 Task: Find connections with filter location Jirkov with filter topic #Thoughtswith filter profile language Spanish with filter current company Morris Garages India with filter school Institute of Hotel Management, Catering Technology and Applied Nutrition, Mumbai with filter industry Natural Gas Distribution with filter service category Coaching & Mentoring with filter keywords title Chief Robot Whisperer
Action: Mouse moved to (624, 73)
Screenshot: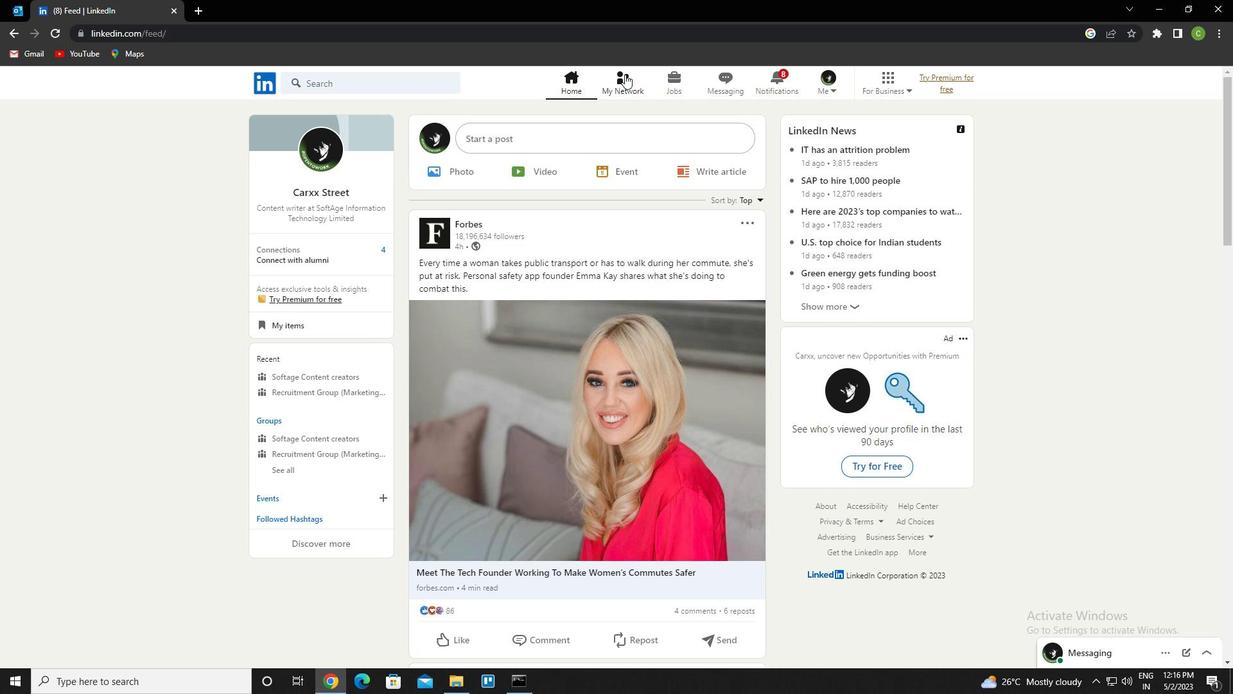 
Action: Mouse pressed left at (624, 73)
Screenshot: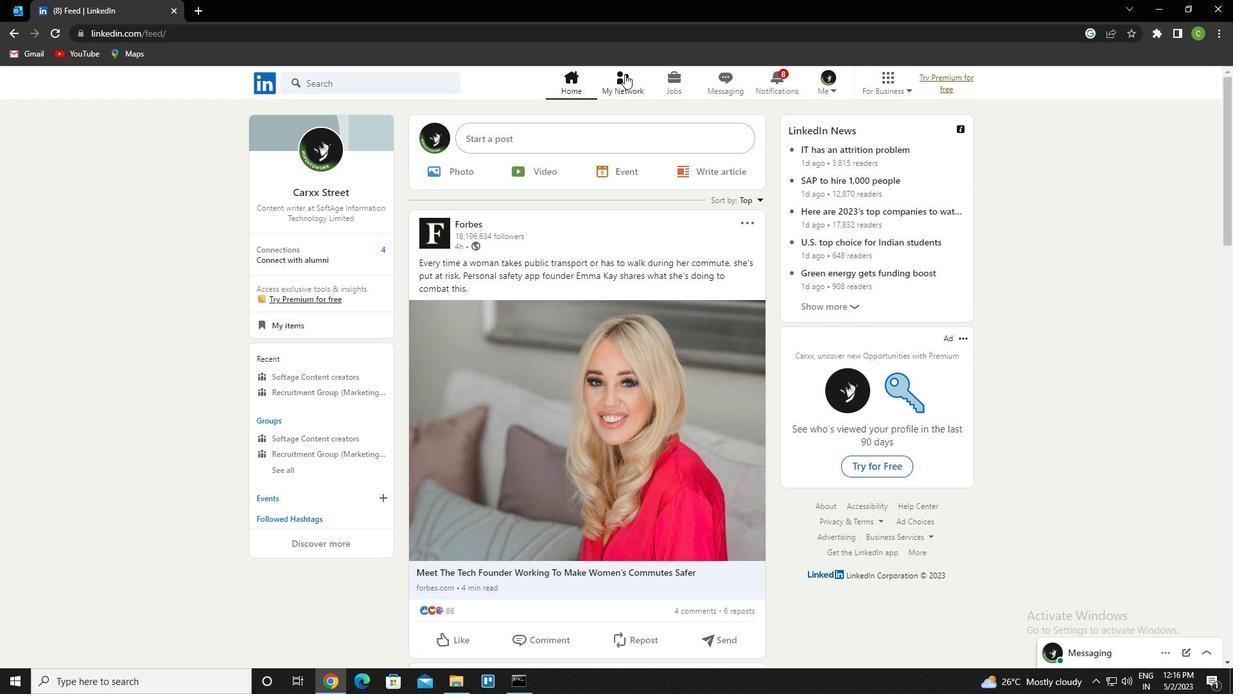 
Action: Mouse moved to (345, 147)
Screenshot: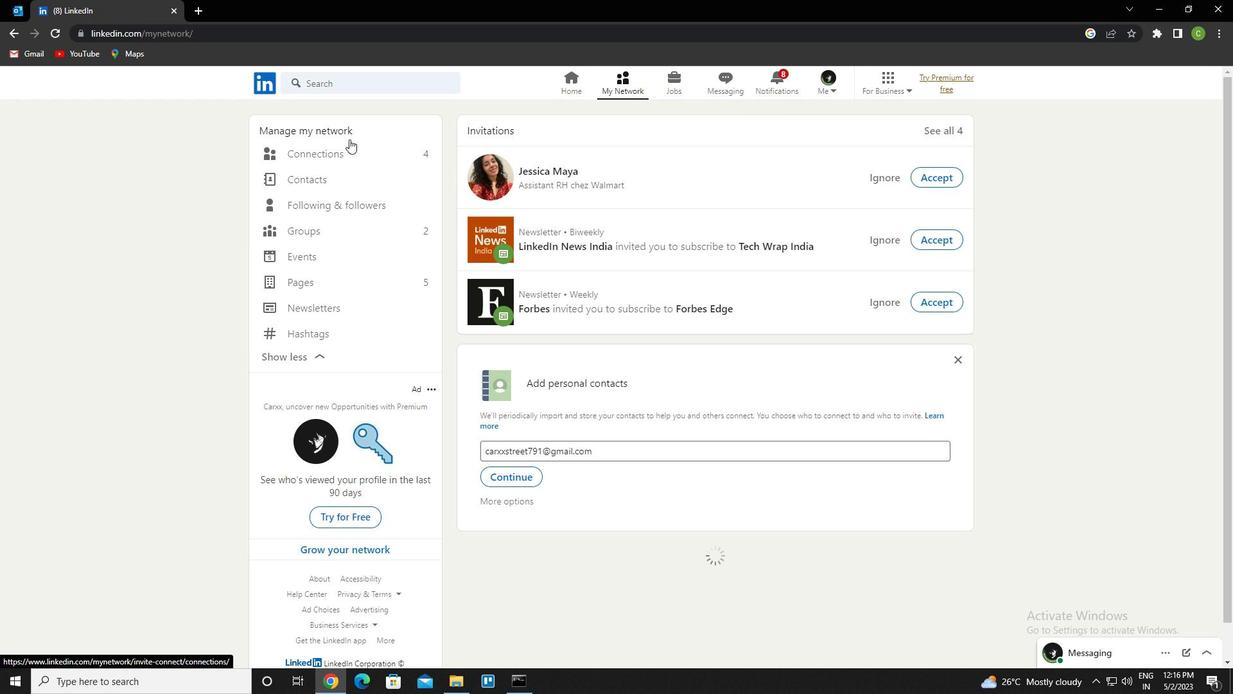 
Action: Mouse pressed left at (345, 147)
Screenshot: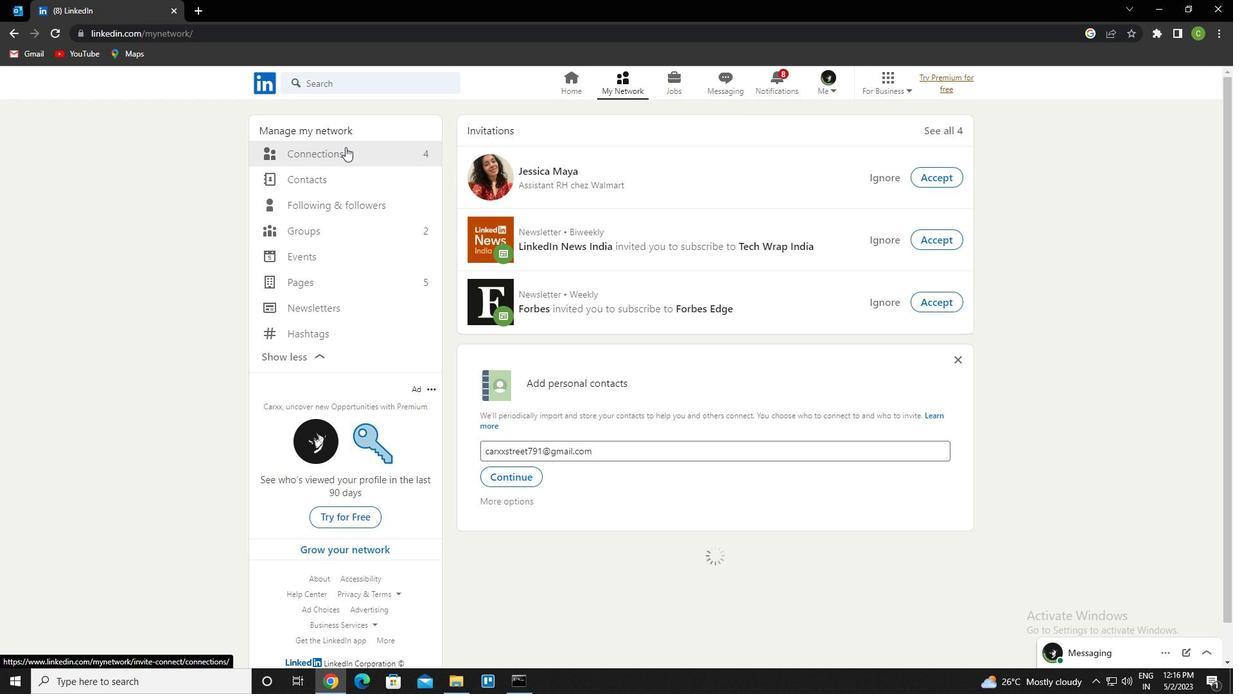 
Action: Mouse moved to (723, 152)
Screenshot: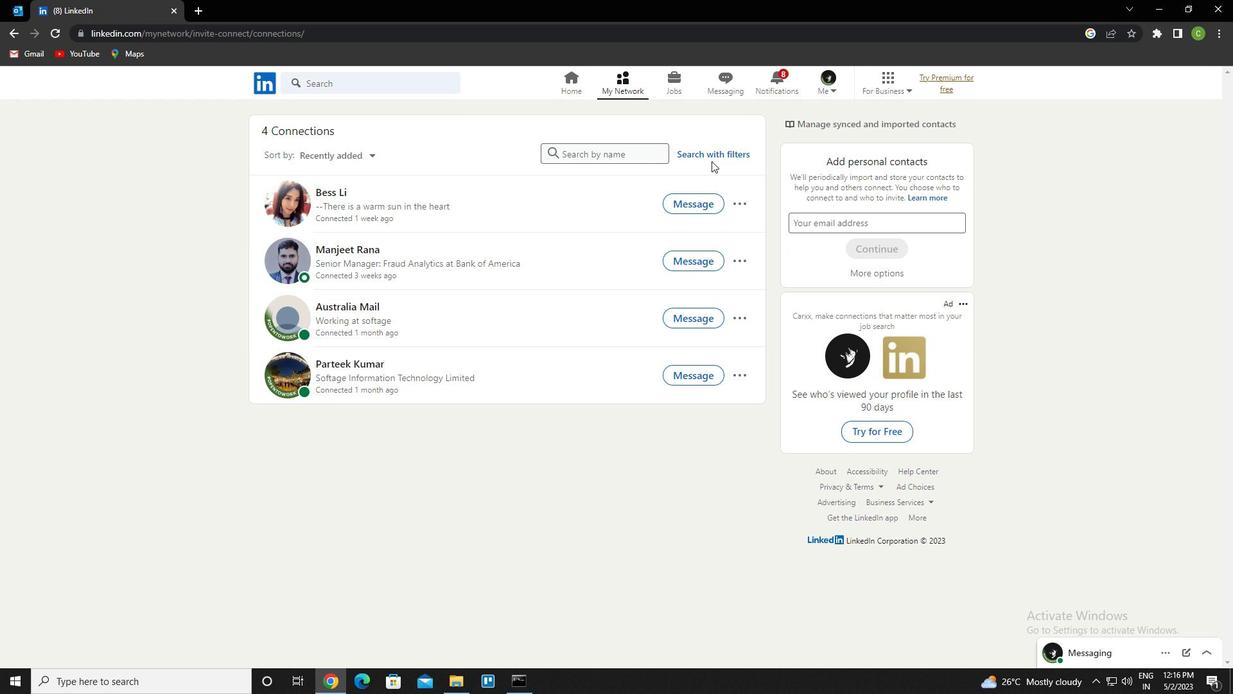 
Action: Mouse pressed left at (723, 152)
Screenshot: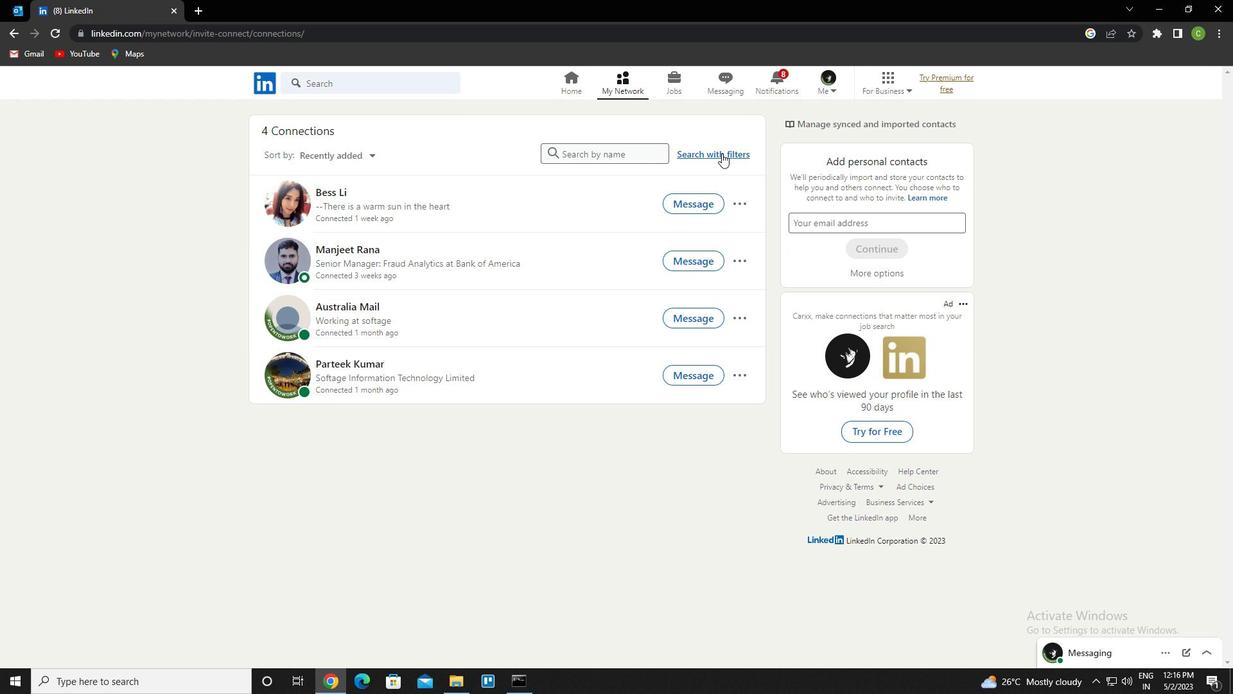 
Action: Mouse moved to (661, 112)
Screenshot: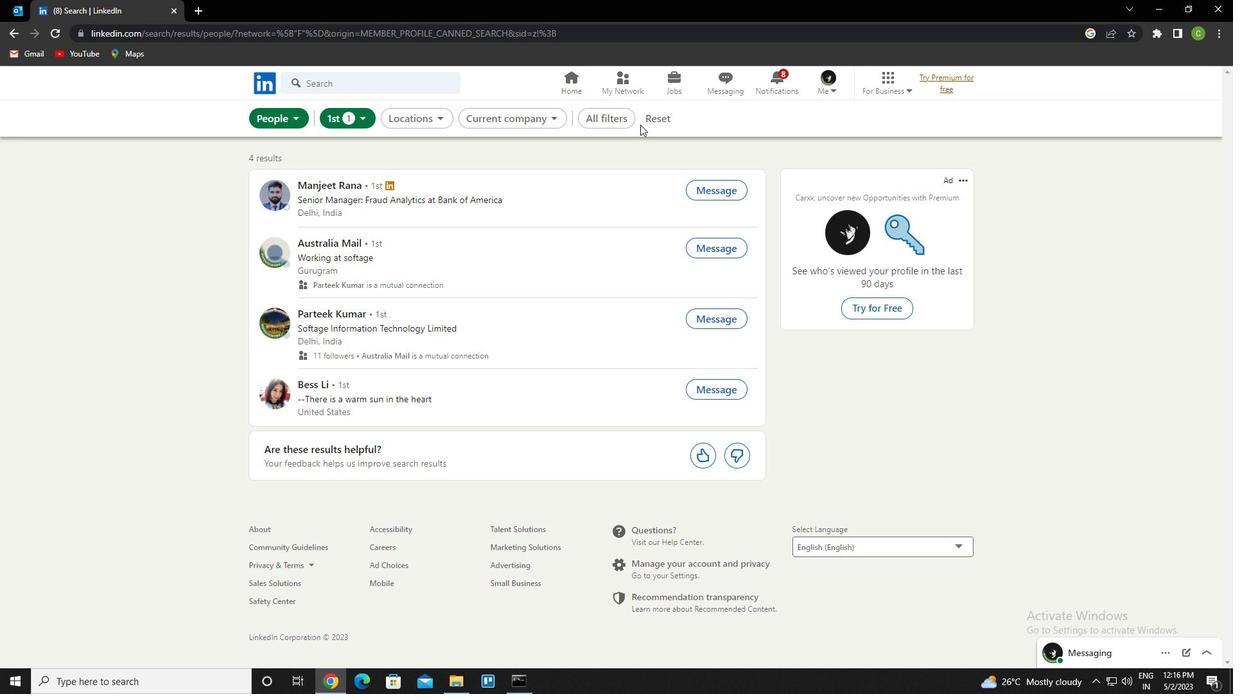 
Action: Mouse pressed left at (661, 112)
Screenshot: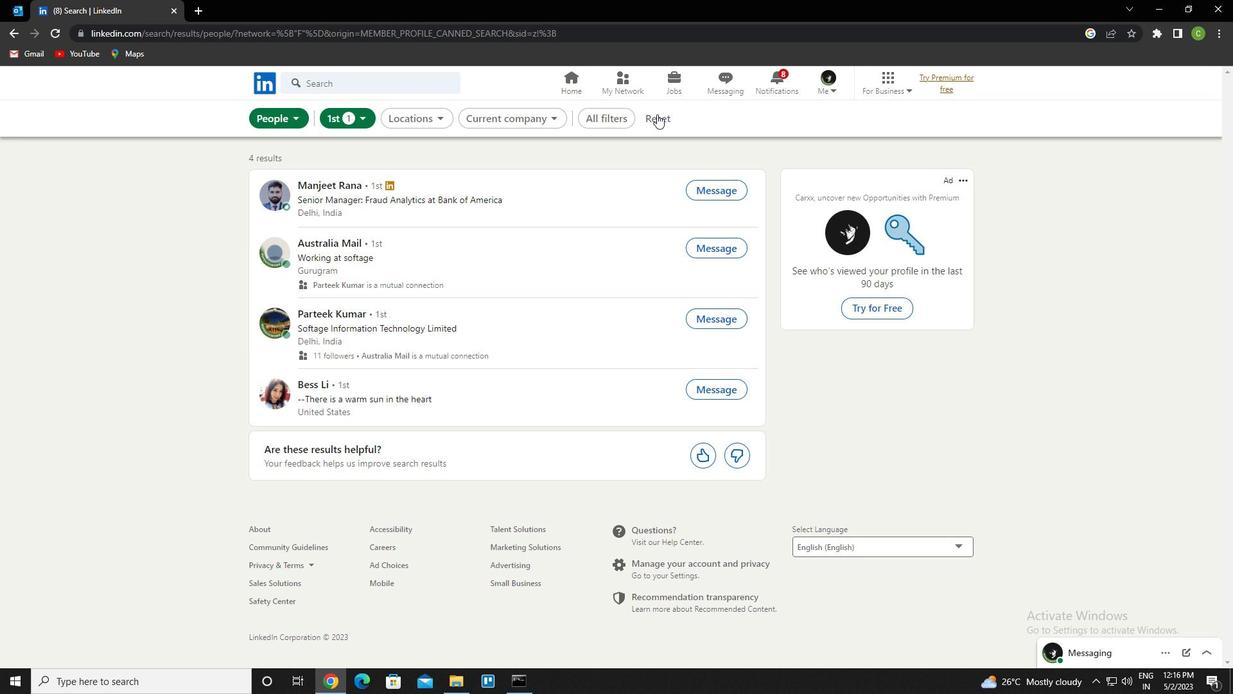 
Action: Mouse moved to (640, 116)
Screenshot: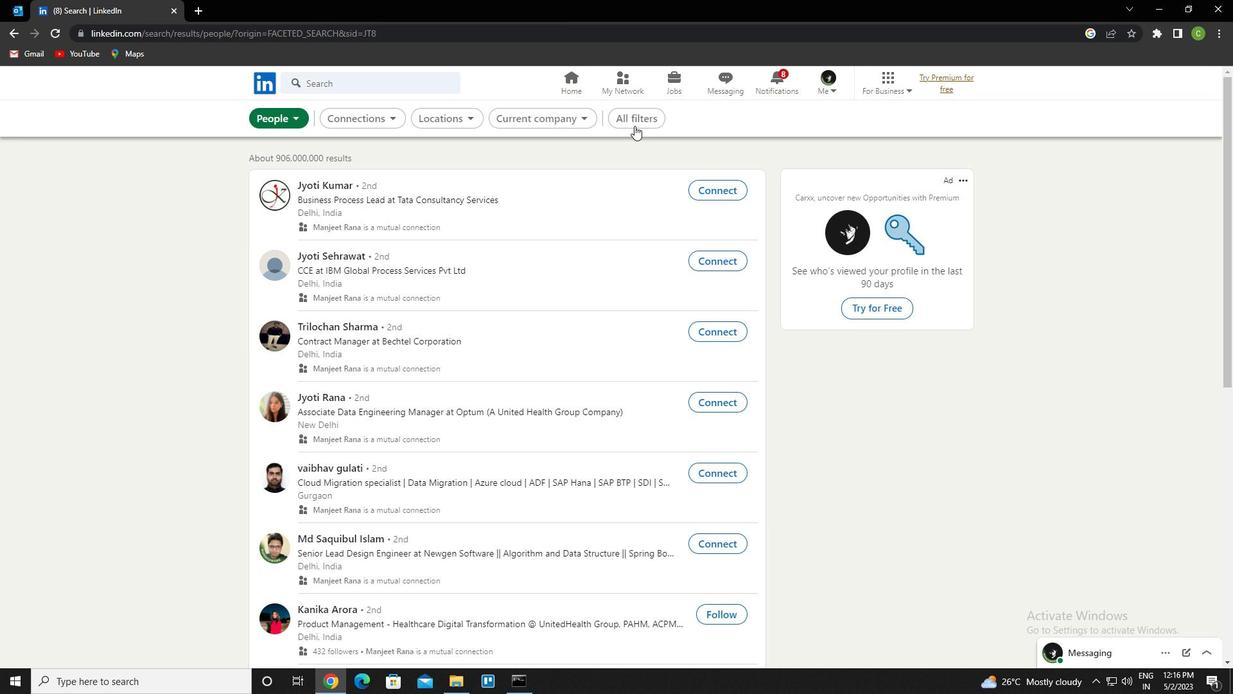 
Action: Mouse pressed left at (640, 116)
Screenshot: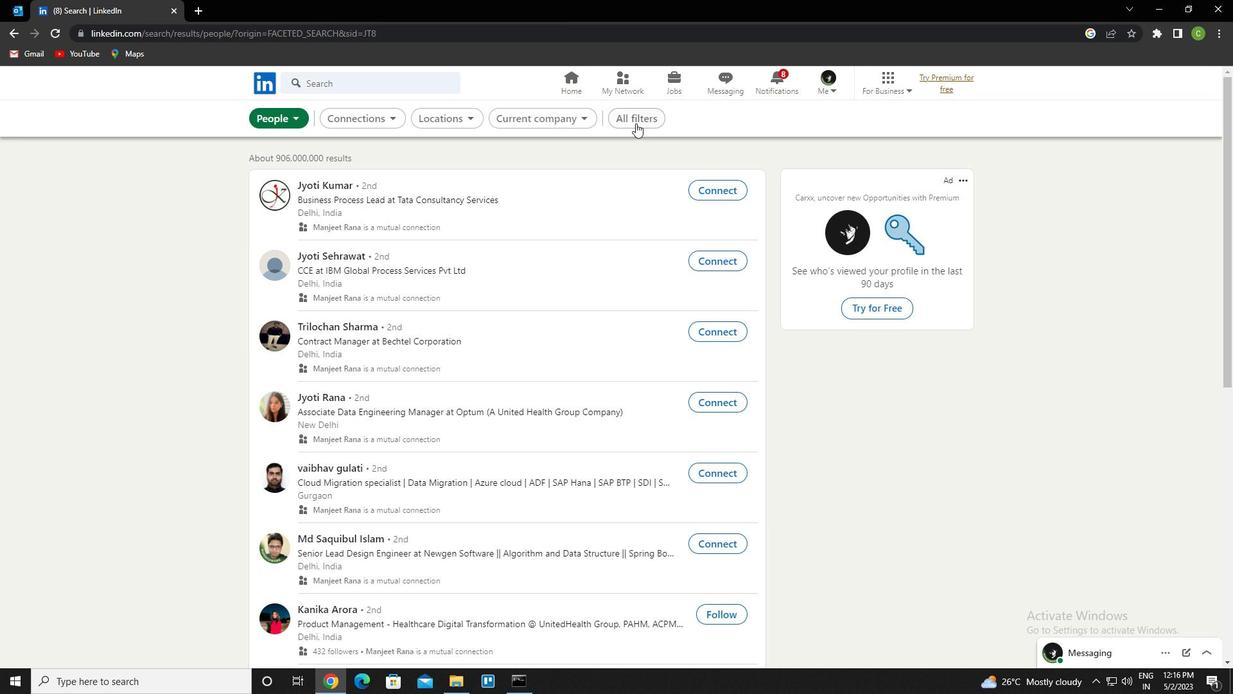 
Action: Mouse moved to (973, 383)
Screenshot: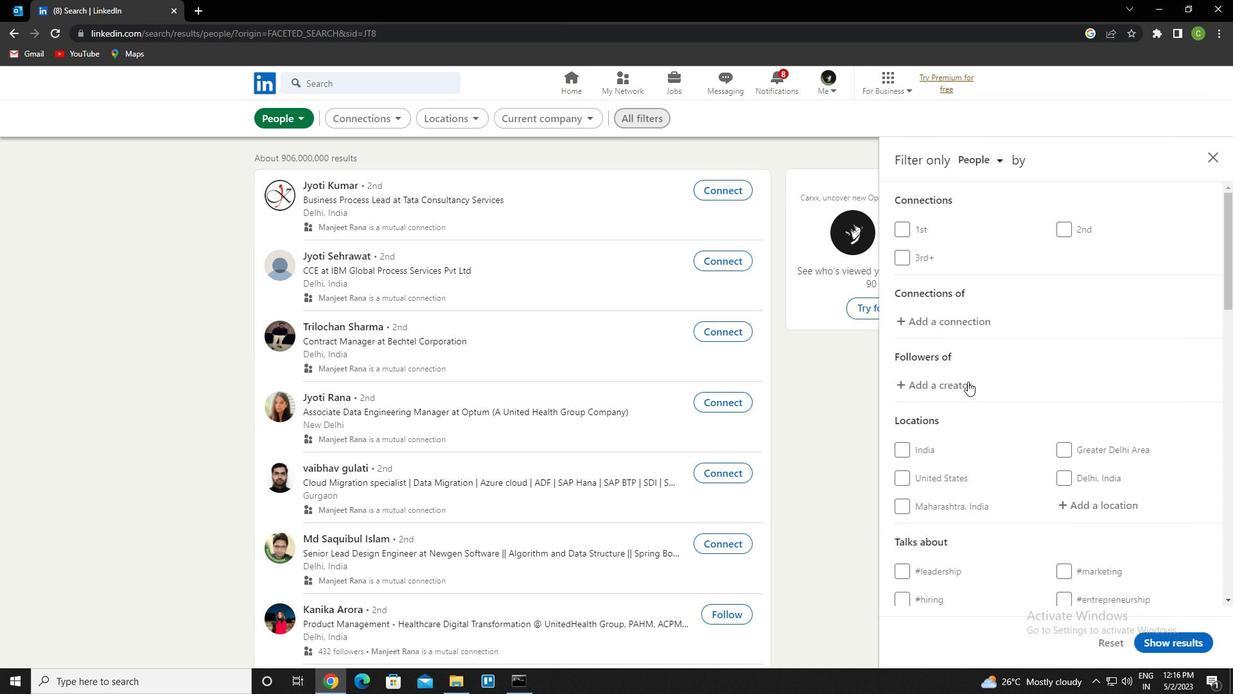 
Action: Mouse scrolled (973, 382) with delta (0, 0)
Screenshot: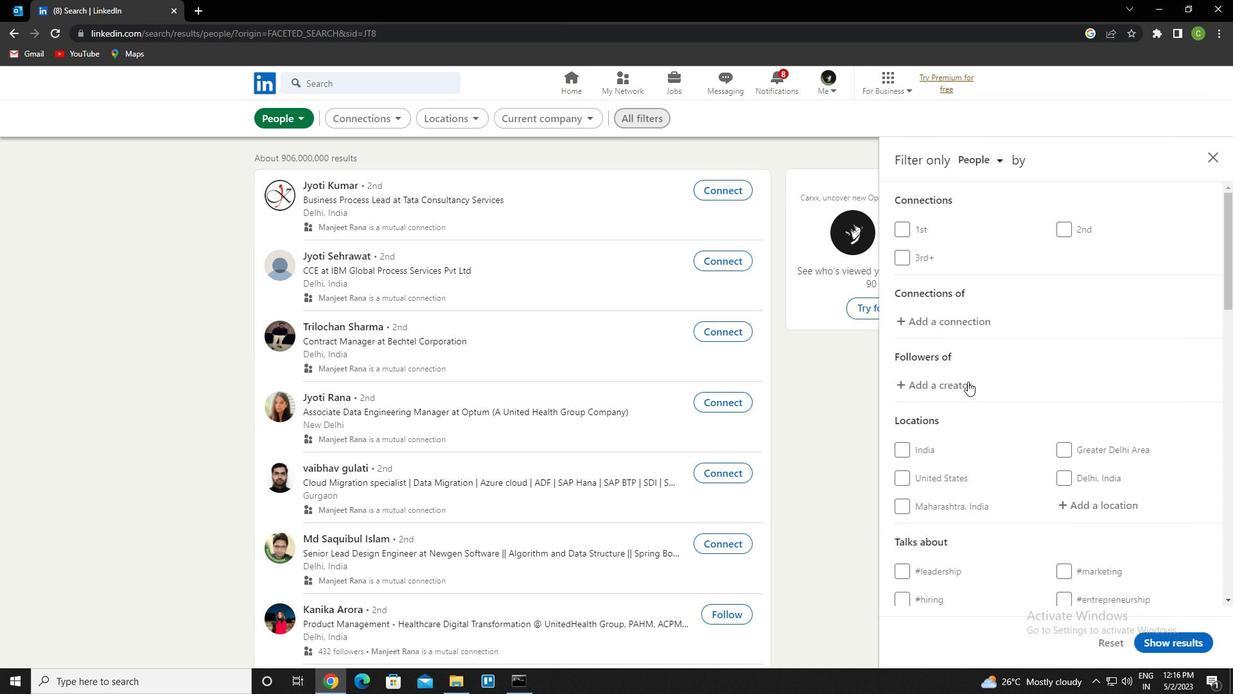 
Action: Mouse moved to (976, 384)
Screenshot: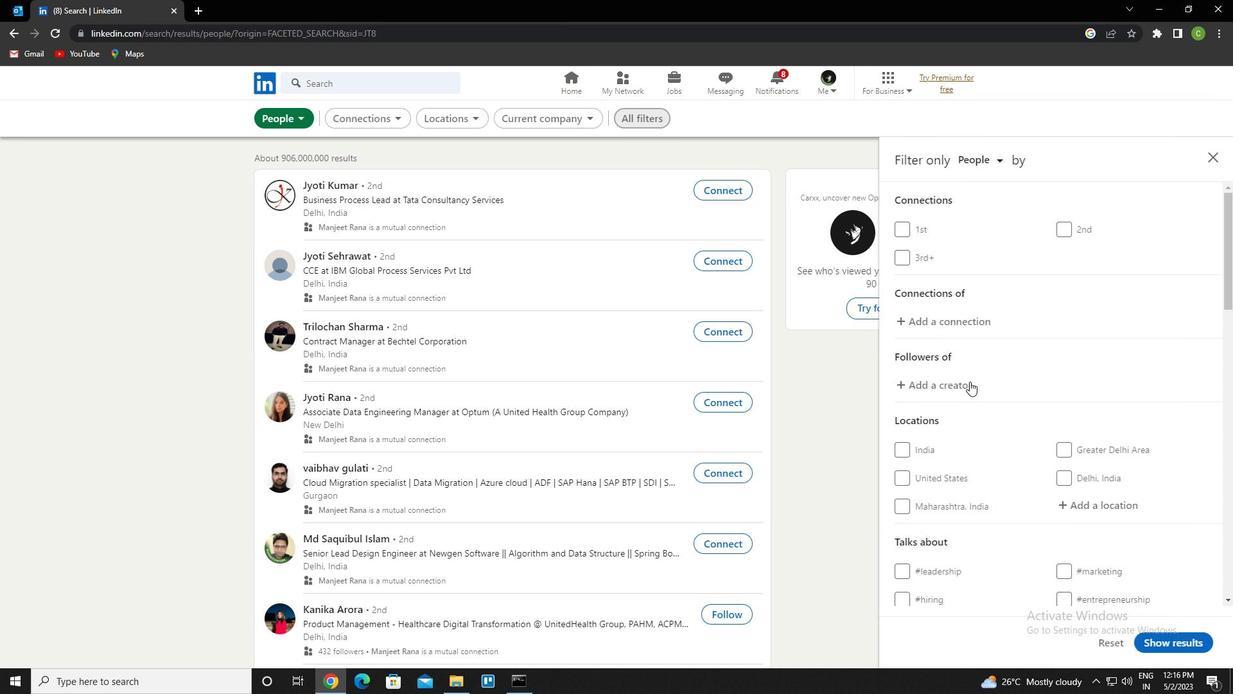 
Action: Mouse scrolled (976, 384) with delta (0, 0)
Screenshot: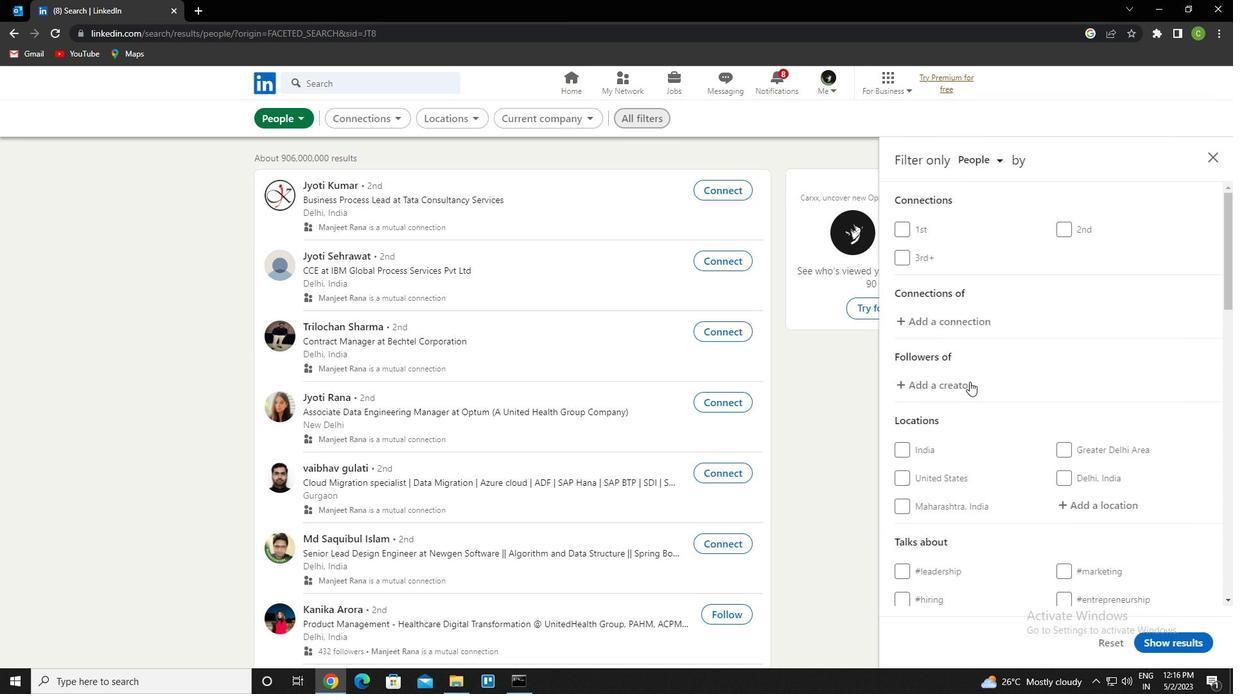 
Action: Mouse moved to (1078, 378)
Screenshot: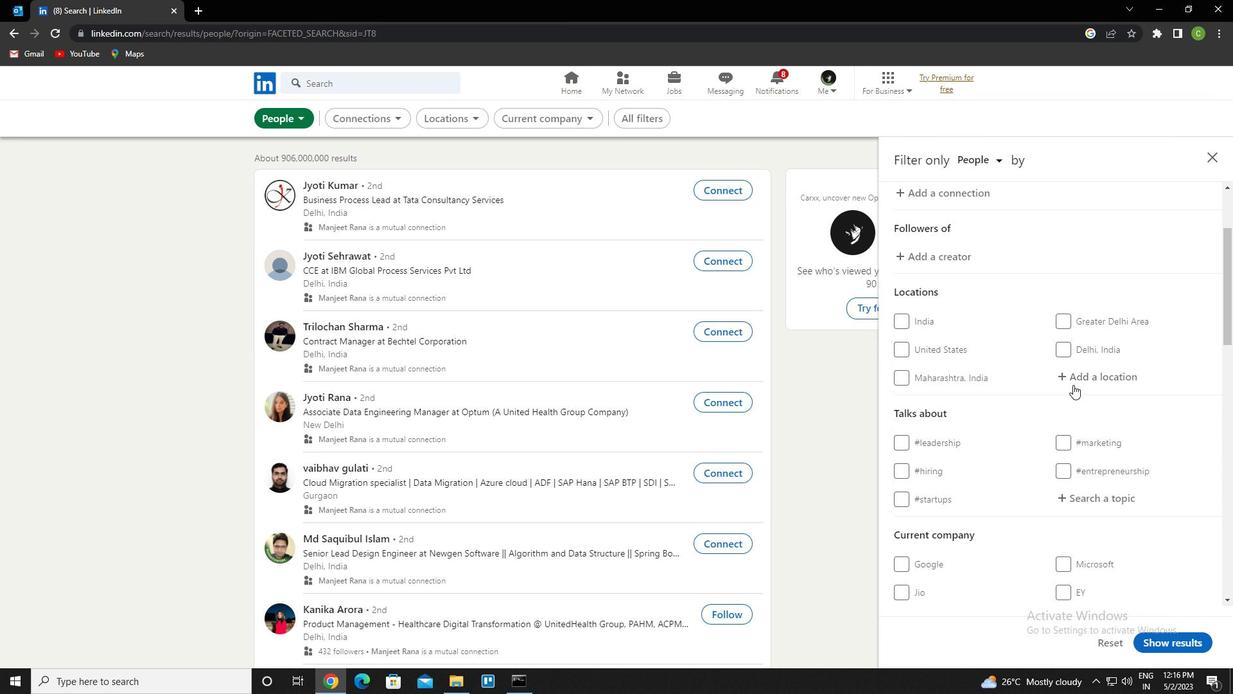 
Action: Mouse pressed left at (1078, 378)
Screenshot: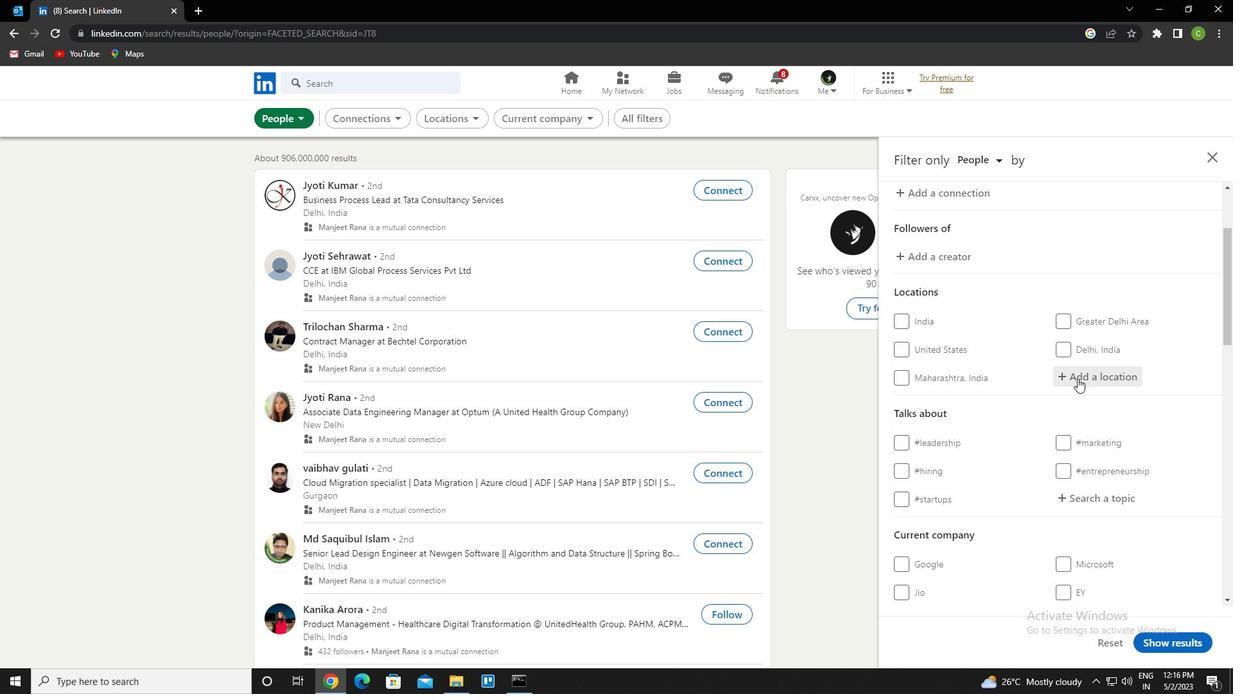 
Action: Key pressed <Key.caps_lock>j<Key.caps_lock>irkov<Key.down><Key.enter>
Screenshot: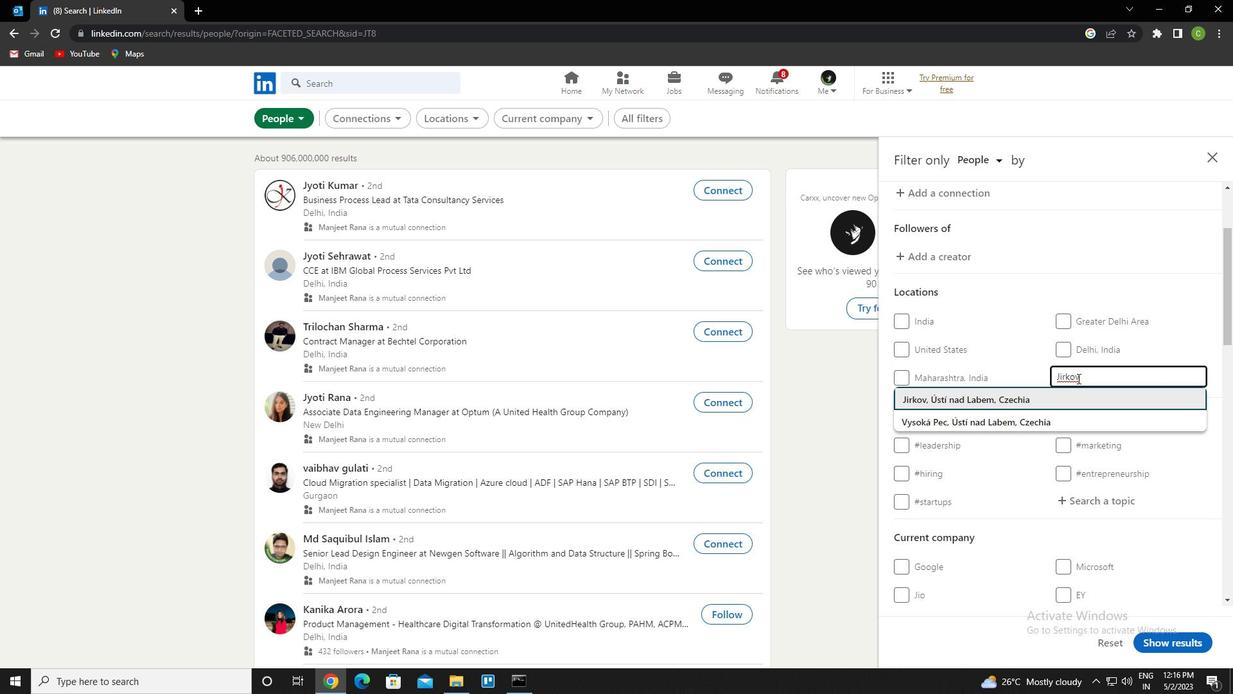 
Action: Mouse scrolled (1078, 377) with delta (0, 0)
Screenshot: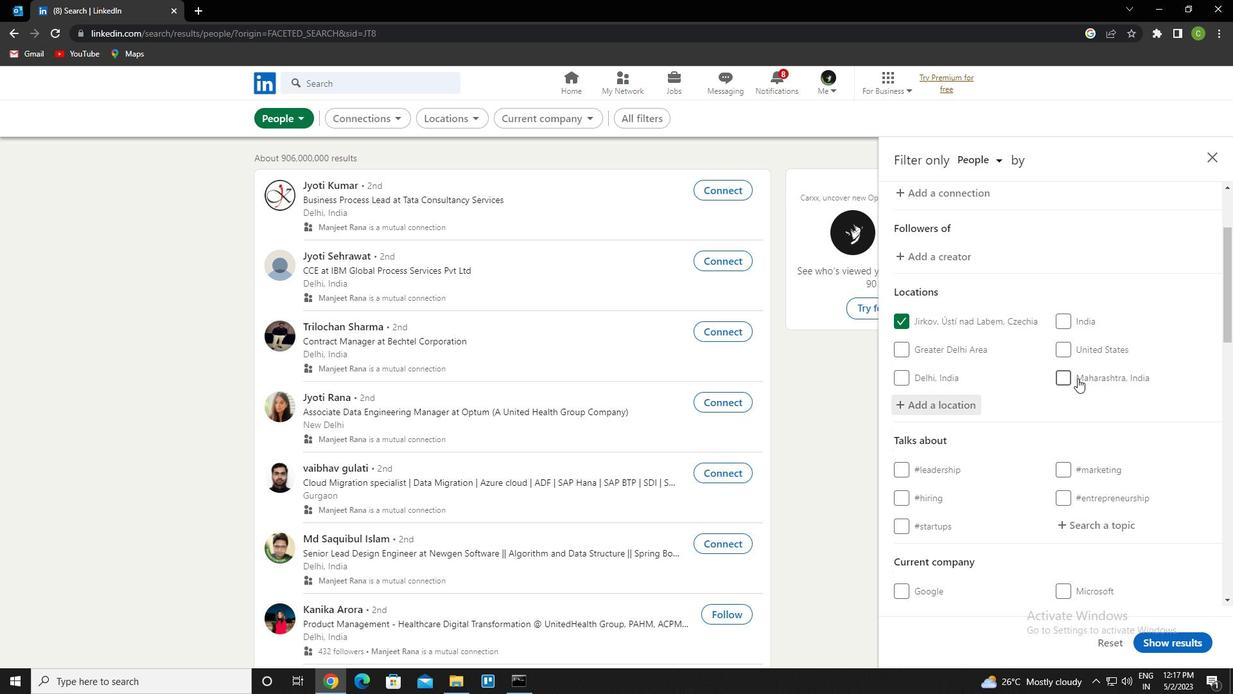 
Action: Mouse scrolled (1078, 377) with delta (0, 0)
Screenshot: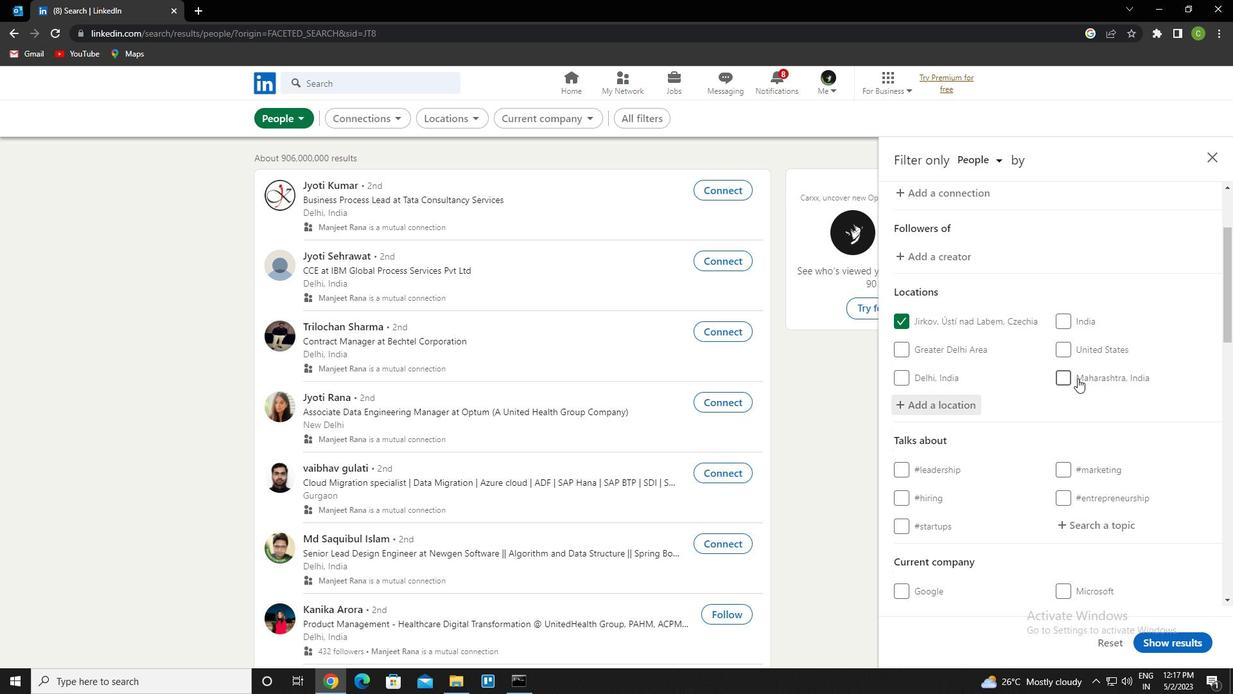 
Action: Mouse moved to (1087, 393)
Screenshot: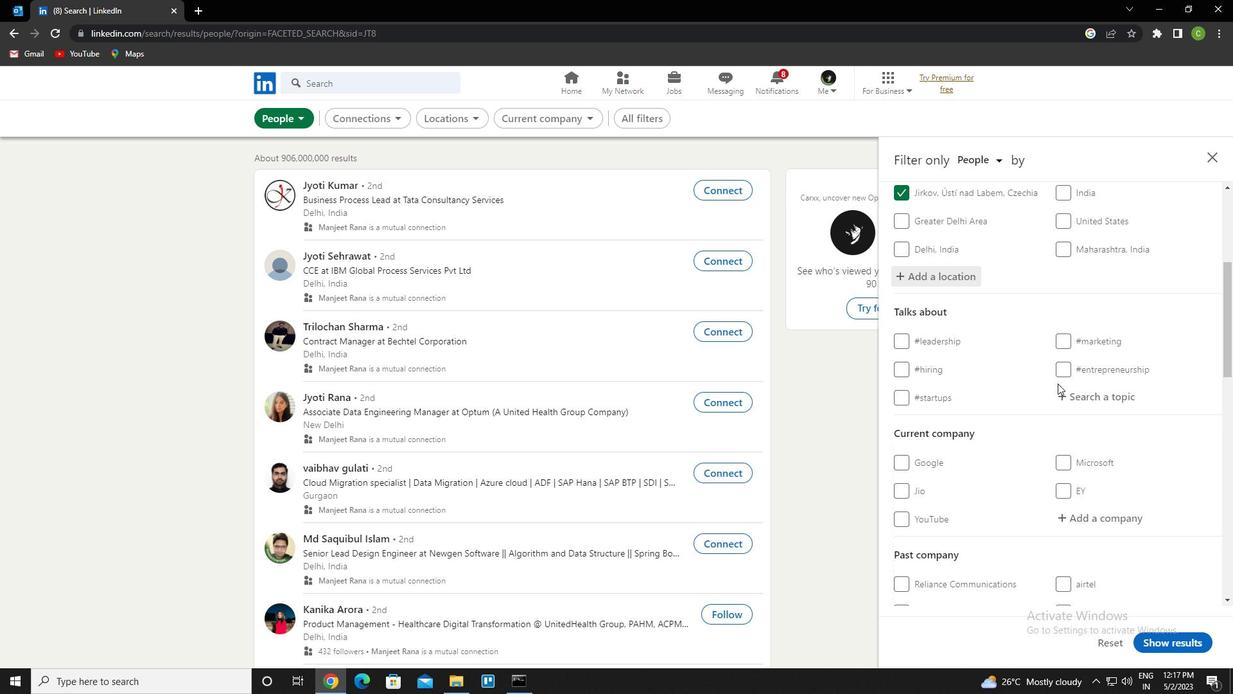 
Action: Mouse pressed left at (1087, 393)
Screenshot: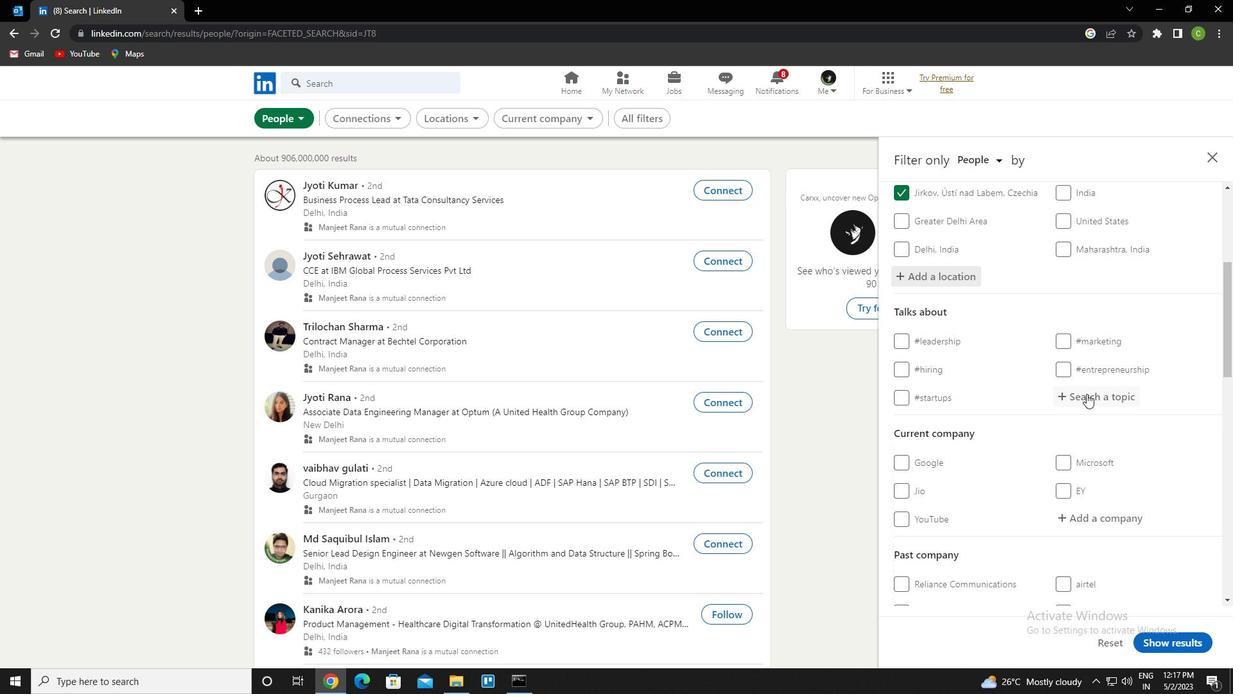 
Action: Mouse moved to (1088, 394)
Screenshot: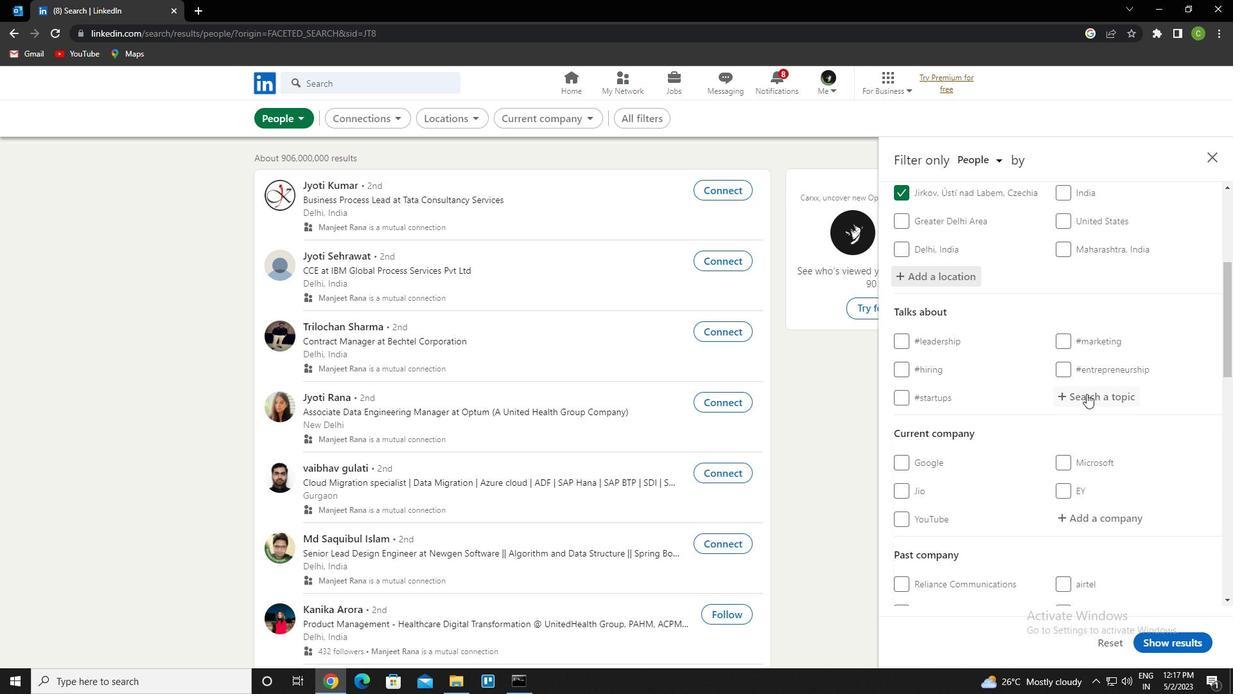 
Action: Key pressed thoughts<Key.down><Key.enter>
Screenshot: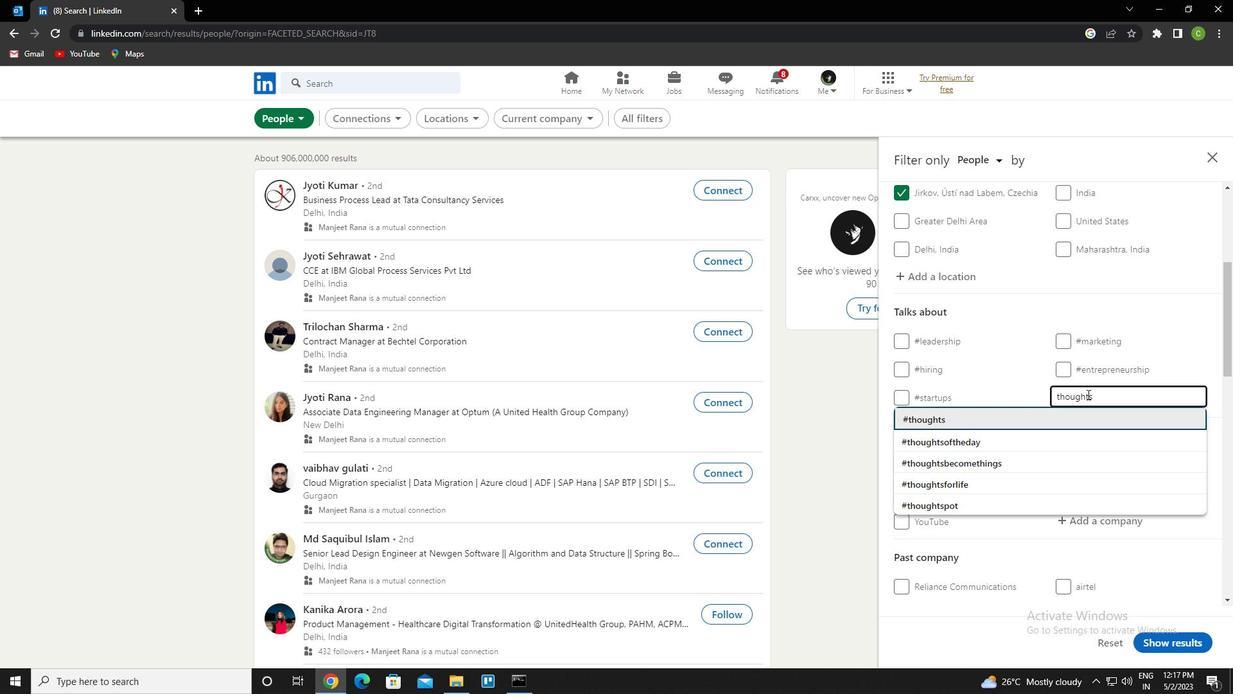 
Action: Mouse scrolled (1088, 393) with delta (0, 0)
Screenshot: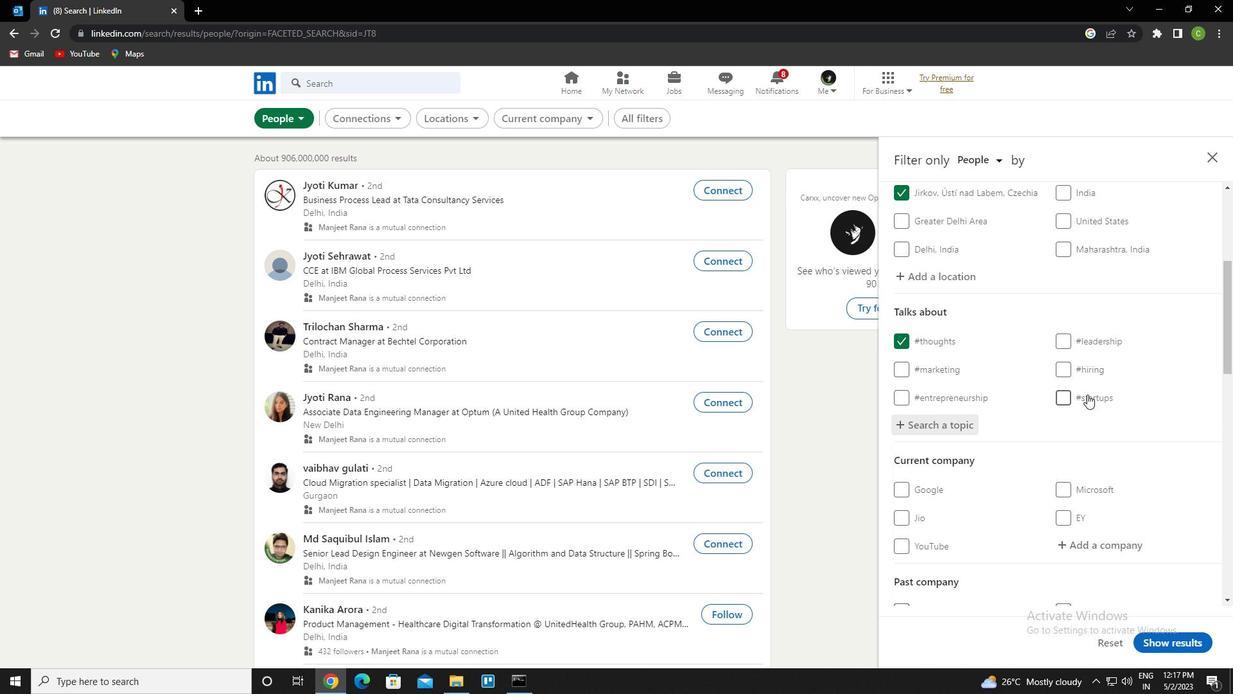 
Action: Mouse scrolled (1088, 393) with delta (0, 0)
Screenshot: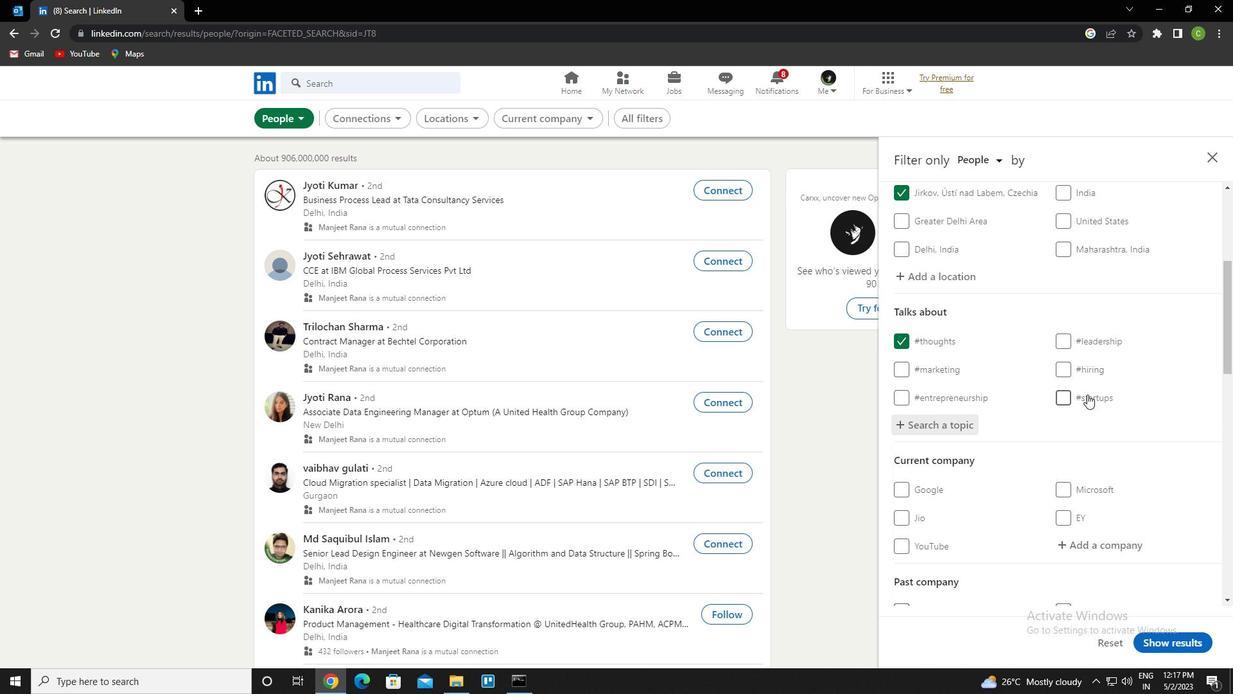 
Action: Mouse scrolled (1088, 393) with delta (0, 0)
Screenshot: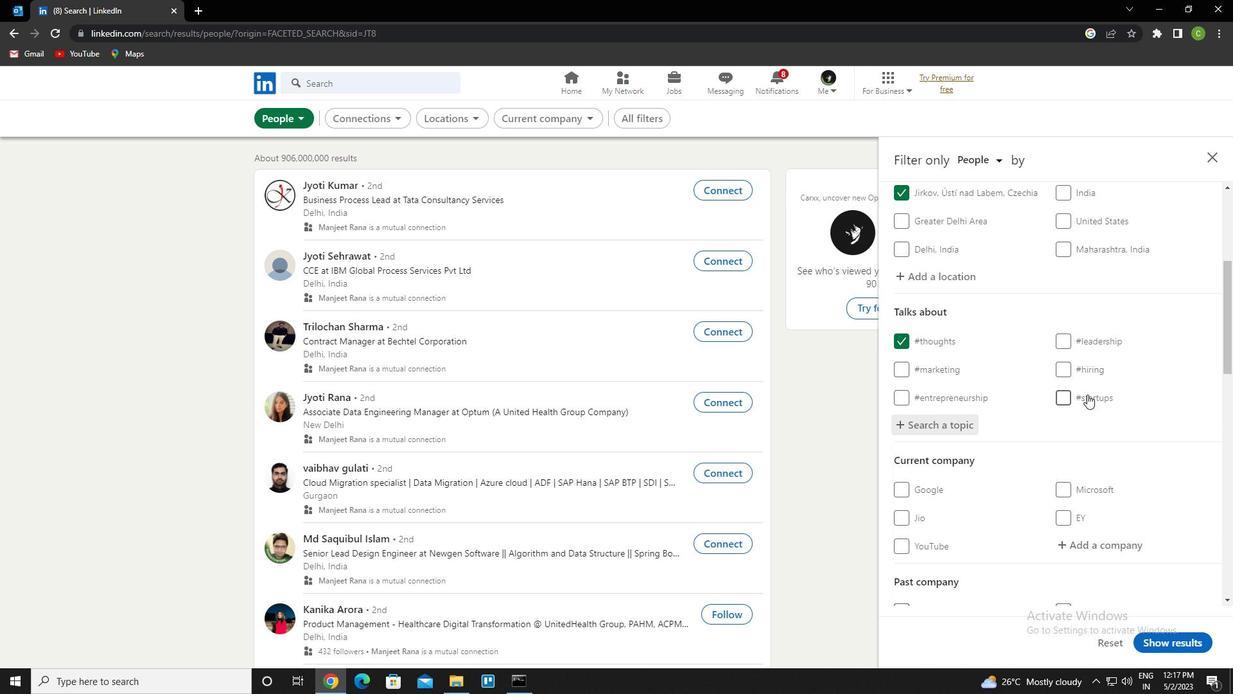 
Action: Mouse scrolled (1088, 393) with delta (0, 0)
Screenshot: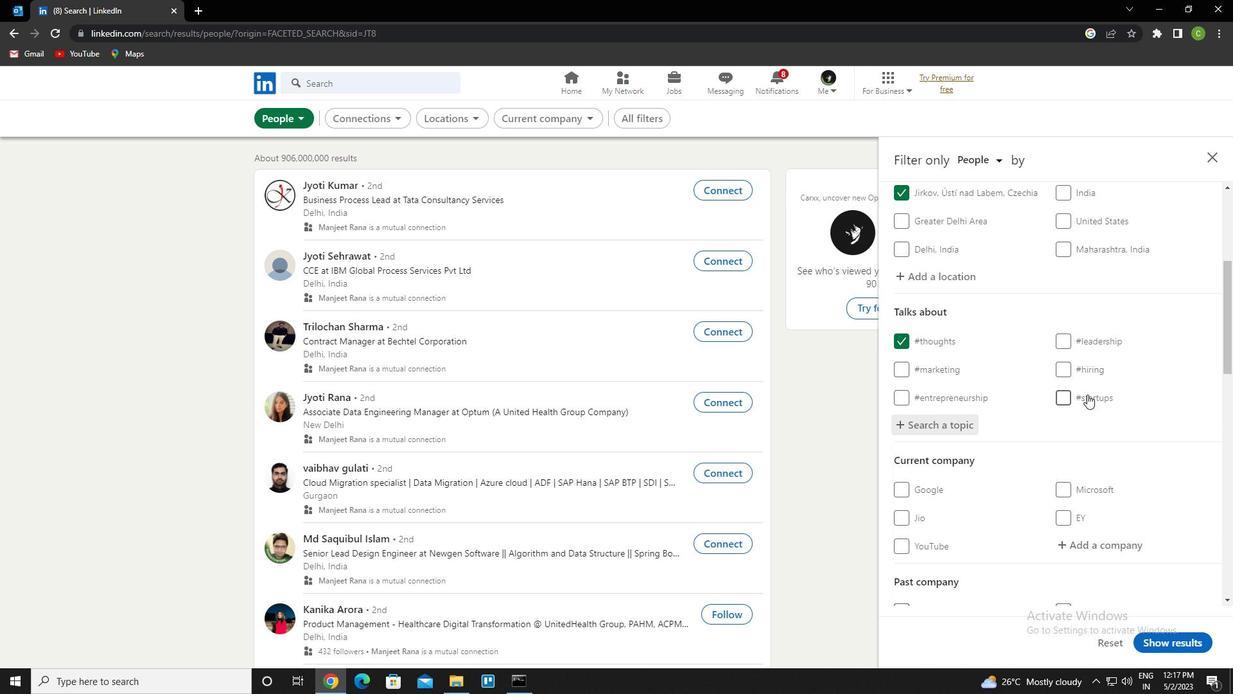
Action: Mouse scrolled (1088, 393) with delta (0, 0)
Screenshot: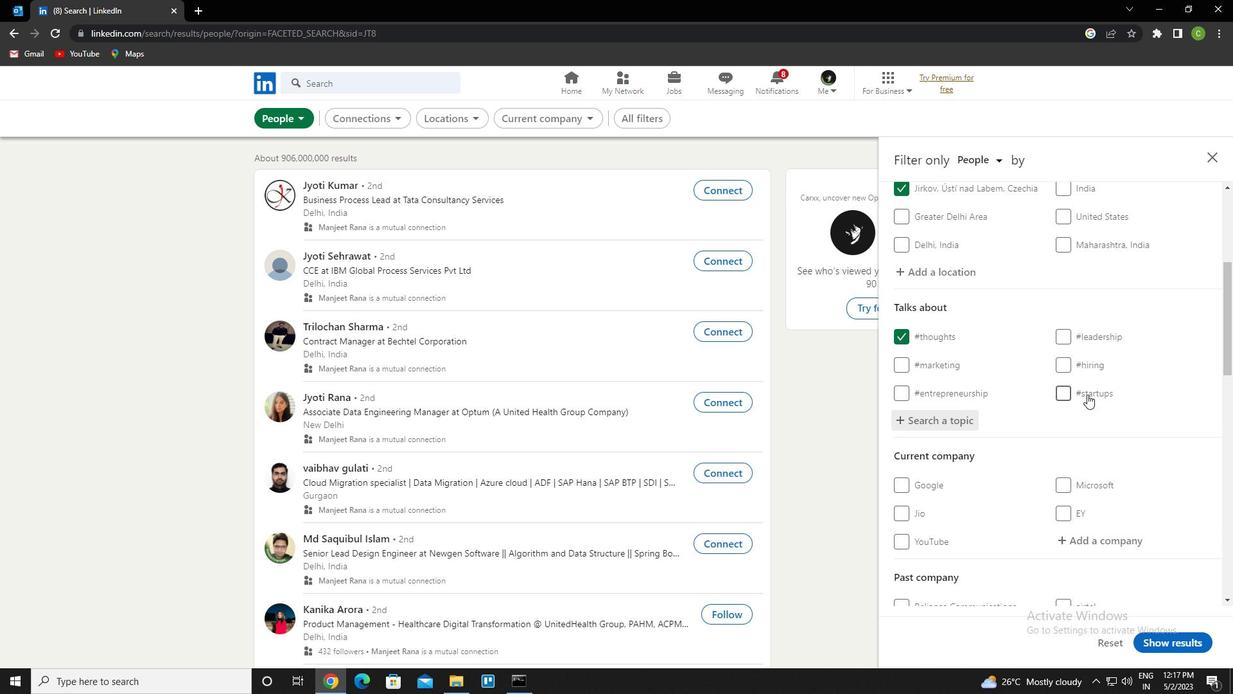 
Action: Mouse scrolled (1088, 393) with delta (0, 0)
Screenshot: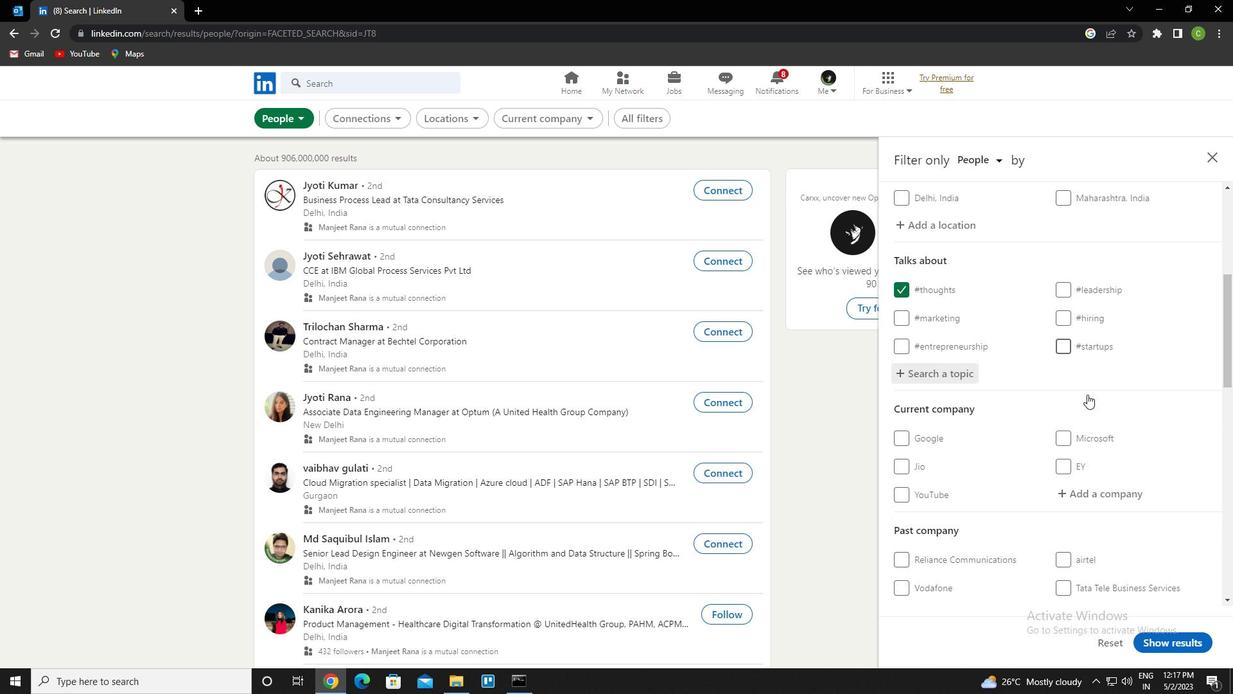 
Action: Mouse scrolled (1088, 393) with delta (0, 0)
Screenshot: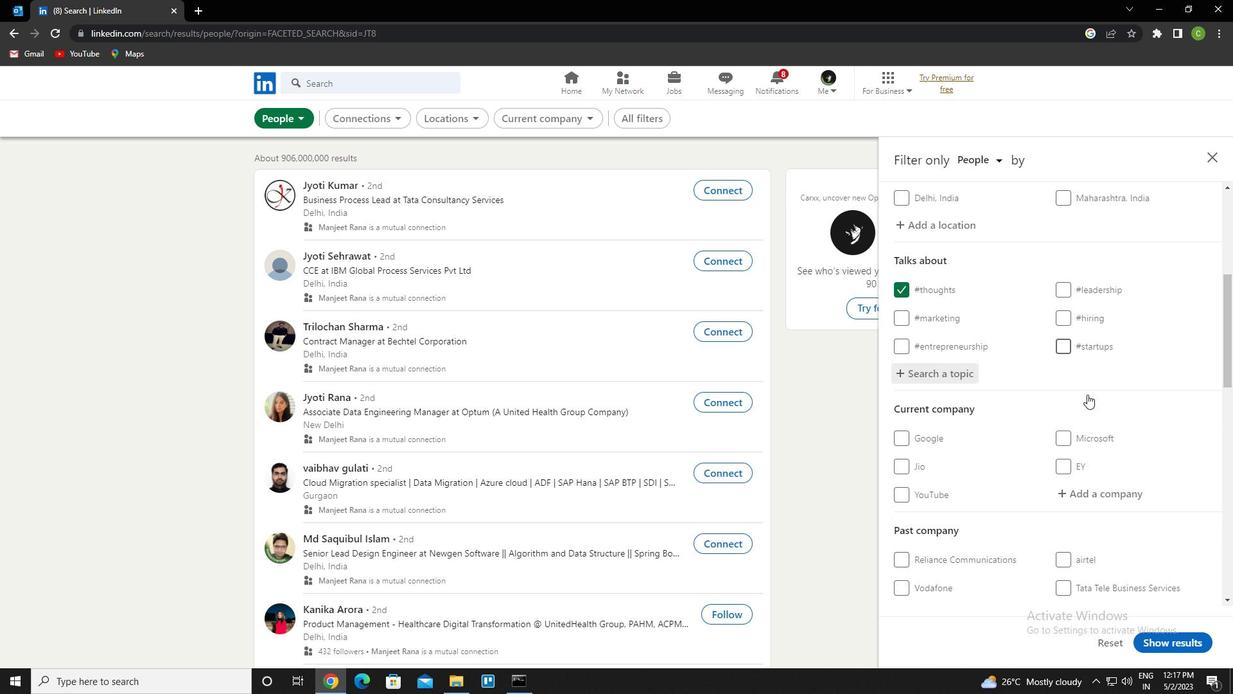 
Action: Mouse scrolled (1088, 393) with delta (0, 0)
Screenshot: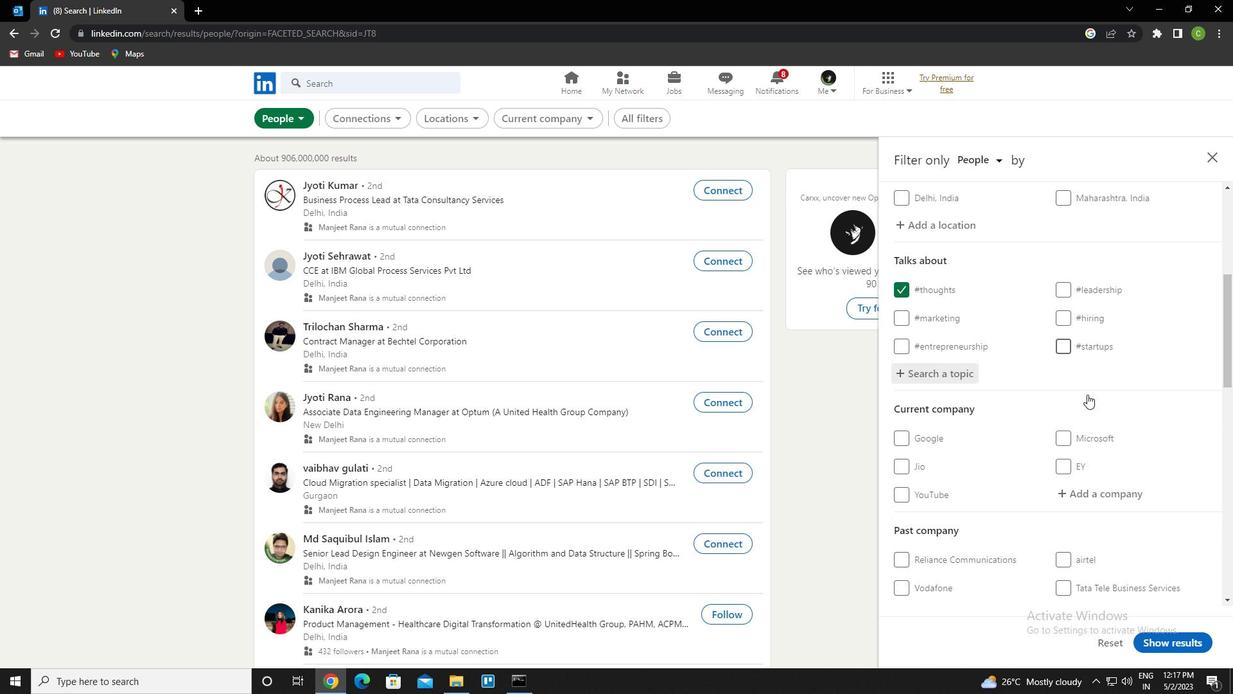 
Action: Mouse scrolled (1088, 393) with delta (0, 0)
Screenshot: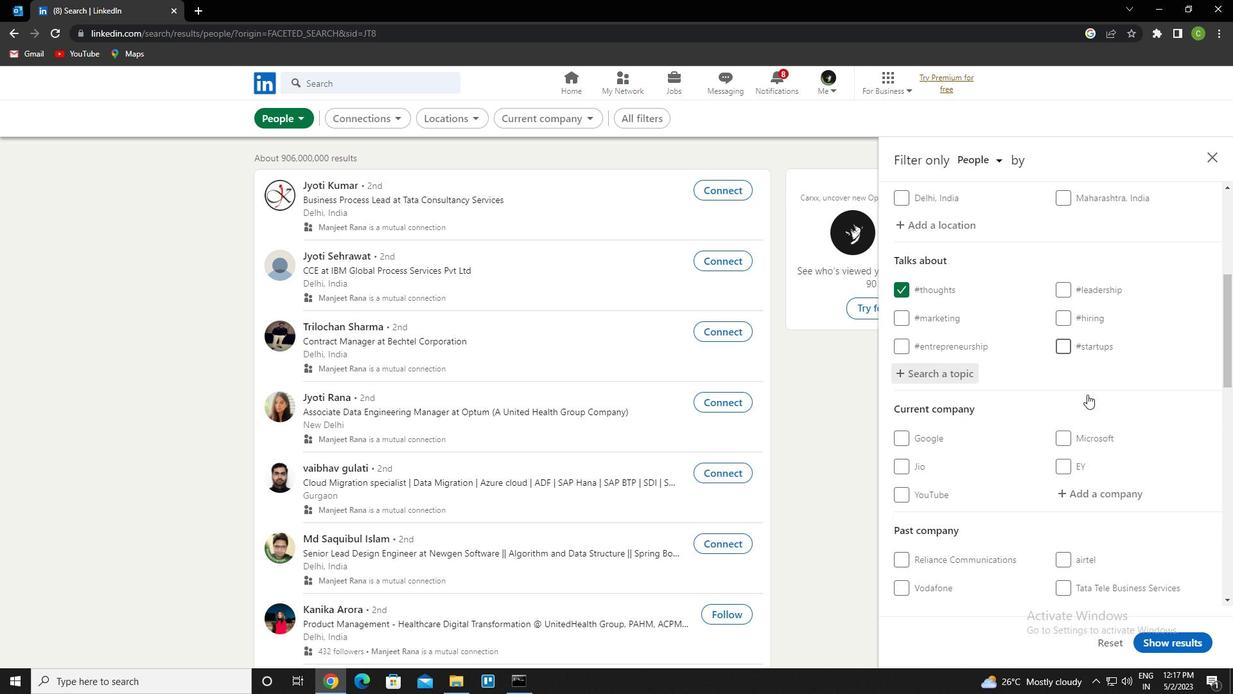
Action: Mouse moved to (891, 449)
Screenshot: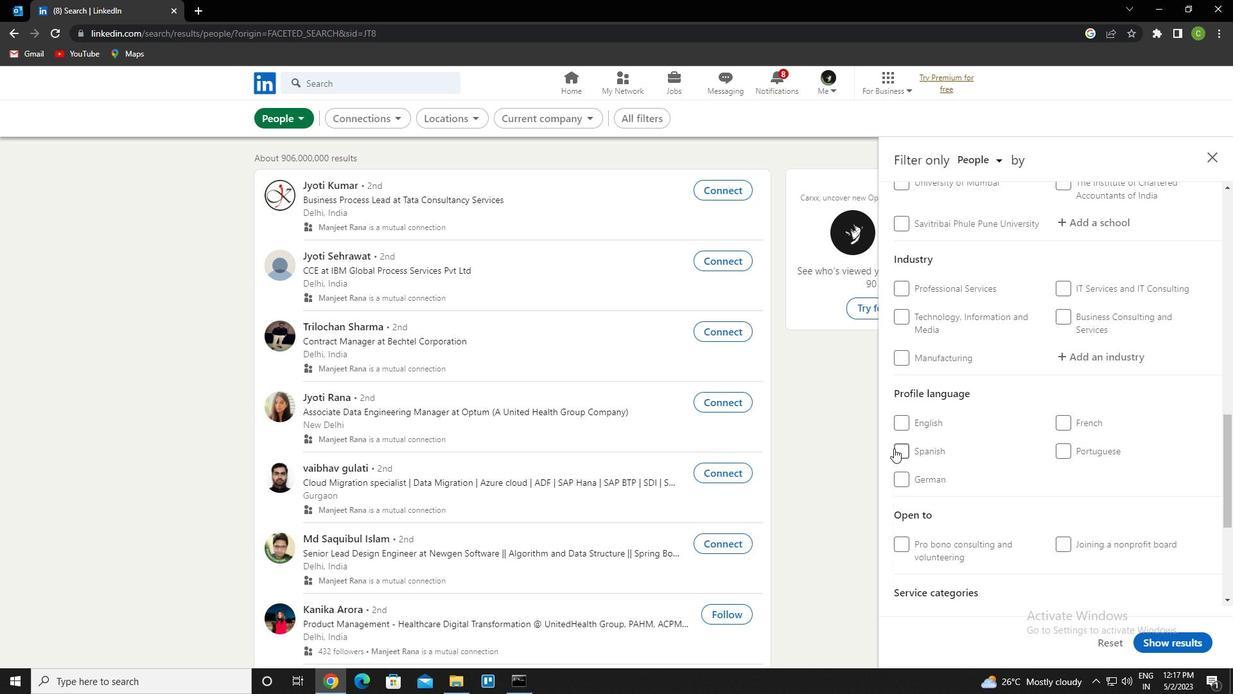 
Action: Mouse pressed left at (891, 449)
Screenshot: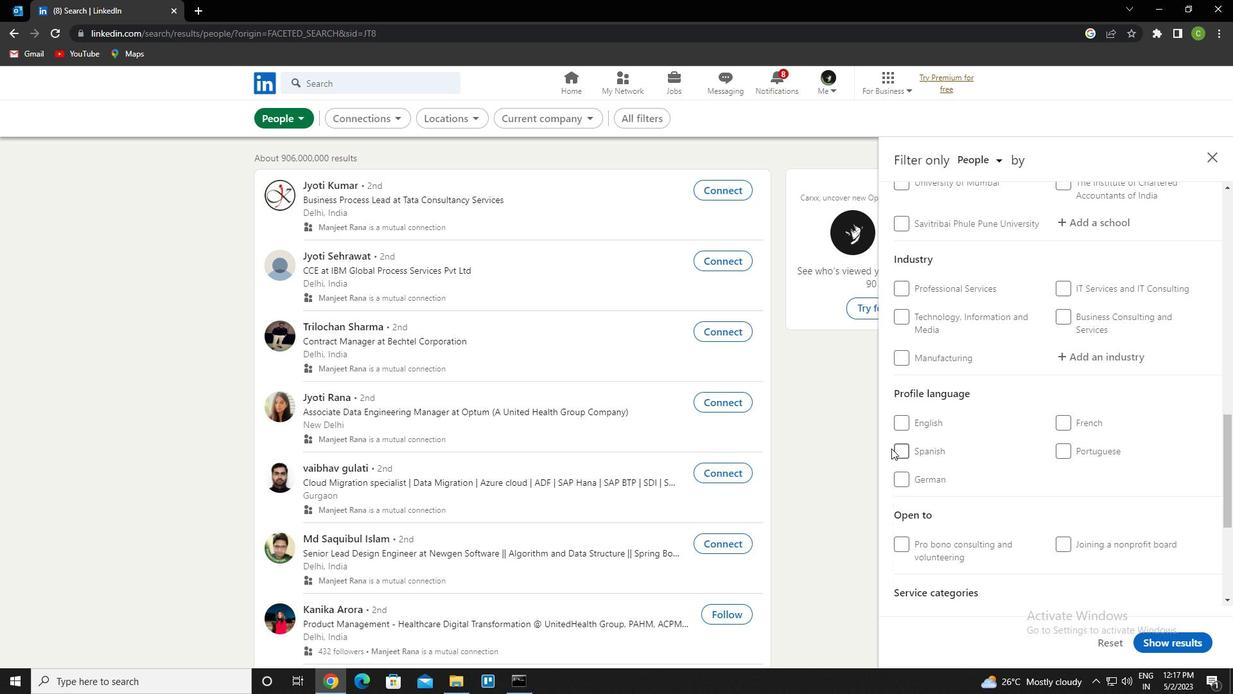 
Action: Mouse moved to (899, 453)
Screenshot: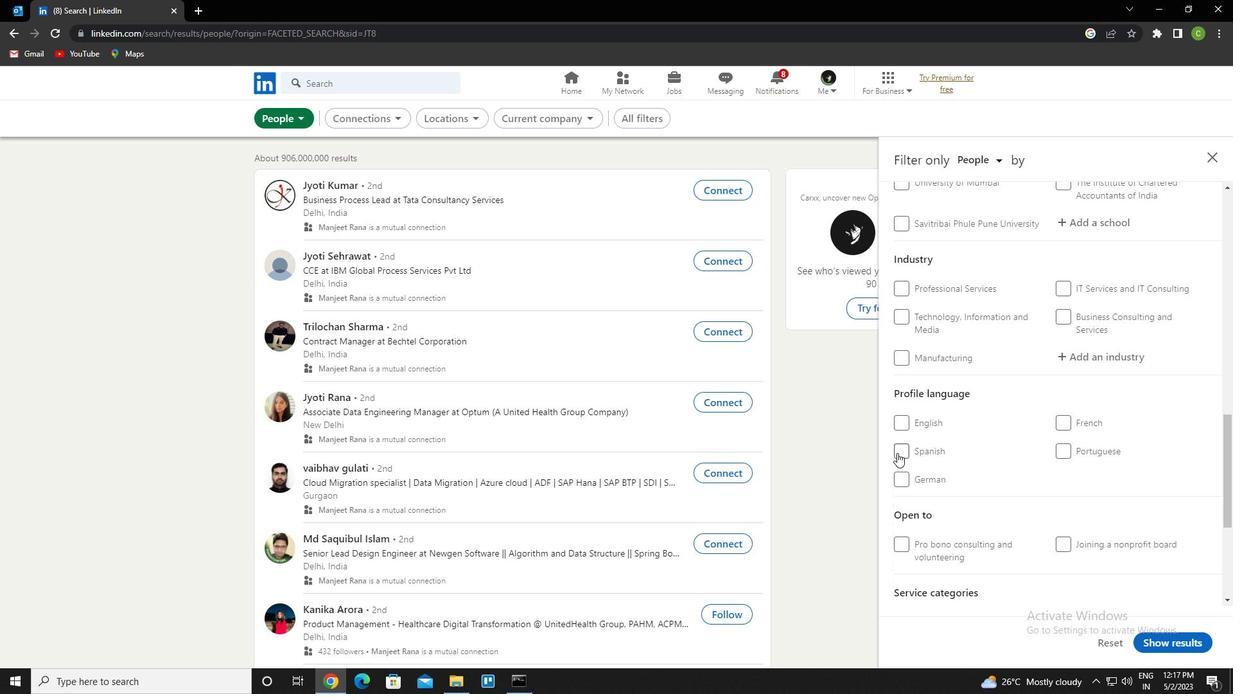 
Action: Mouse pressed left at (899, 453)
Screenshot: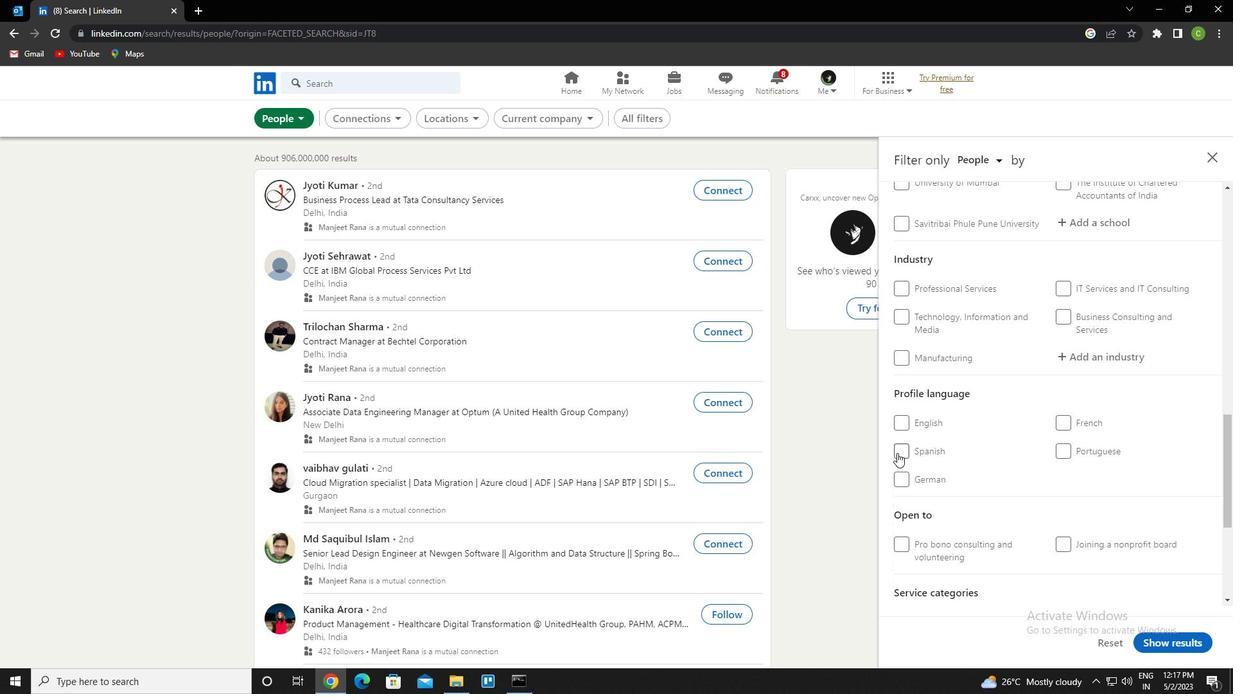 
Action: Mouse moved to (992, 472)
Screenshot: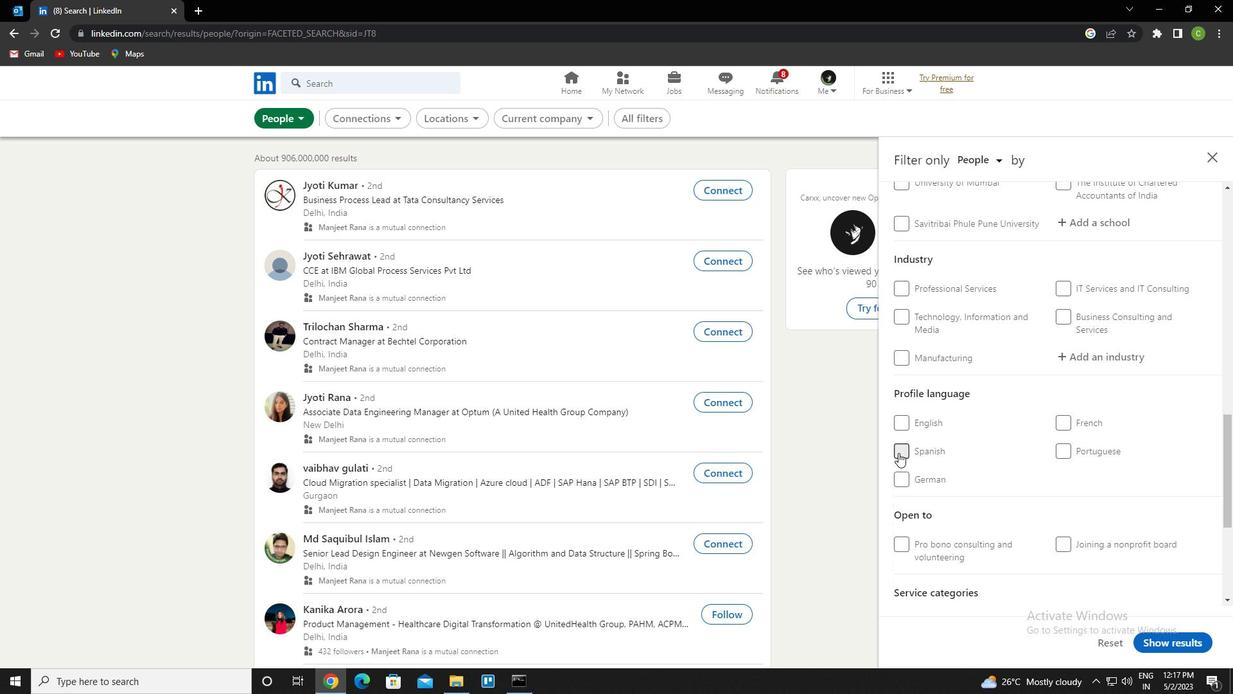 
Action: Mouse scrolled (992, 473) with delta (0, 0)
Screenshot: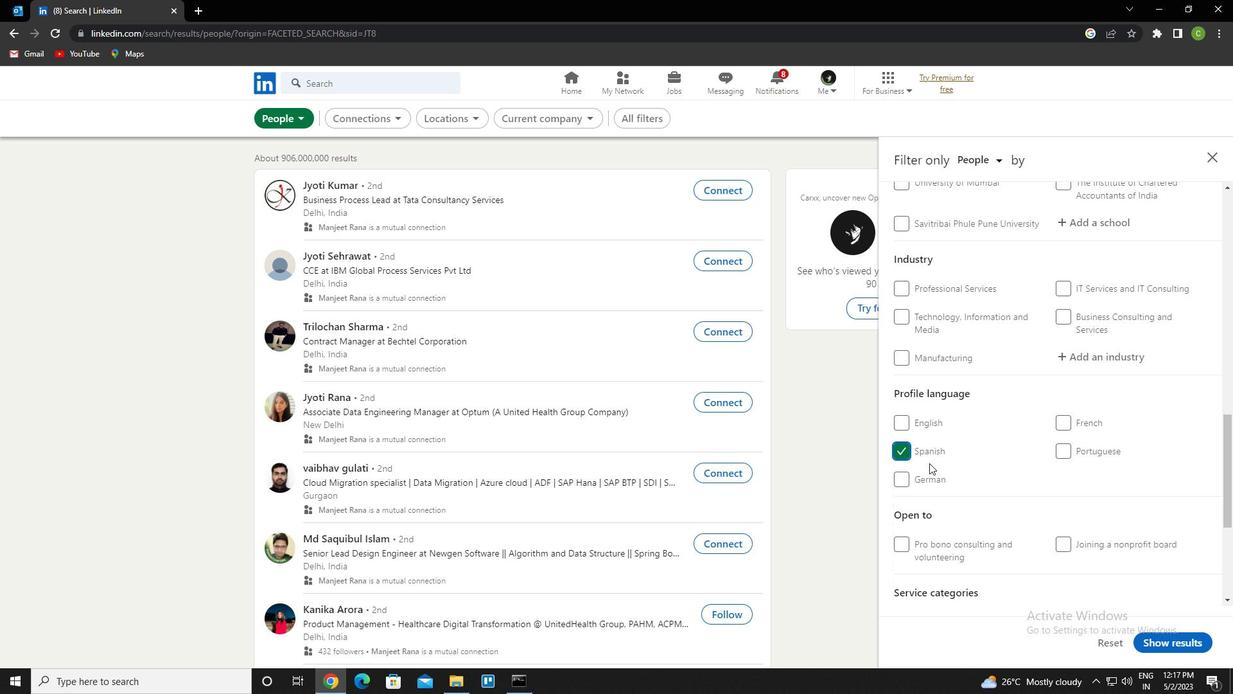 
Action: Mouse scrolled (992, 473) with delta (0, 0)
Screenshot: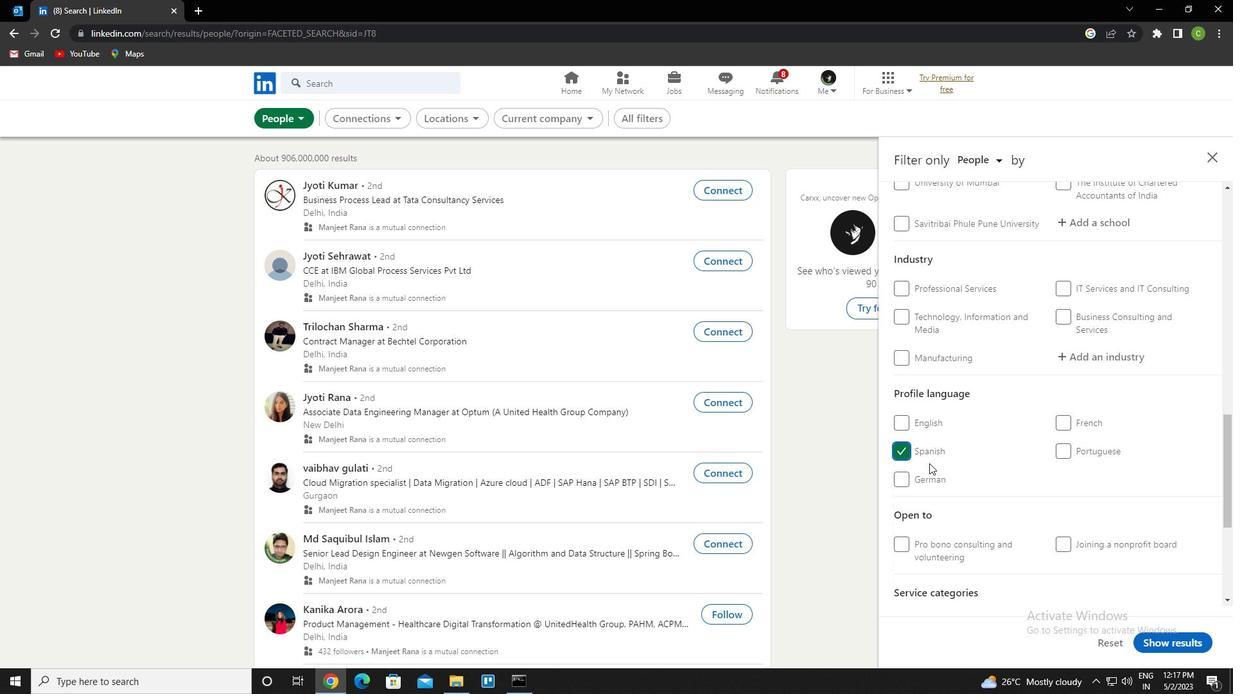
Action: Mouse scrolled (992, 473) with delta (0, 0)
Screenshot: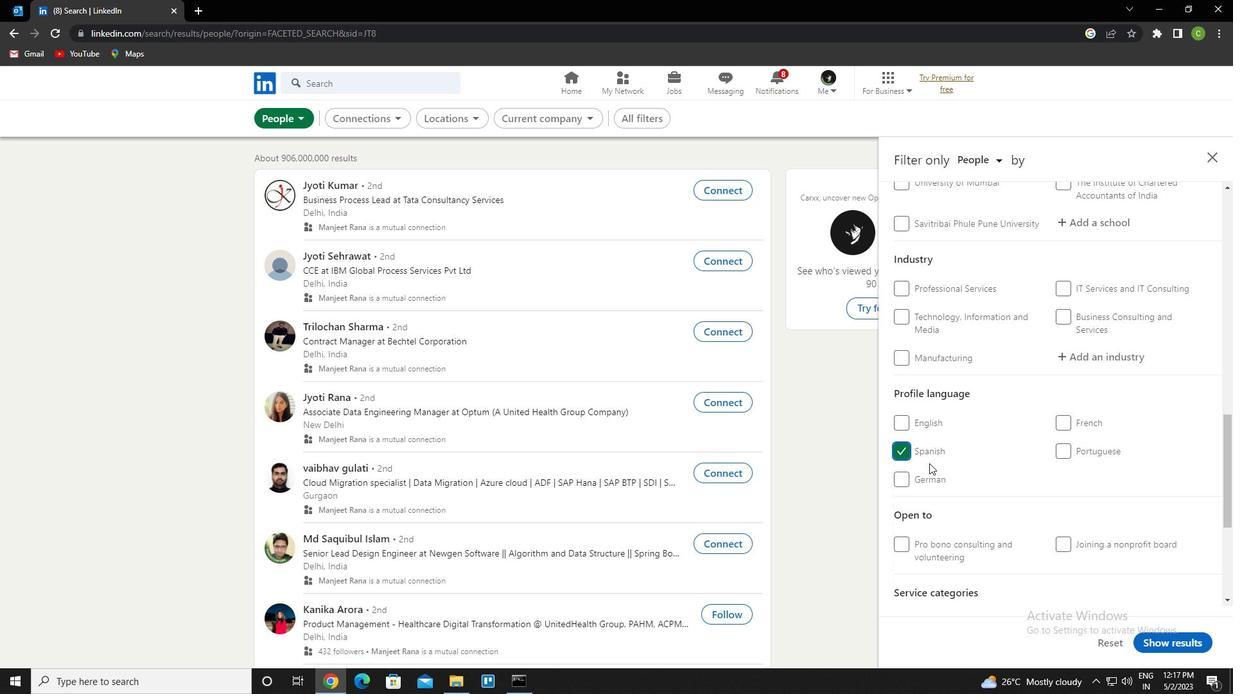 
Action: Mouse scrolled (992, 473) with delta (0, 0)
Screenshot: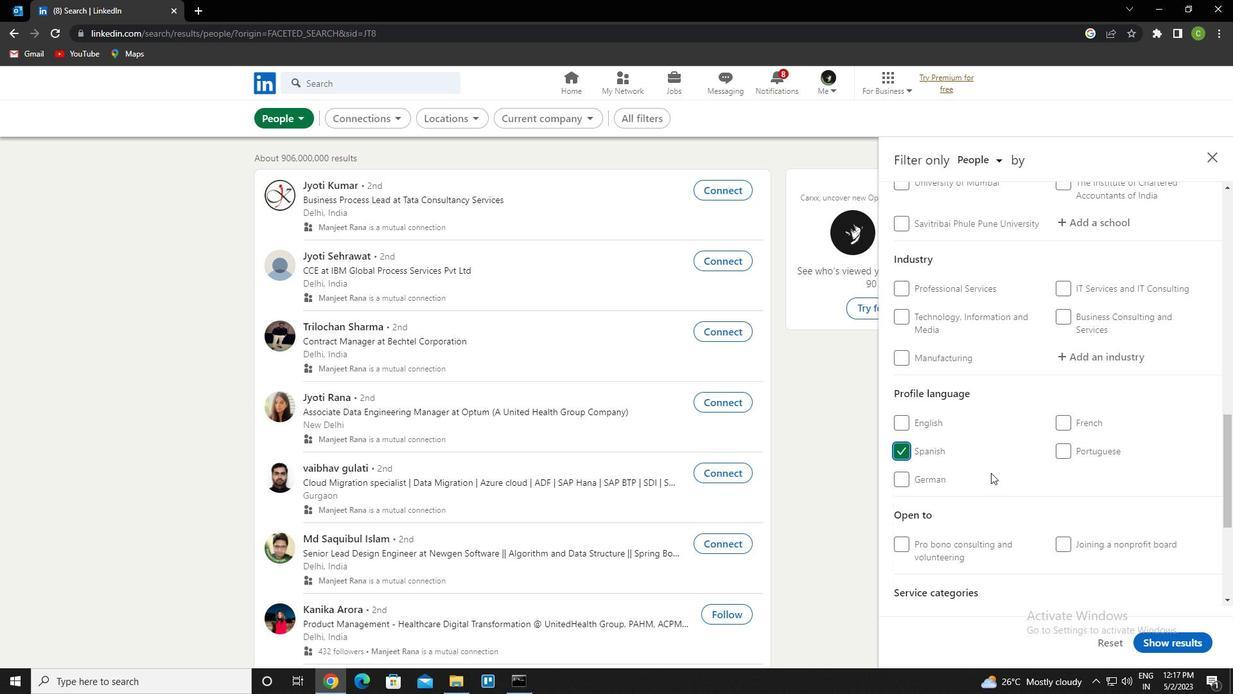 
Action: Mouse scrolled (992, 473) with delta (0, 0)
Screenshot: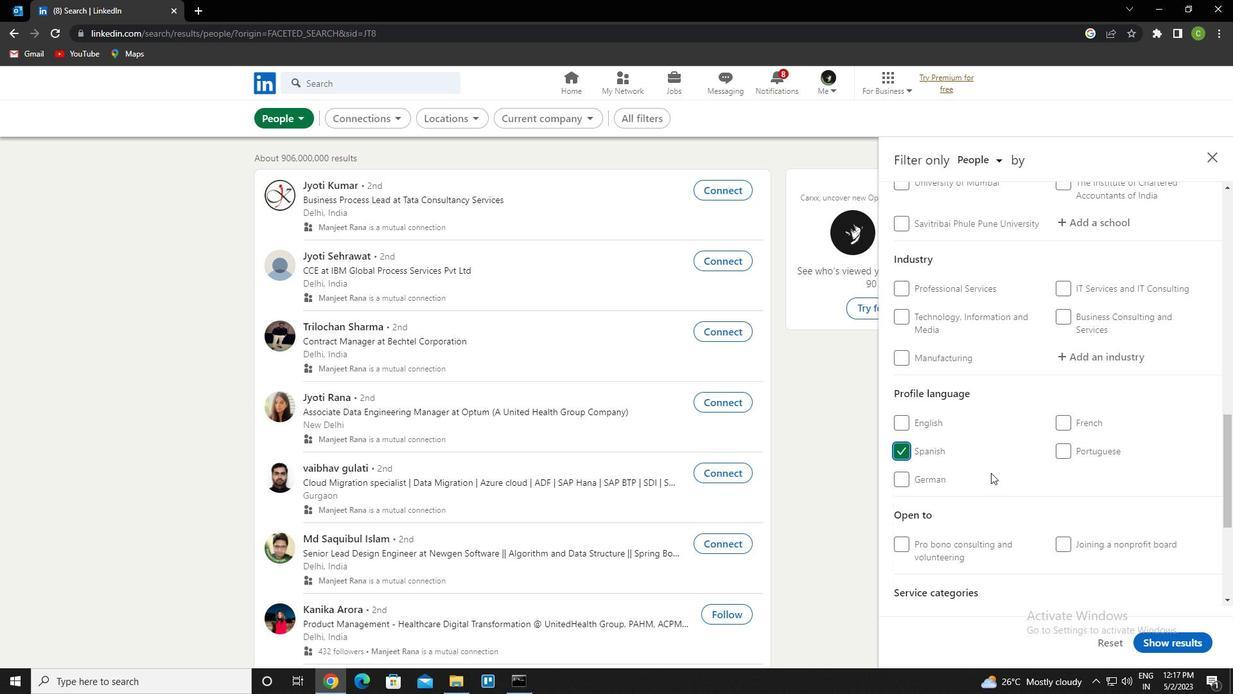
Action: Mouse scrolled (992, 473) with delta (0, 0)
Screenshot: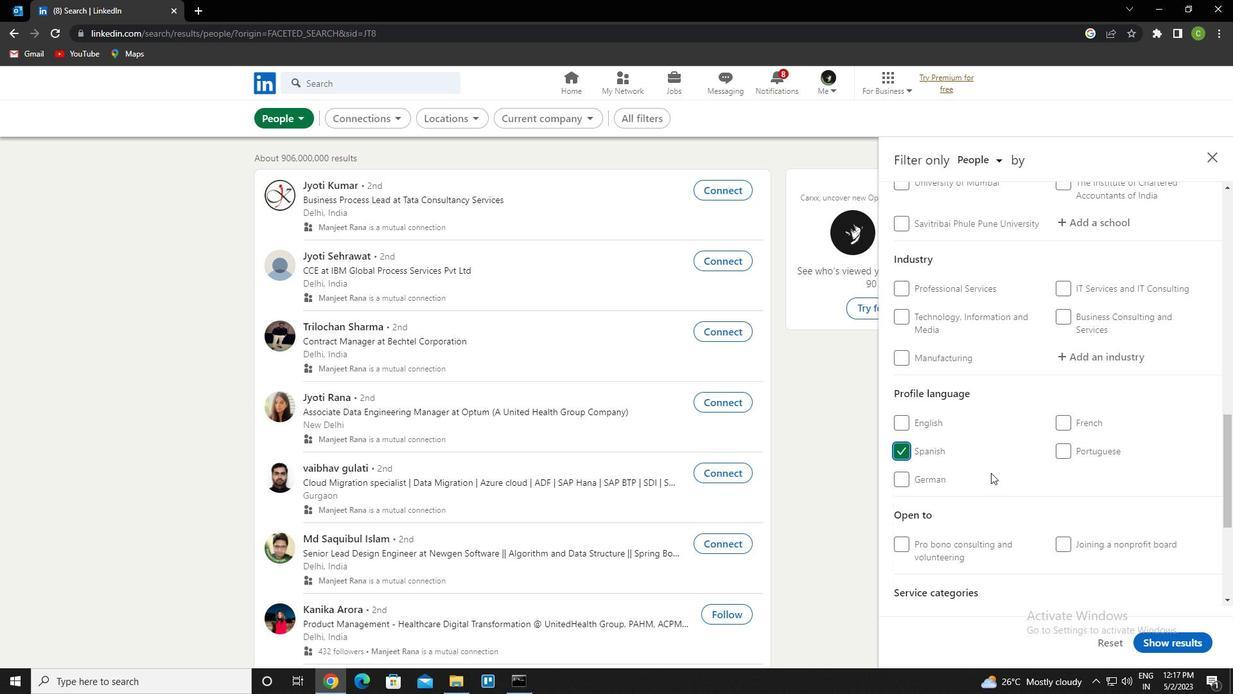 
Action: Mouse scrolled (992, 473) with delta (0, 0)
Screenshot: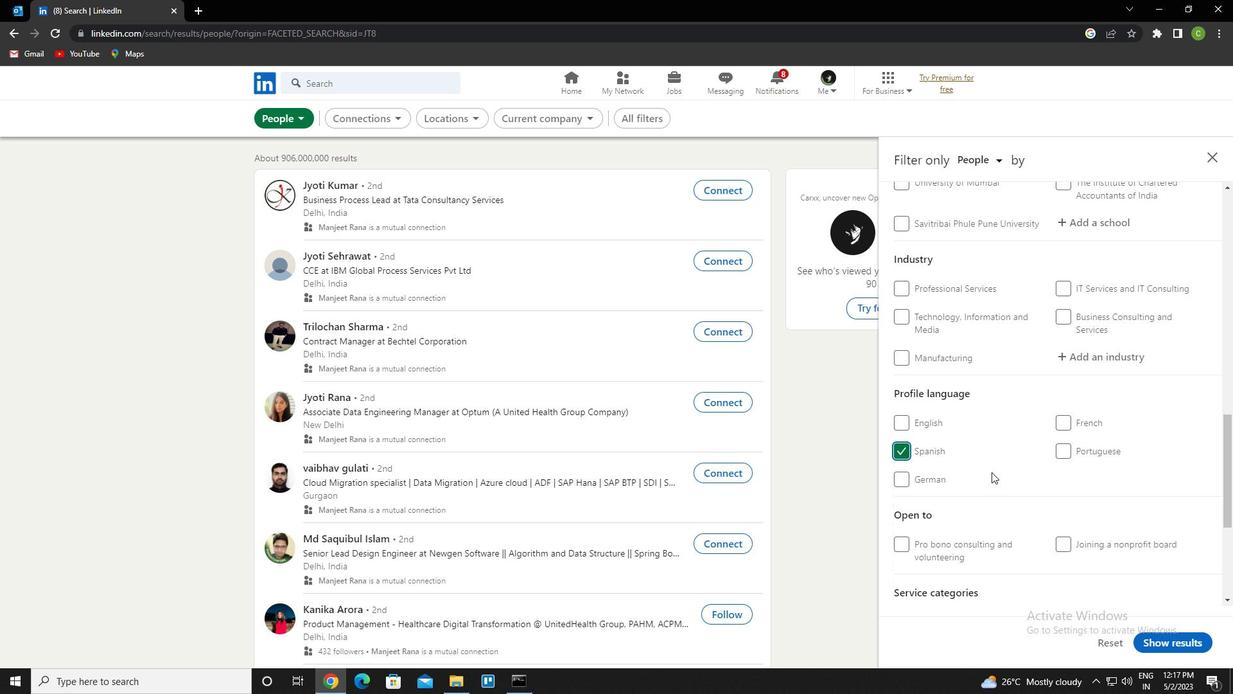 
Action: Mouse moved to (1120, 422)
Screenshot: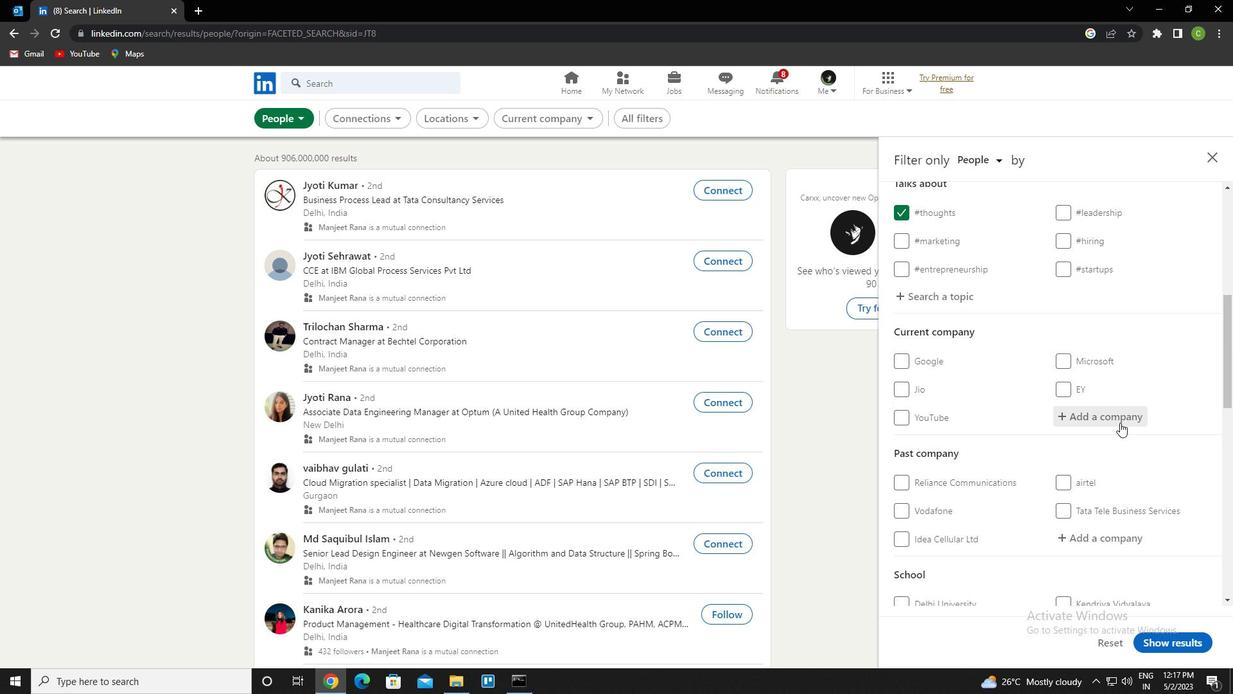 
Action: Mouse pressed left at (1120, 422)
Screenshot: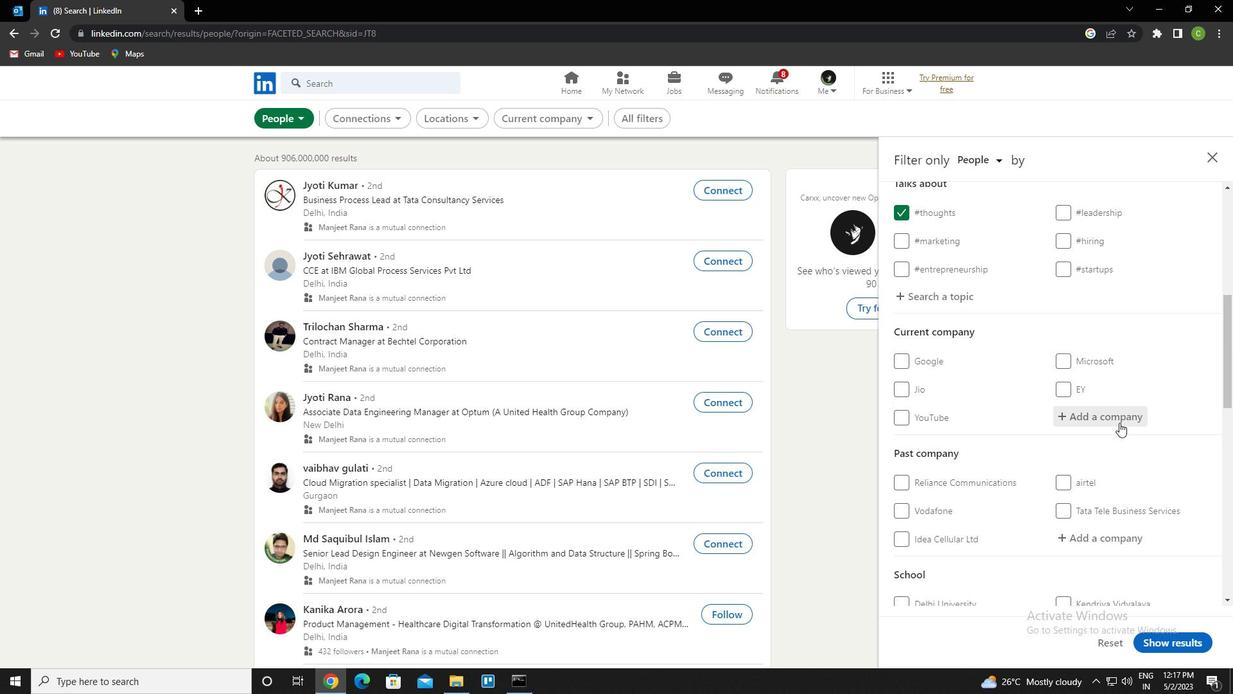 
Action: Key pressed <Key.caps_lock>m<Key.caps_lock>orris<Key.space>garage<Key.down><Key.enter>
Screenshot: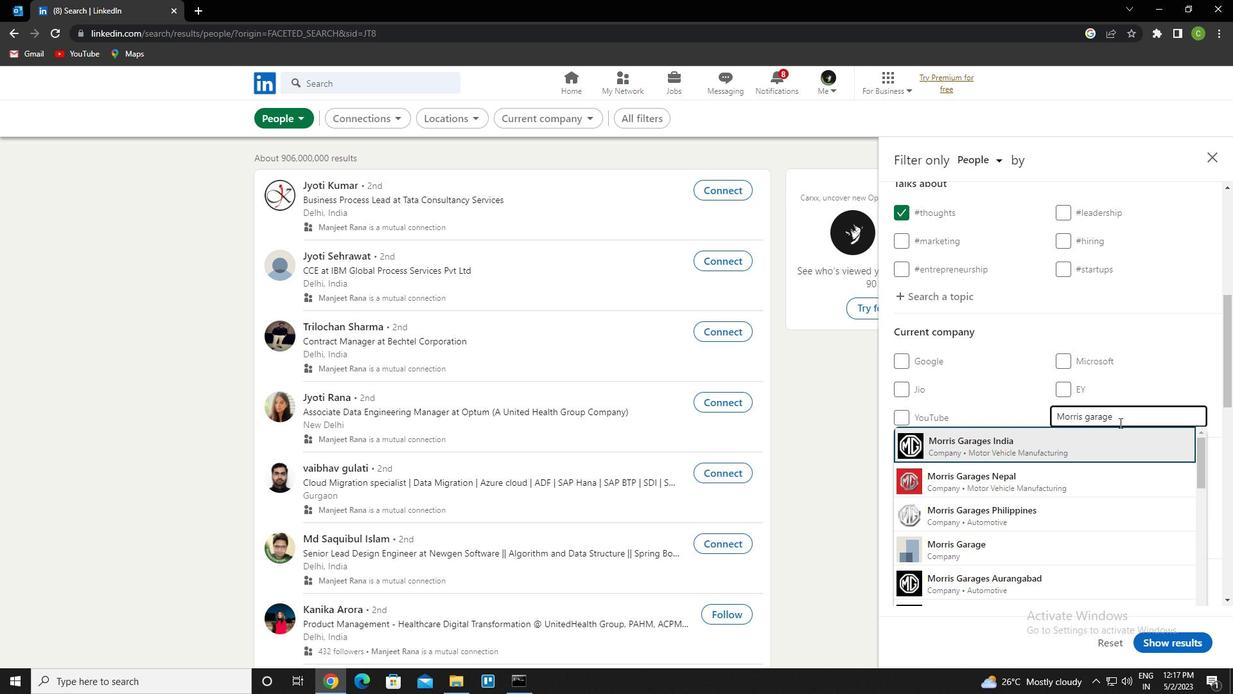 
Action: Mouse scrolled (1120, 422) with delta (0, 0)
Screenshot: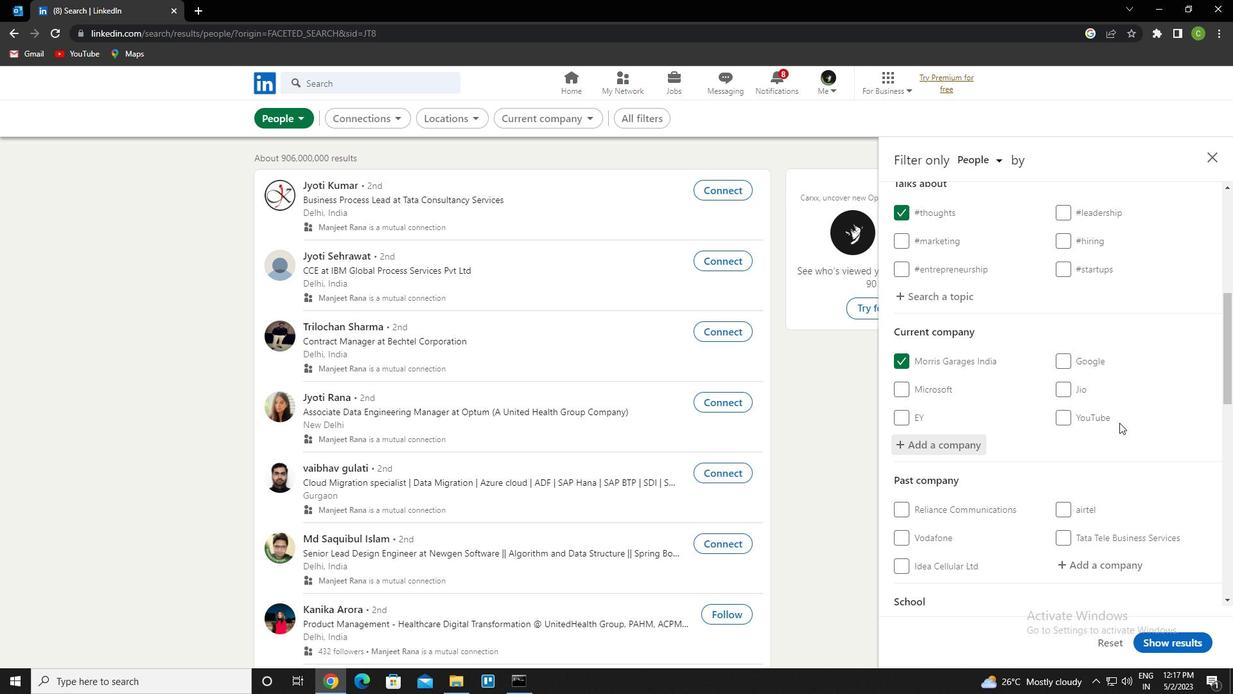 
Action: Mouse scrolled (1120, 422) with delta (0, 0)
Screenshot: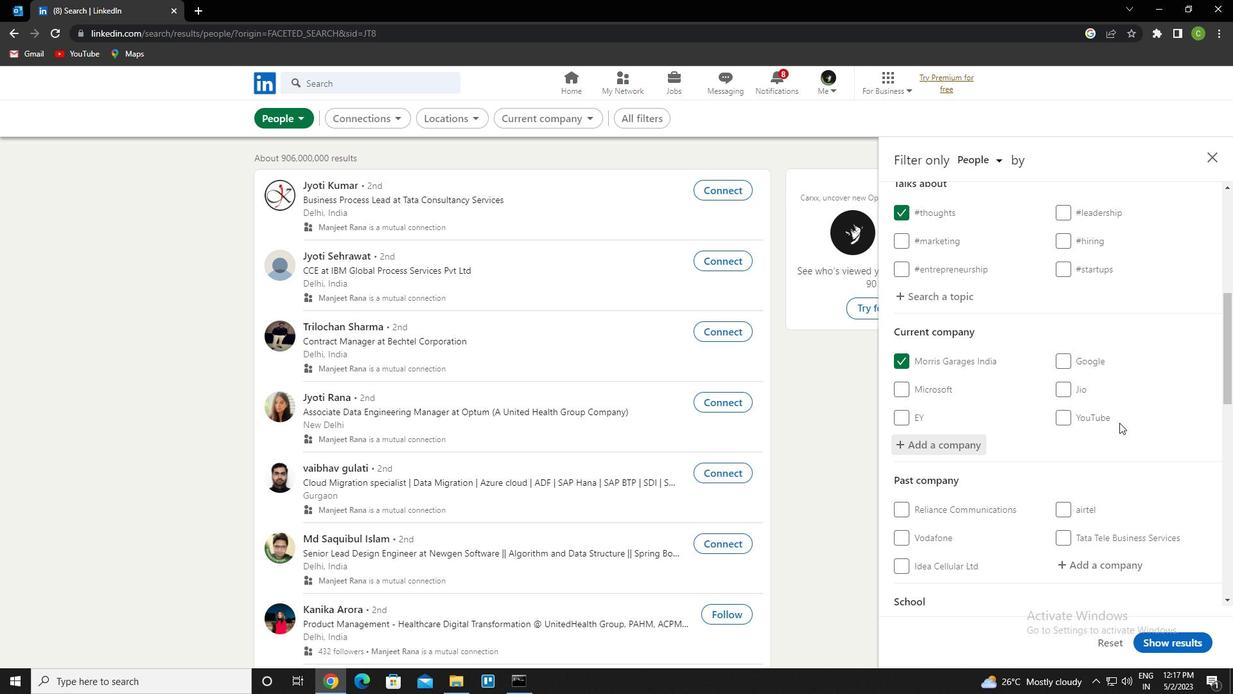 
Action: Mouse scrolled (1120, 422) with delta (0, 0)
Screenshot: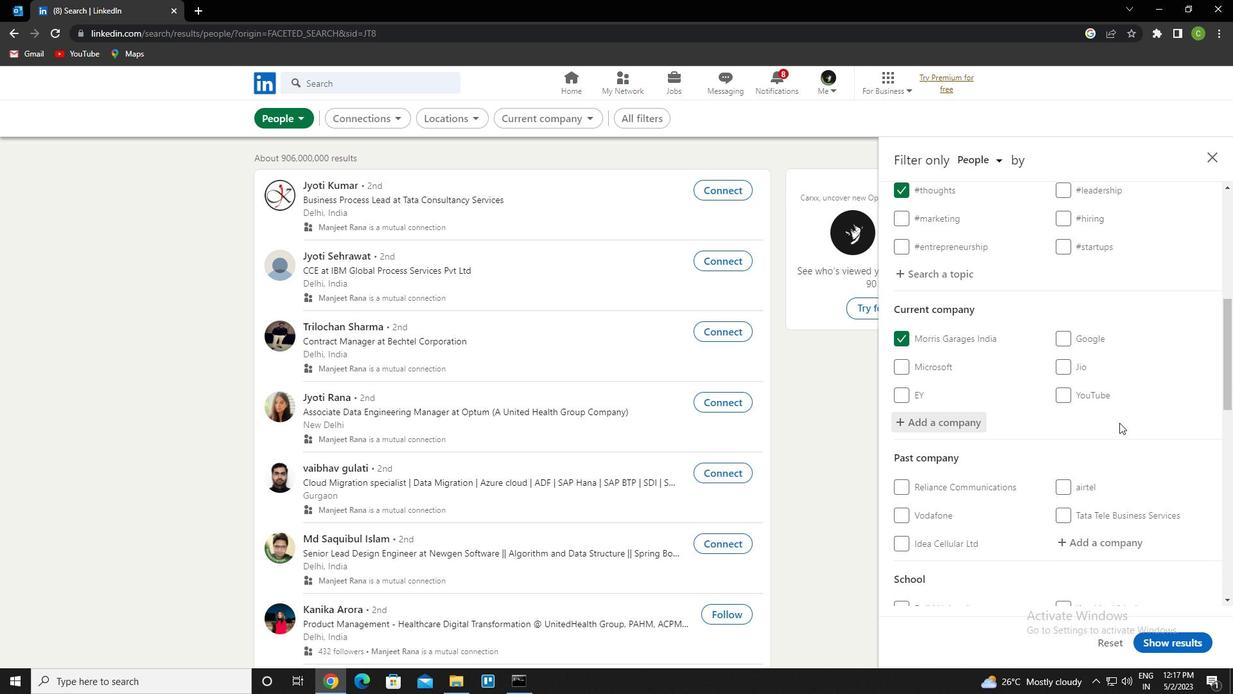 
Action: Mouse moved to (1075, 382)
Screenshot: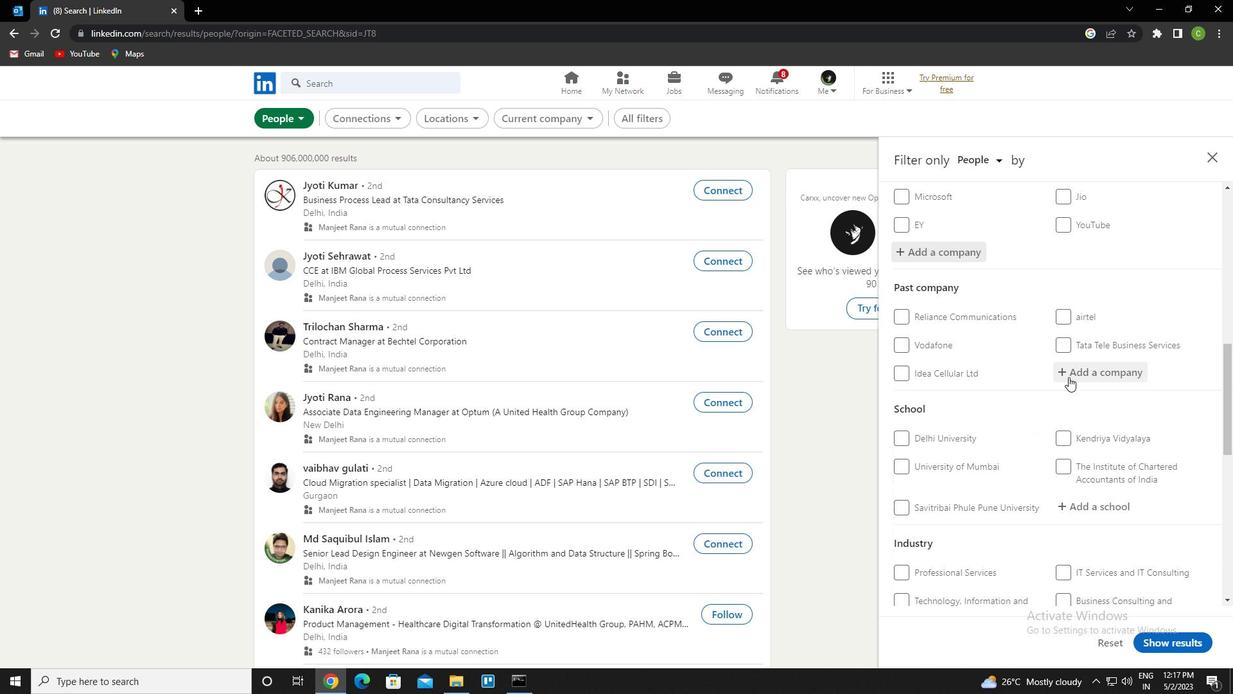 
Action: Mouse scrolled (1075, 381) with delta (0, 0)
Screenshot: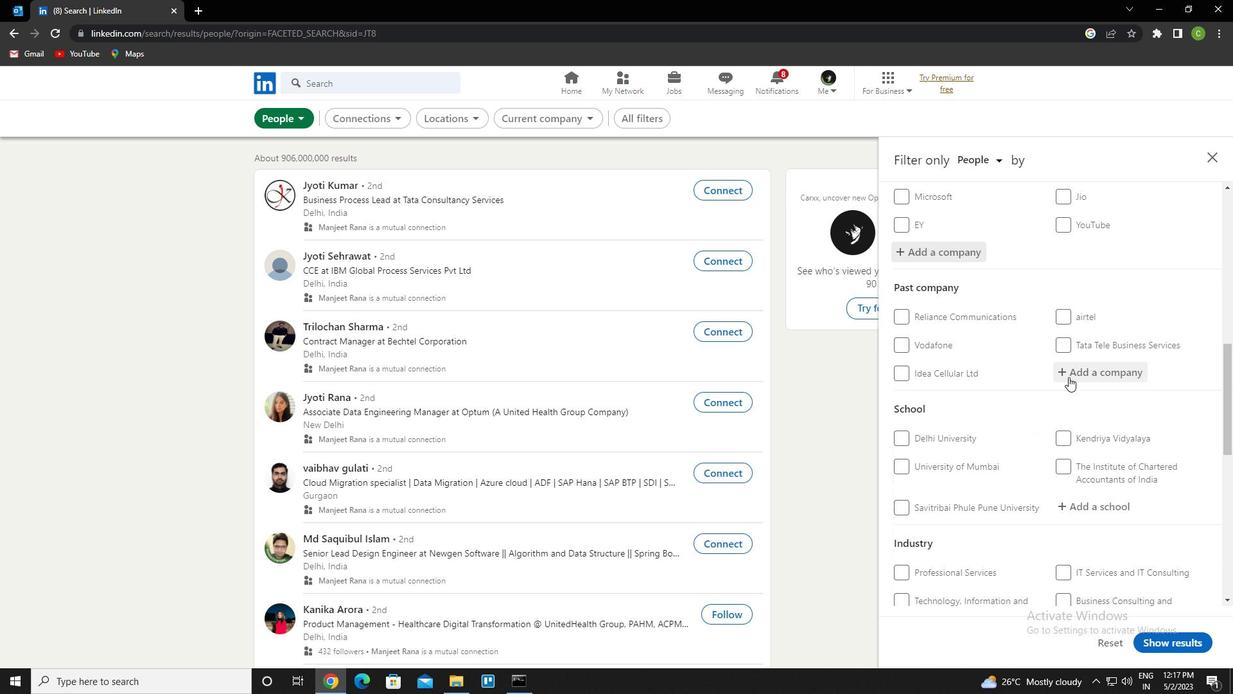 
Action: Mouse moved to (1077, 384)
Screenshot: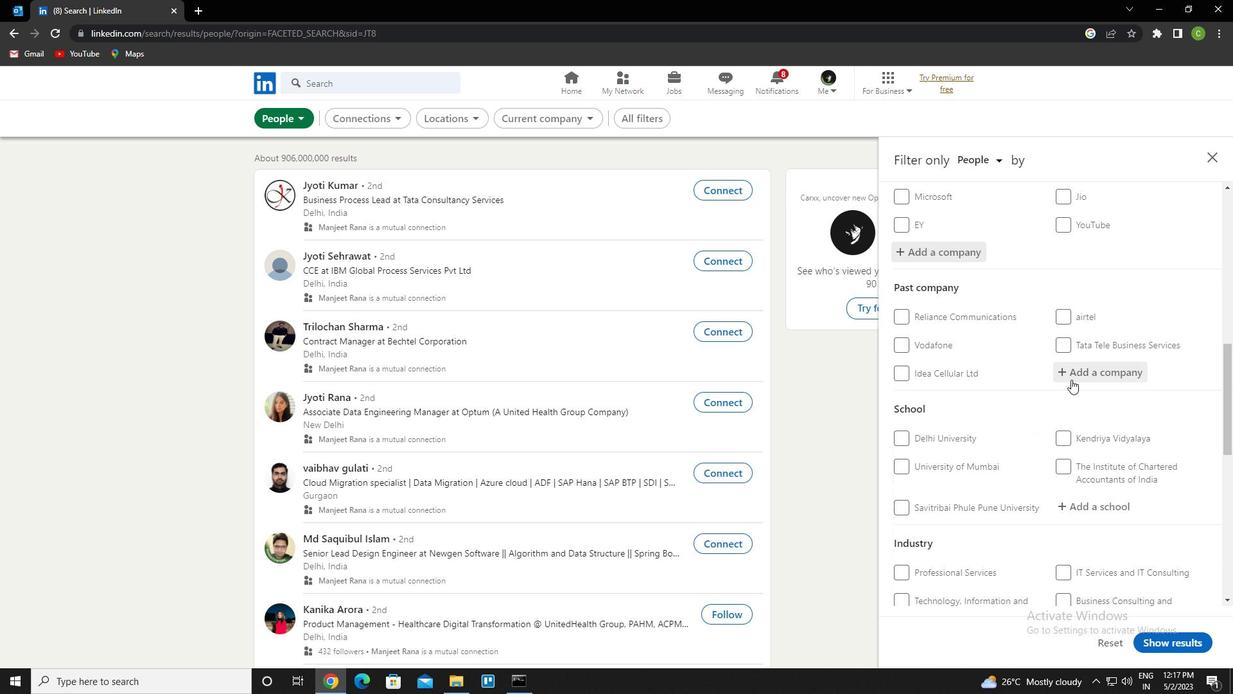 
Action: Mouse scrolled (1077, 383) with delta (0, 0)
Screenshot: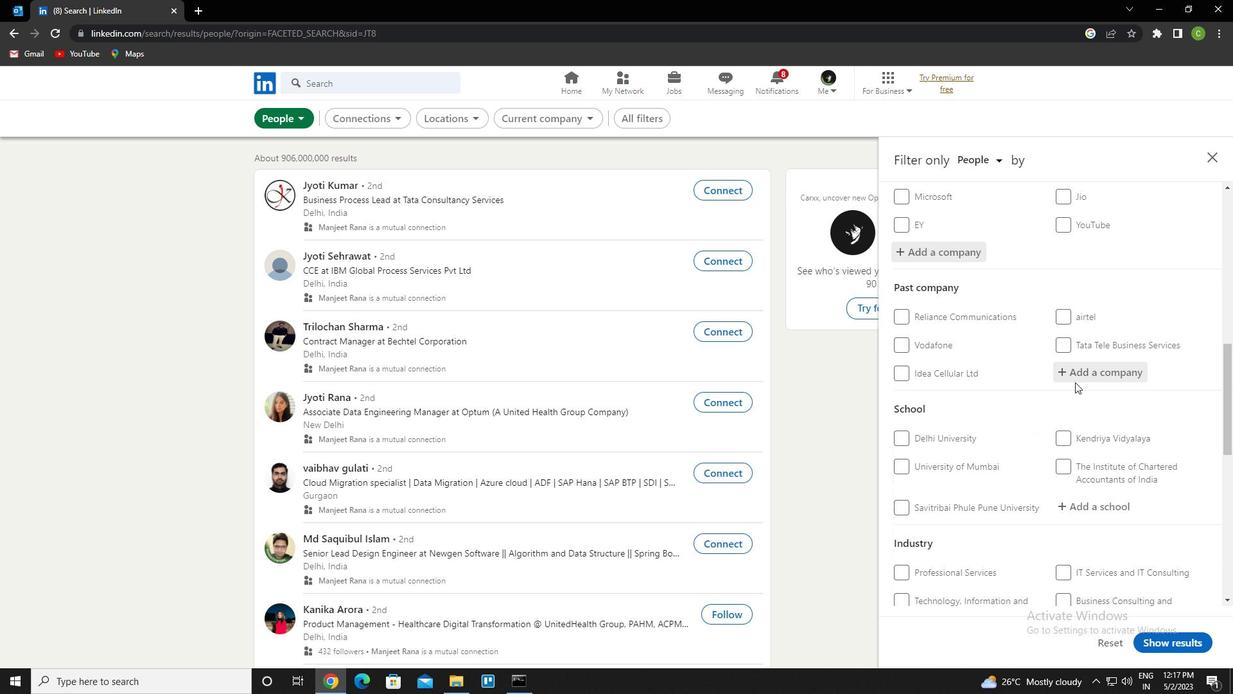 
Action: Mouse moved to (1092, 374)
Screenshot: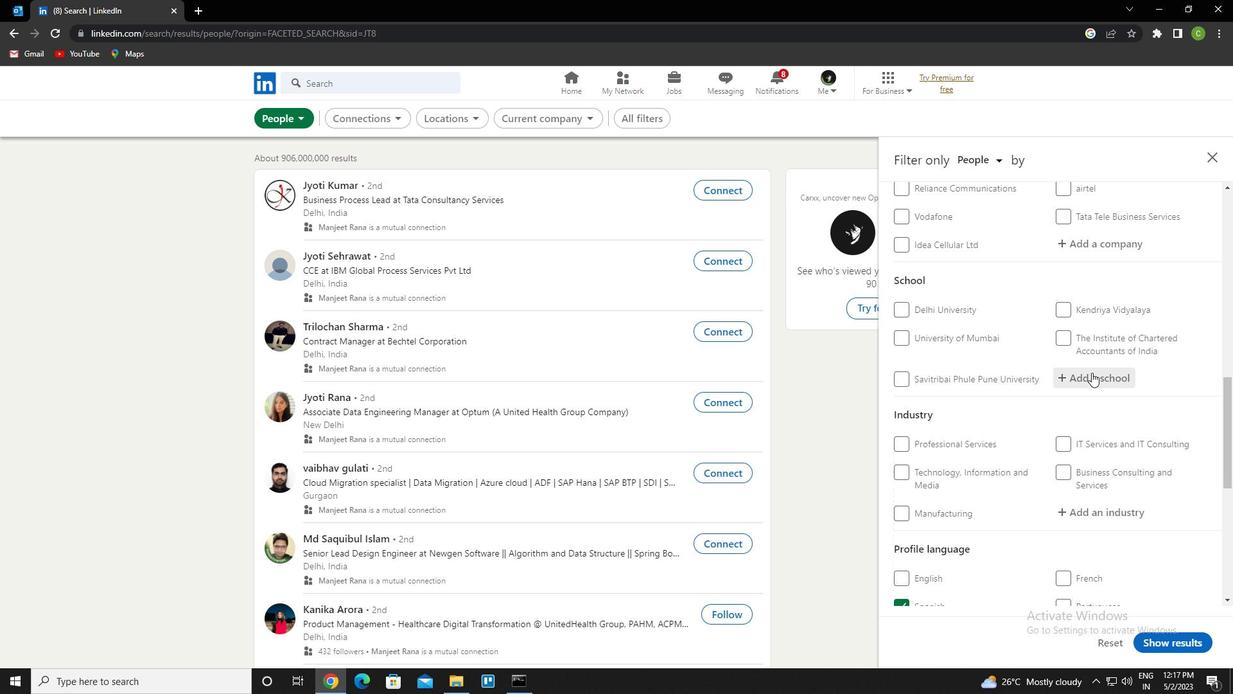 
Action: Mouse pressed left at (1092, 374)
Screenshot: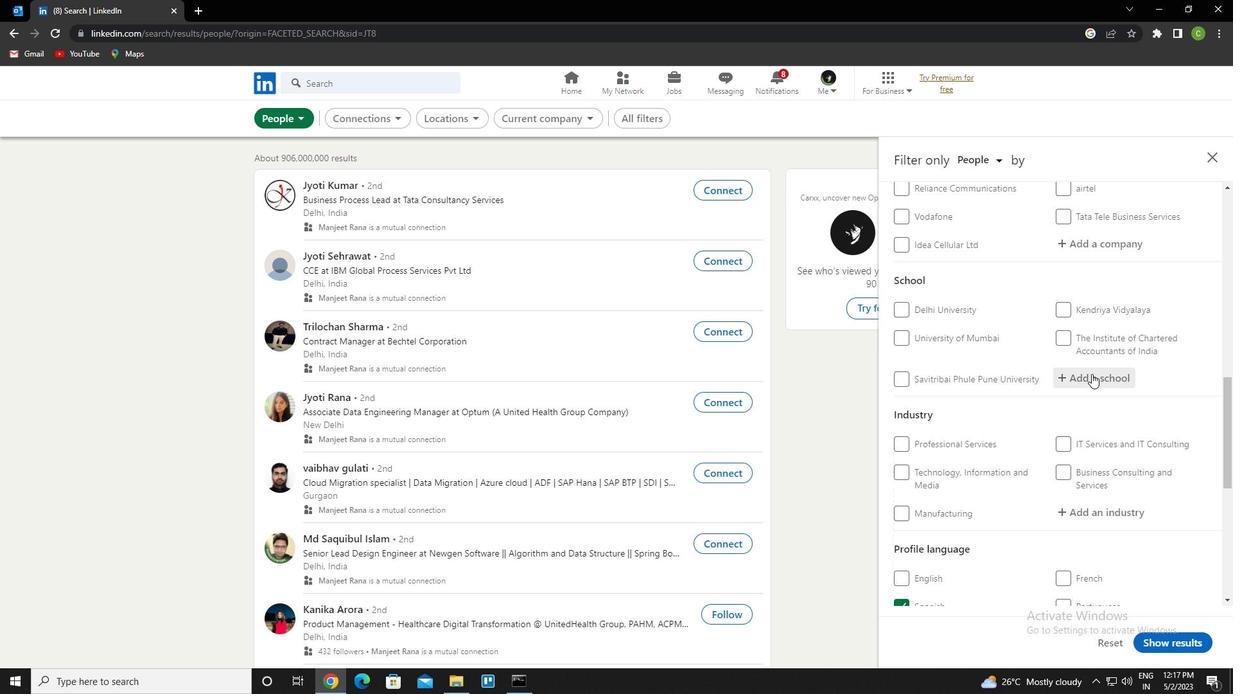 
Action: Key pressed <Key.caps_lock>i<Key.caps_lock>Nstitute<Key.space>of<Key.space>hotel<Key.down><Key.down><Key.down><Key.enter>
Screenshot: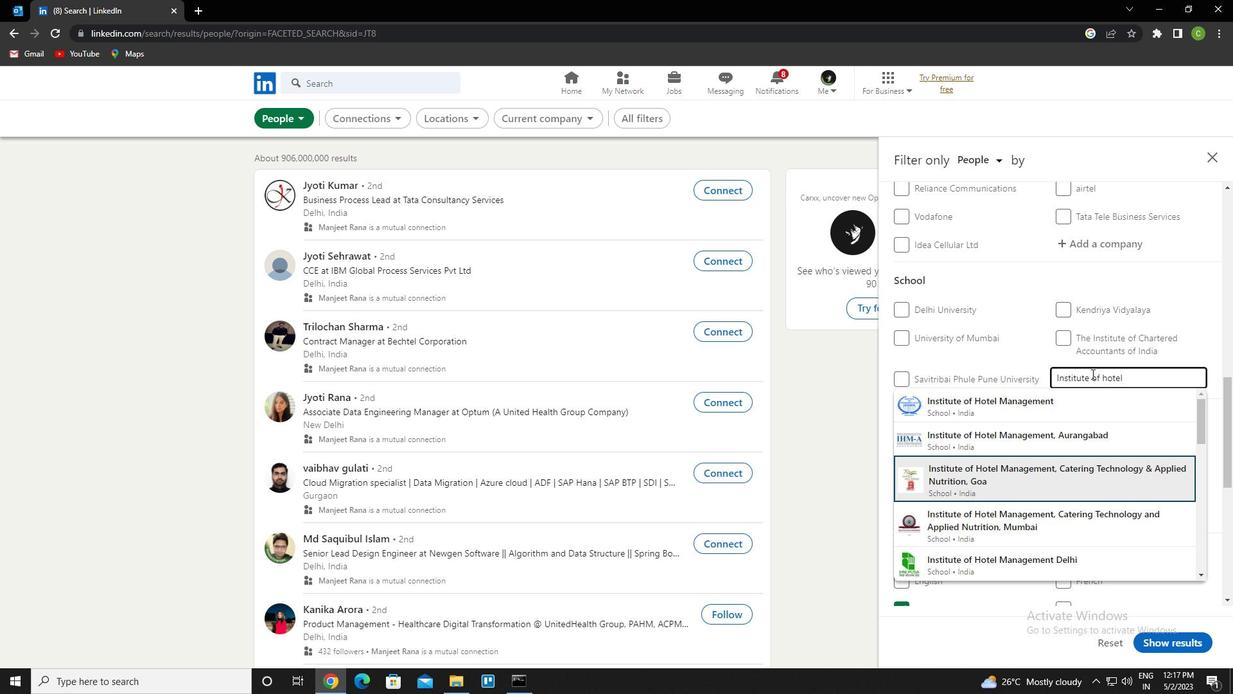 
Action: Mouse scrolled (1092, 373) with delta (0, 0)
Screenshot: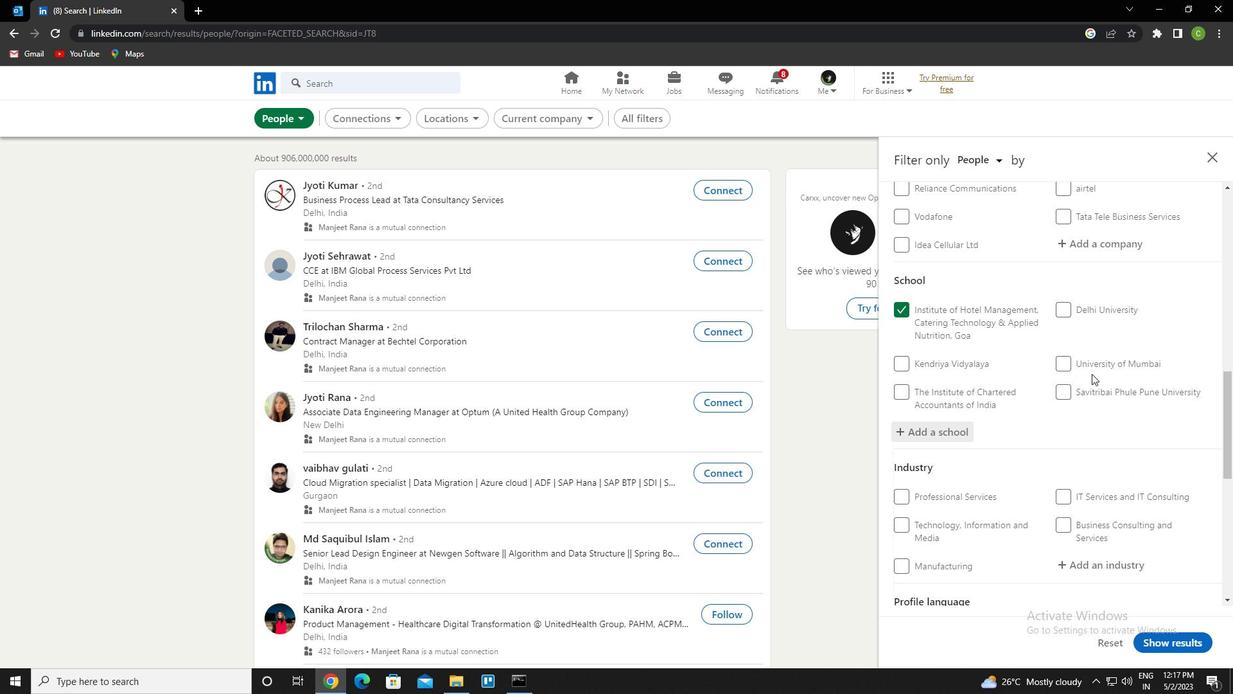 
Action: Mouse scrolled (1092, 373) with delta (0, 0)
Screenshot: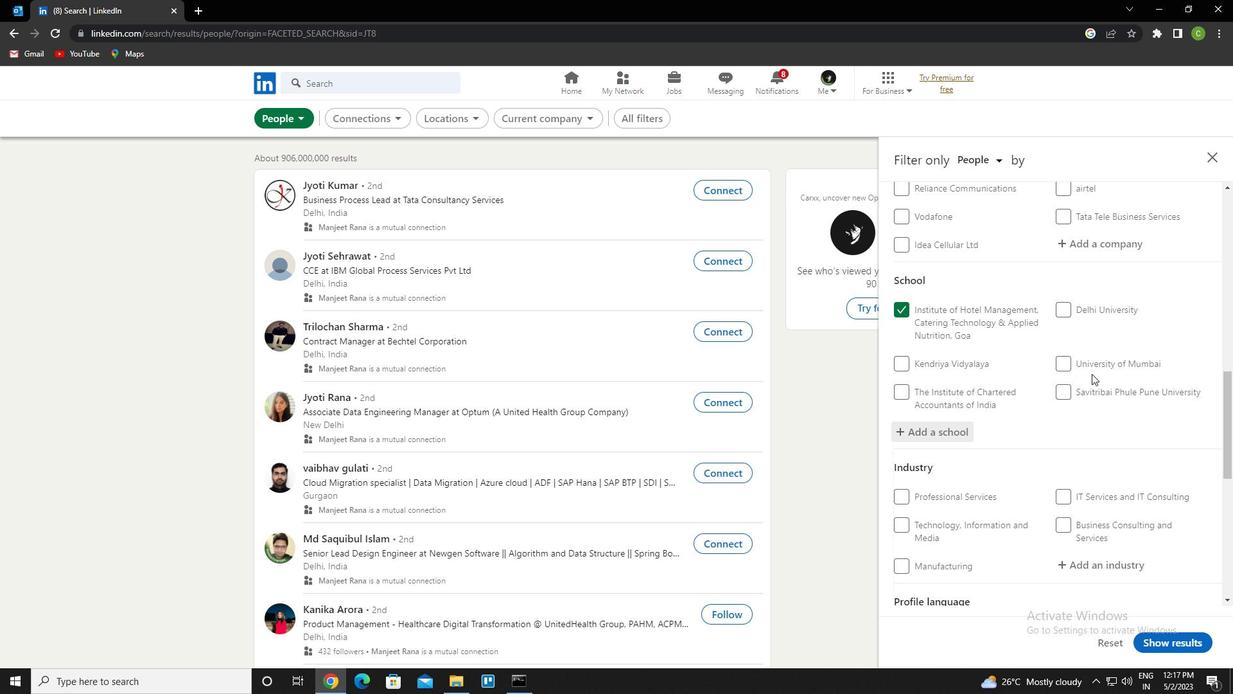 
Action: Mouse moved to (1108, 438)
Screenshot: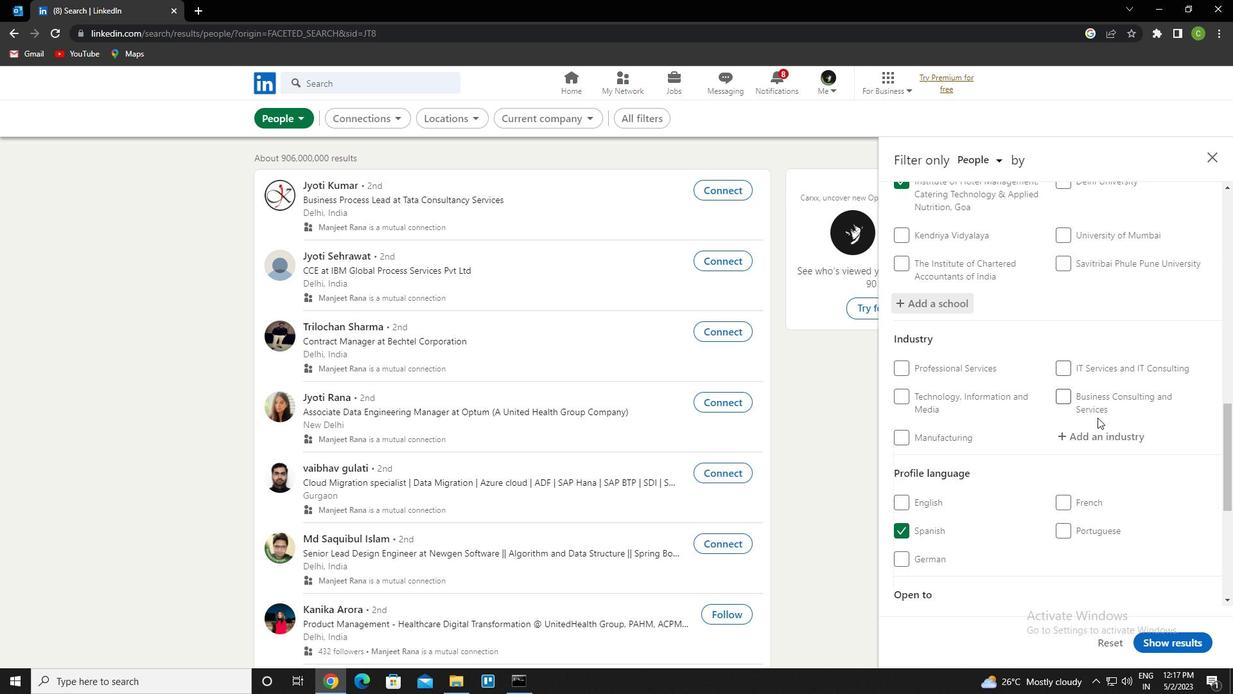 
Action: Mouse pressed left at (1108, 438)
Screenshot: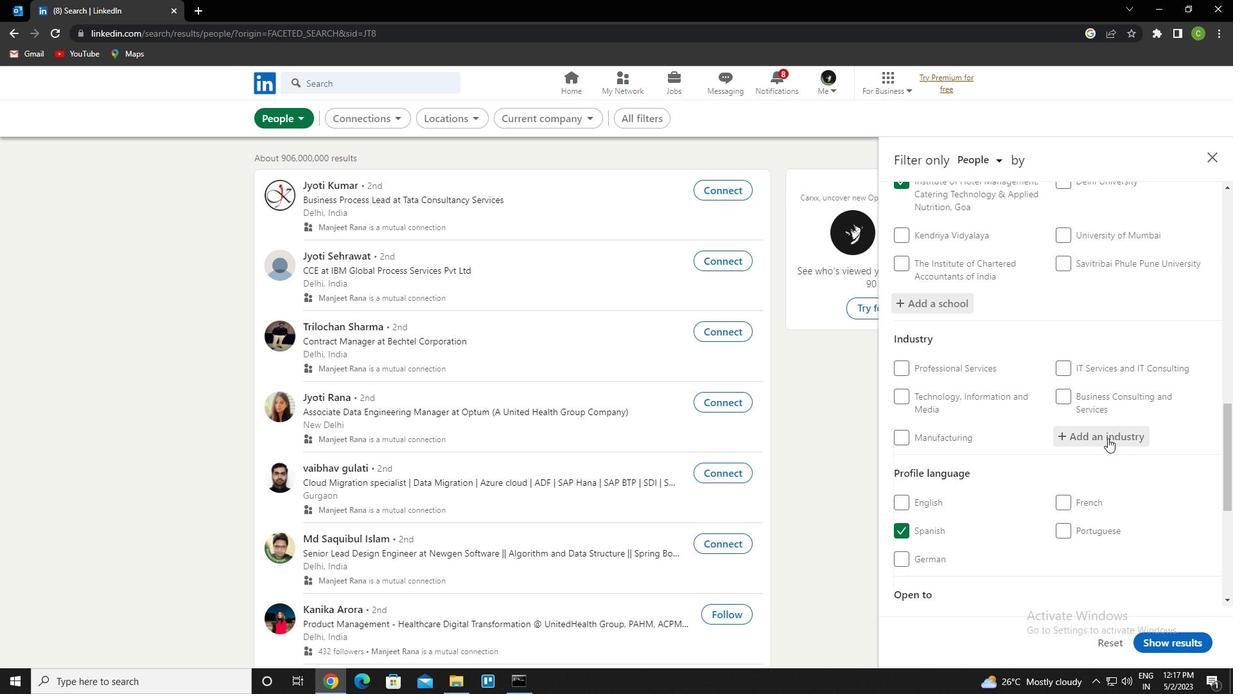 
Action: Key pressed <Key.caps_lock>n<Key.caps_lock>atural<Key.space>gas<Key.down><Key.down><Key.enter>
Screenshot: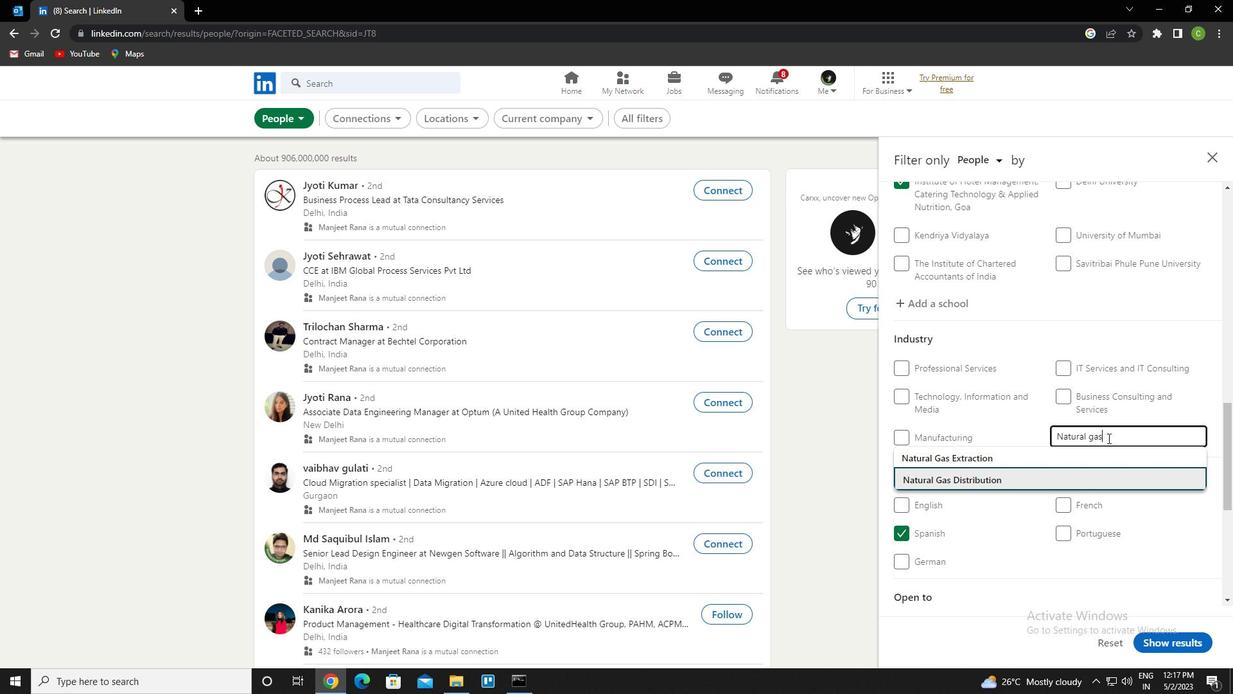 
Action: Mouse moved to (1105, 422)
Screenshot: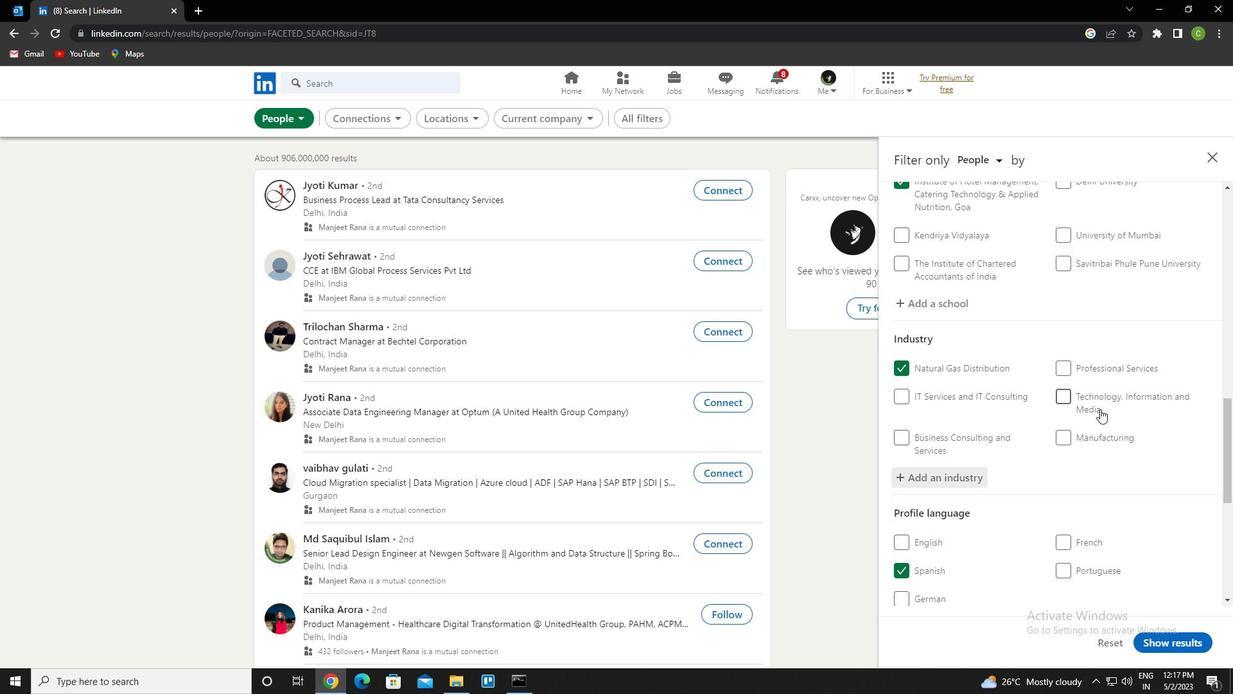 
Action: Mouse scrolled (1105, 421) with delta (0, 0)
Screenshot: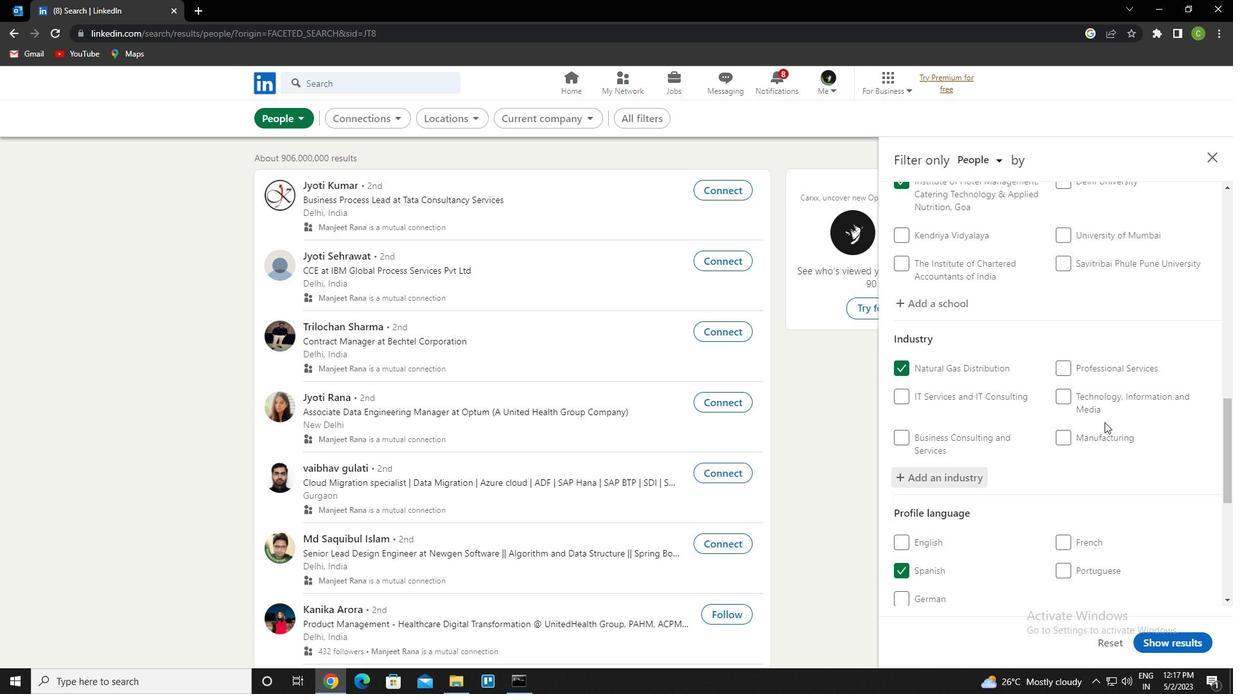 
Action: Mouse scrolled (1105, 421) with delta (0, 0)
Screenshot: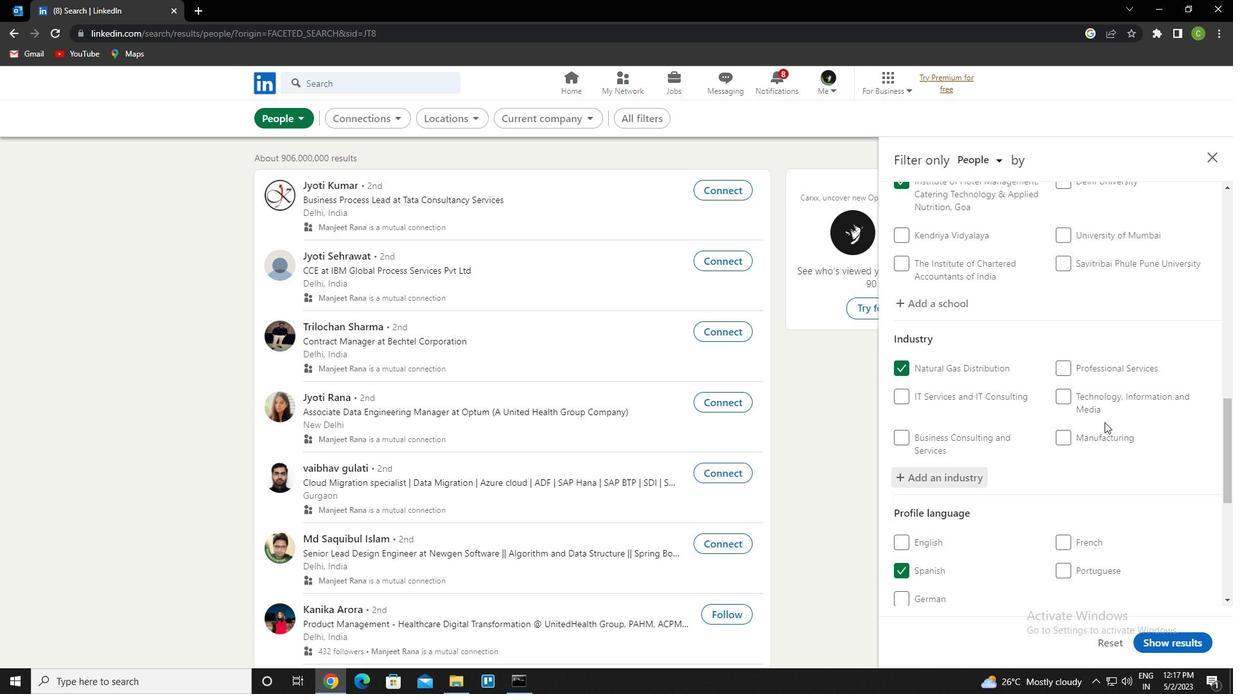 
Action: Mouse scrolled (1105, 421) with delta (0, 0)
Screenshot: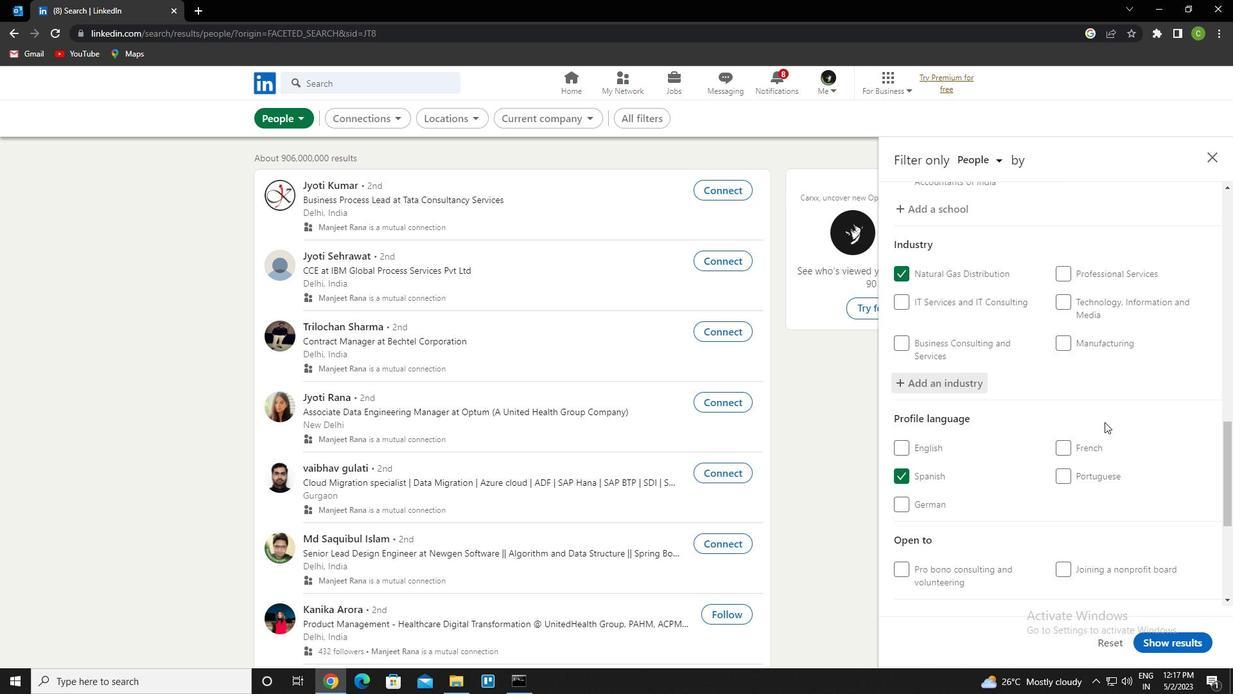 
Action: Mouse scrolled (1105, 421) with delta (0, 0)
Screenshot: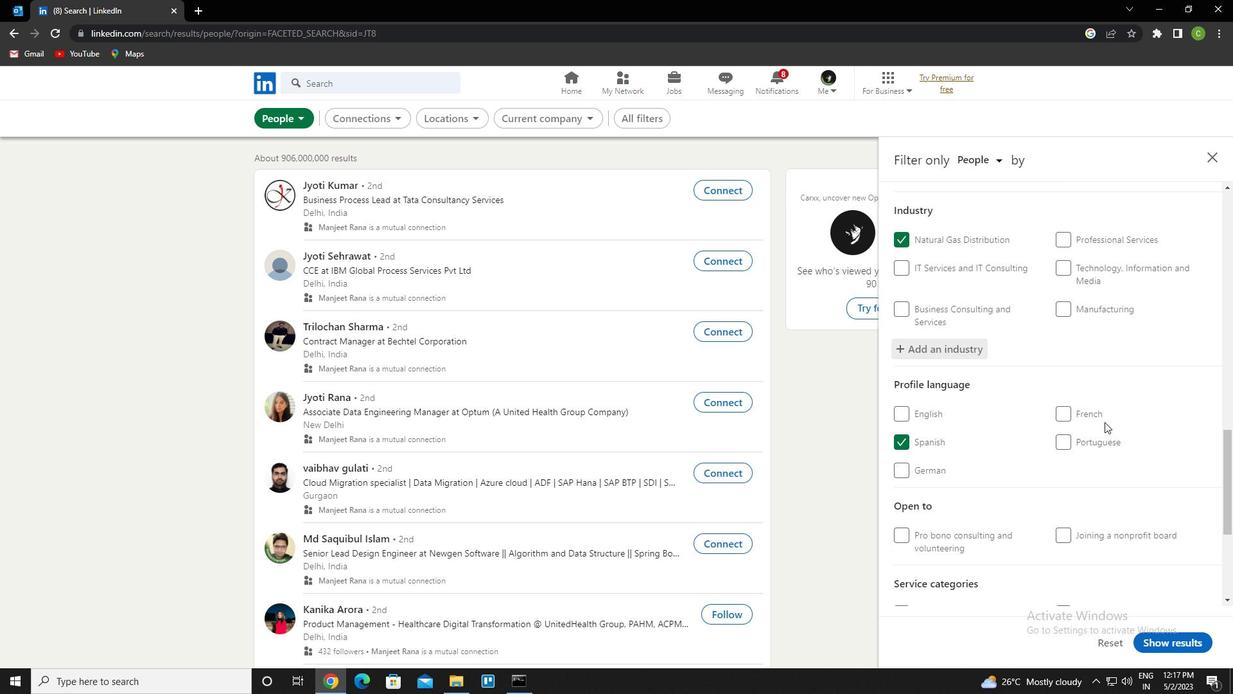 
Action: Mouse scrolled (1105, 421) with delta (0, 0)
Screenshot: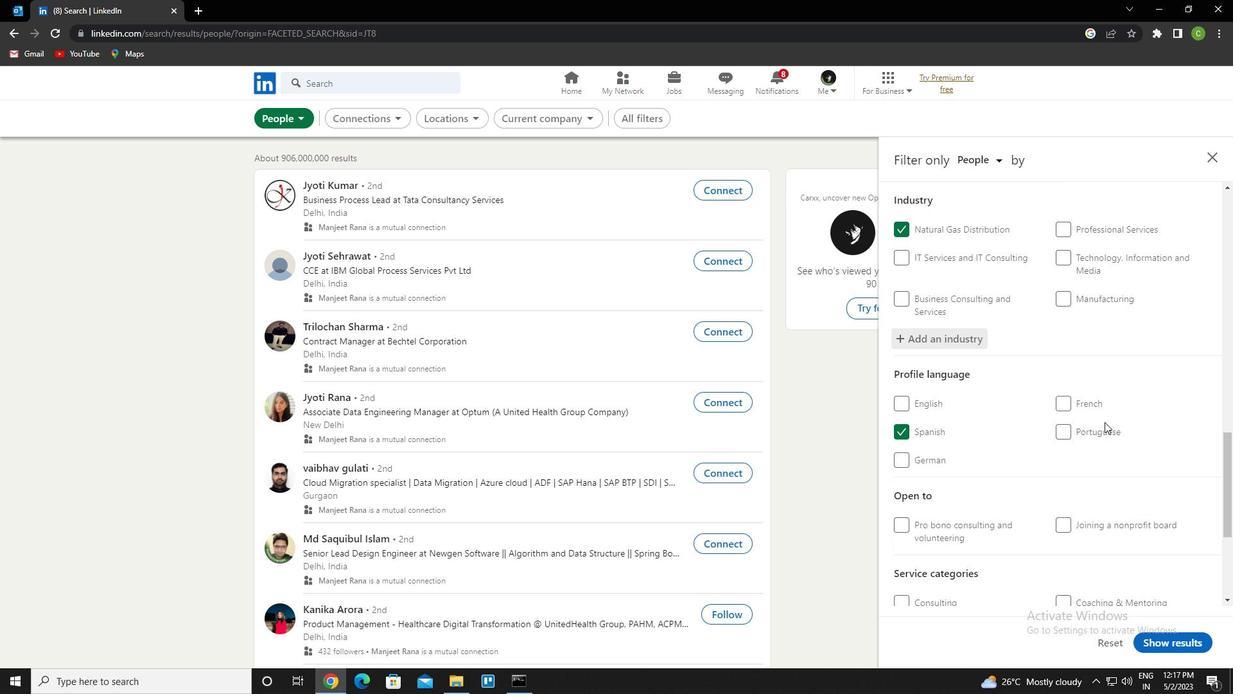 
Action: Mouse scrolled (1105, 421) with delta (0, 0)
Screenshot: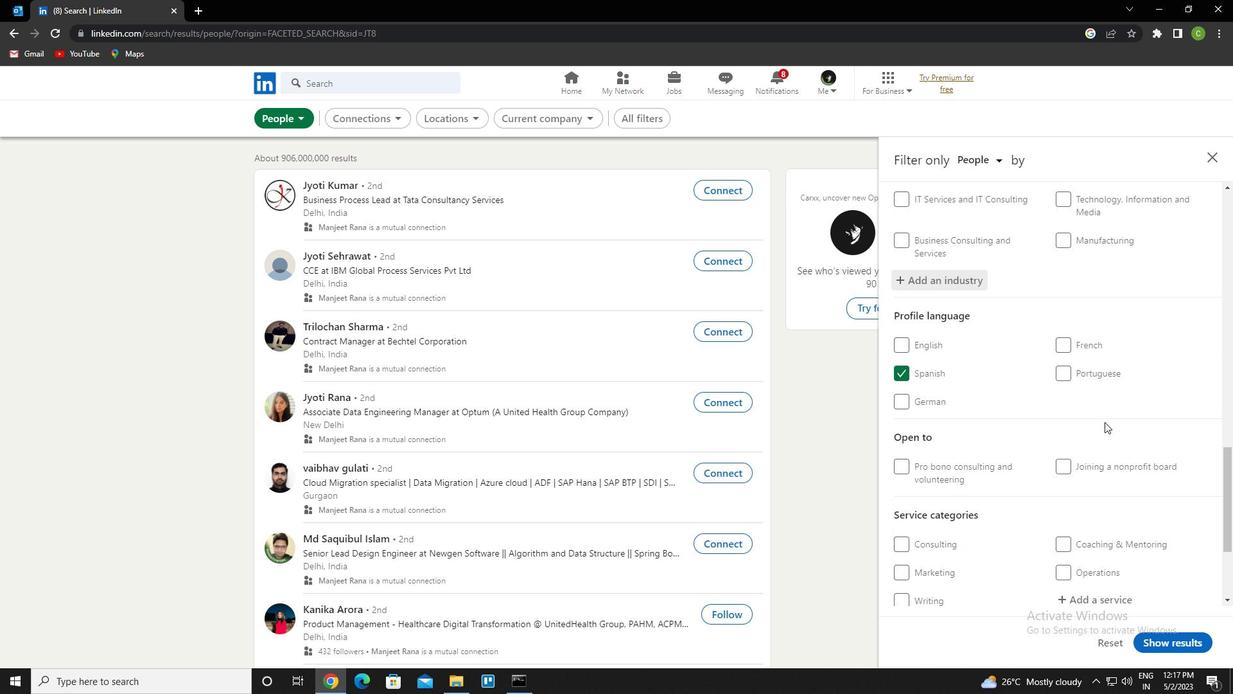 
Action: Mouse moved to (1103, 431)
Screenshot: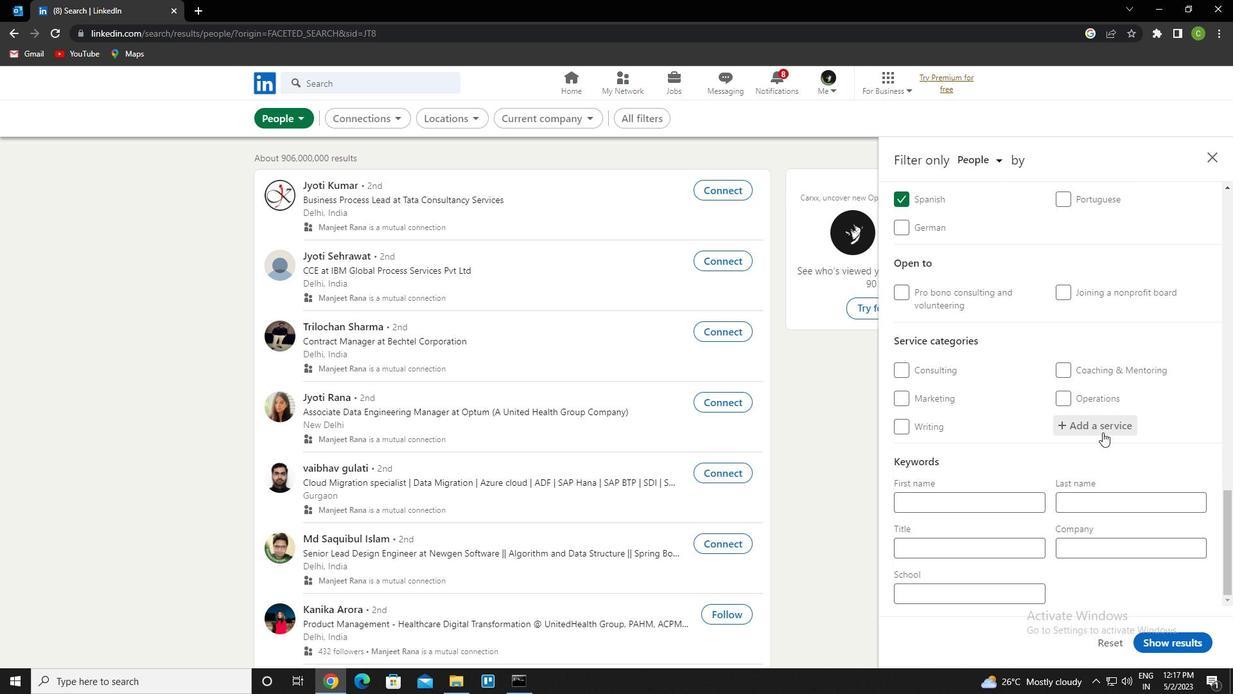 
Action: Mouse pressed left at (1103, 431)
Screenshot: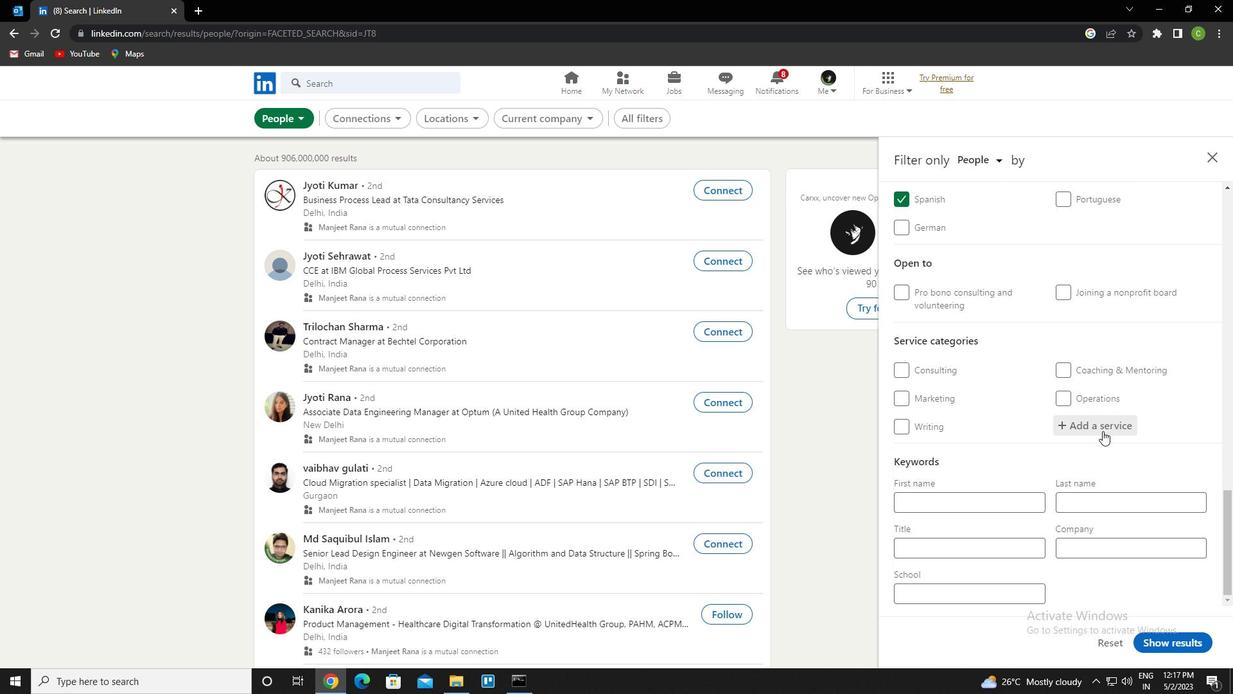 
Action: Key pressed <Key.caps_lock>c<Key.caps_lock>oaching<Key.down><Key.down><Key.down><Key.space><Key.shift><Key.shift><Key.shift><Key.shift><Key.shift><Key.shift><Key.shift><Key.shift><Key.shift><Key.shift><Key.shift><Key.shift><Key.shift><Key.shift><Key.shift><Key.shift><Key.shift><Key.shift><Key.shift><Key.shift><Key.shift><Key.shift><Key.shift><Key.shift><Key.shift><Key.shift><Key.shift><Key.shift><Key.shift><Key.shift><Key.shift><Key.shift><Key.shift><Key.shift><Key.shift><Key.shift><Key.shift><Key.shift><Key.shift><Key.shift><Key.shift><Key.shift><Key.shift><Key.shift><Key.shift><Key.shift><Key.shift><Key.shift><Key.shift><Key.shift><Key.shift><Key.shift><Key.shift><Key.shift><Key.shift><Key.shift><Key.shift><Key.shift><Key.shift><Key.shift><Key.shift><Key.shift><Key.shift><Key.shift><Key.shift><Key.shift><Key.shift><Key.shift><Key.shift><Key.shift><Key.shift><Key.shift><Key.shift><Key.shift><Key.shift><Key.shift><Key.shift><Key.shift><Key.shift><Key.shift><Key.shift><Key.shift><Key.shift><Key.shift><Key.shift><Key.shift><Key.shift><Key.shift><Key.shift><Key.shift><Key.shift><Key.shift><Key.shift><Key.shift><Key.shift><Key.shift><Key.shift><Key.shift><Key.shift><Key.shift><Key.shift><Key.shift><Key.shift><Key.shift><Key.shift><Key.shift><Key.shift><Key.shift><Key.shift>&<Key.space>MENTORING<Key.enter>
Screenshot: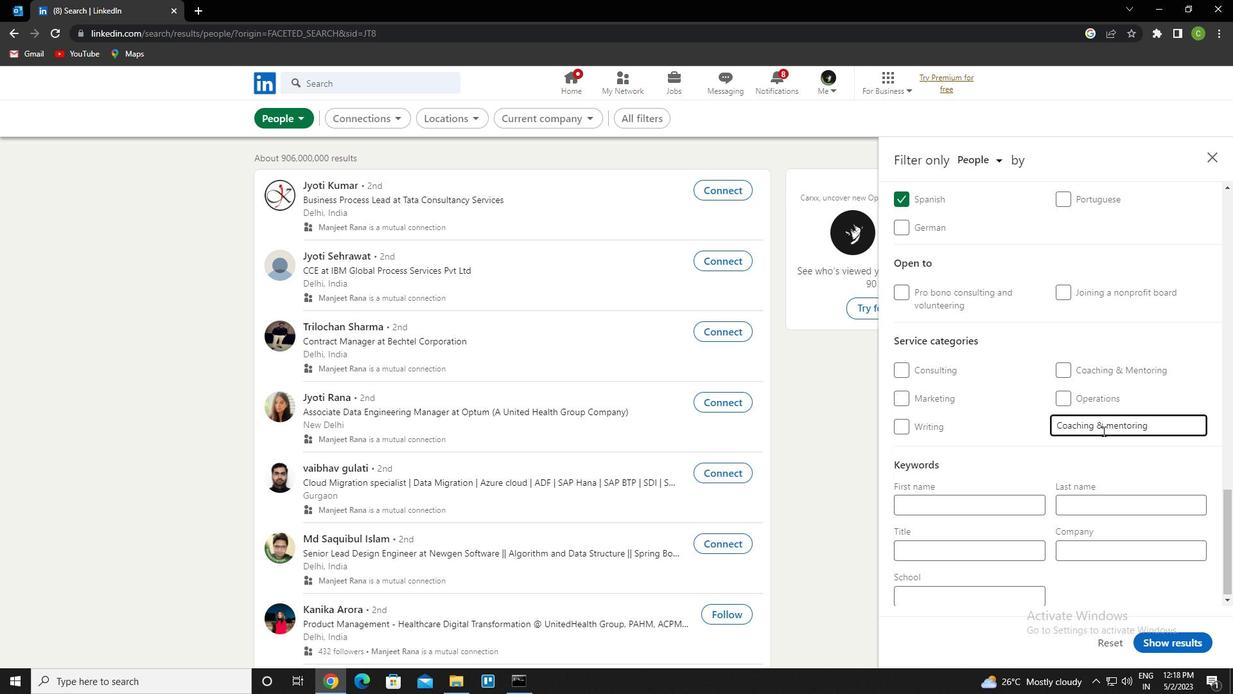 
Action: Mouse scrolled (1103, 430) with delta (0, 0)
Screenshot: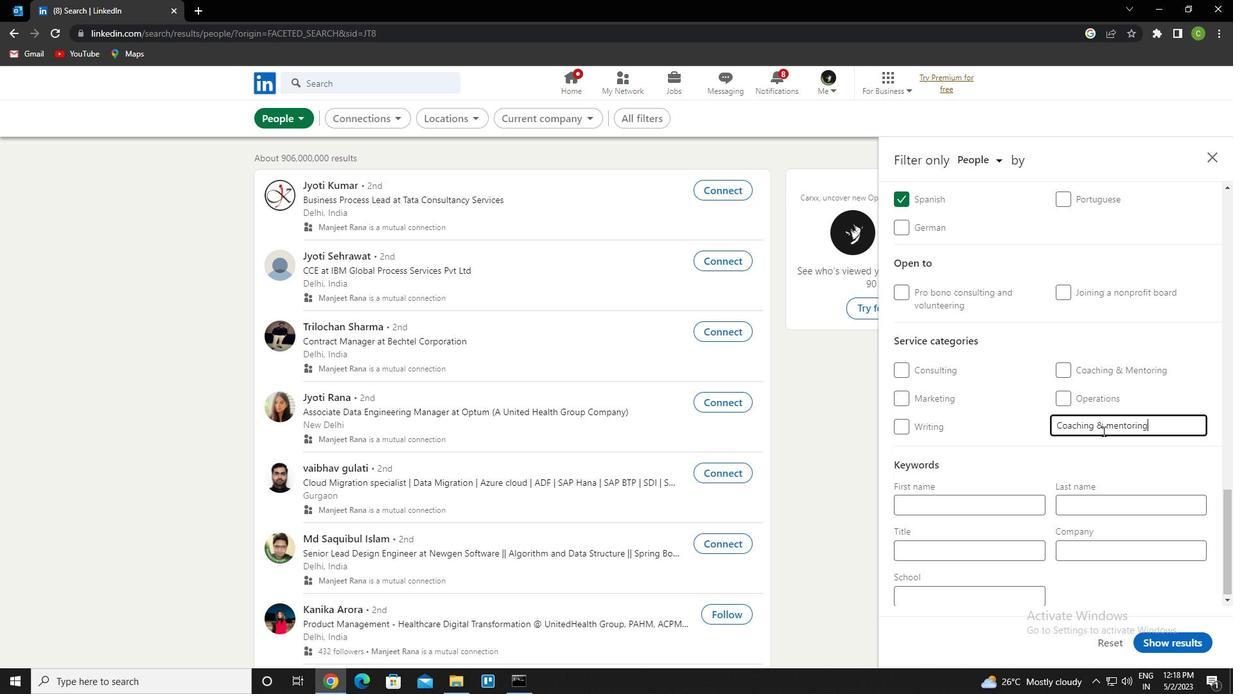 
Action: Mouse scrolled (1103, 430) with delta (0, 0)
Screenshot: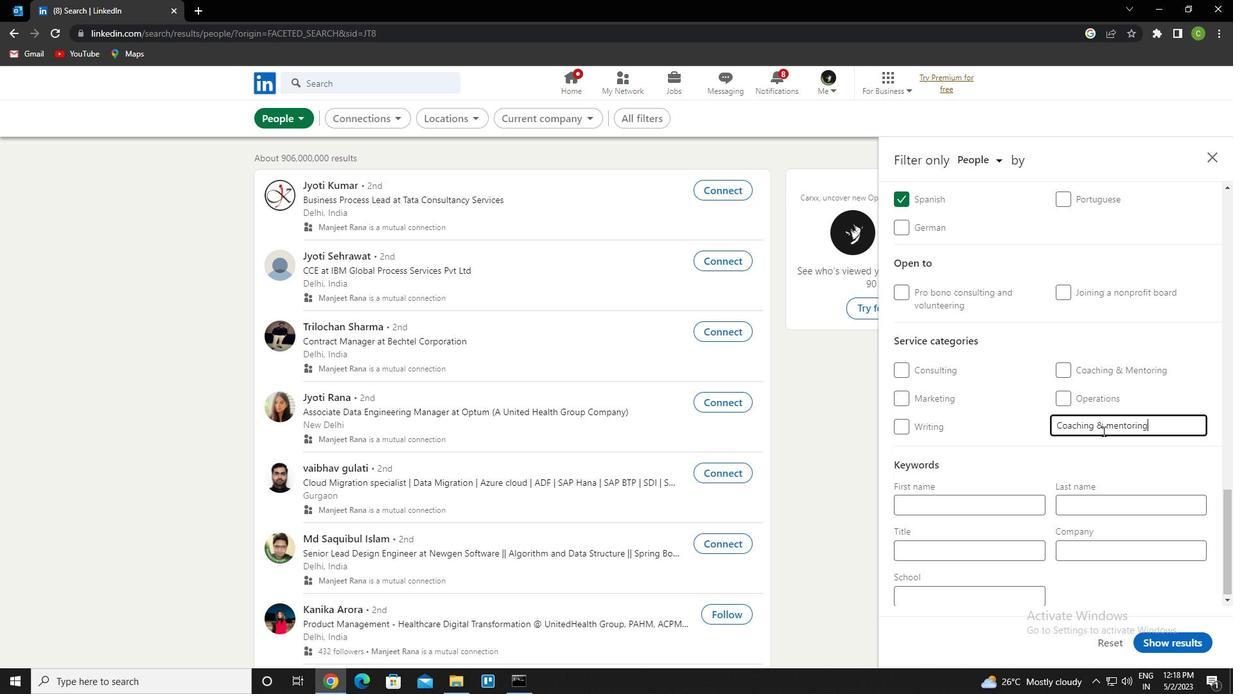 
Action: Mouse scrolled (1103, 430) with delta (0, 0)
Screenshot: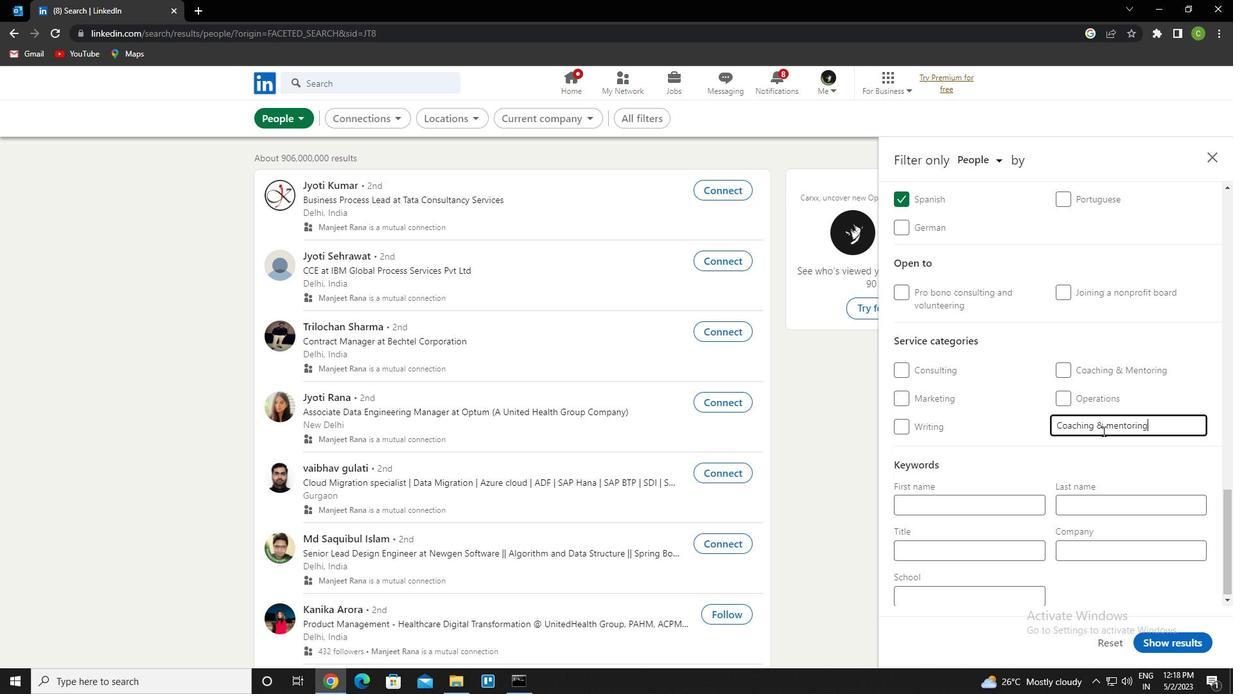 
Action: Mouse scrolled (1103, 430) with delta (0, 0)
Screenshot: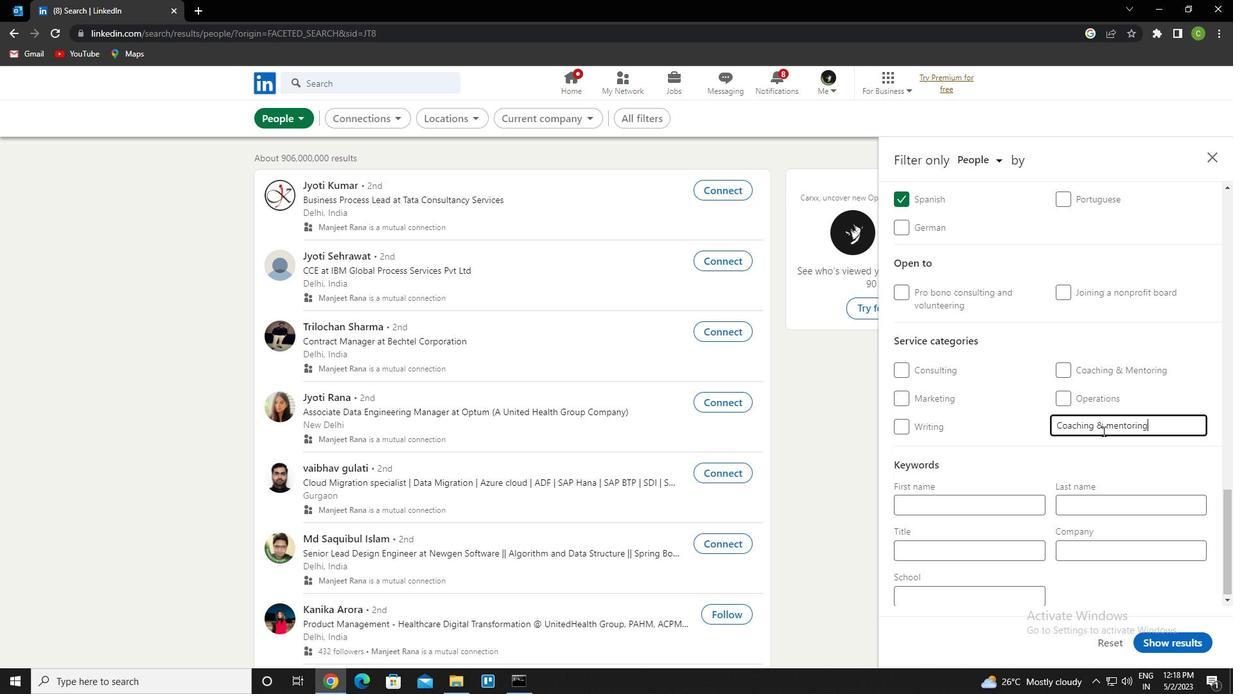 
Action: Mouse scrolled (1103, 430) with delta (0, 0)
Screenshot: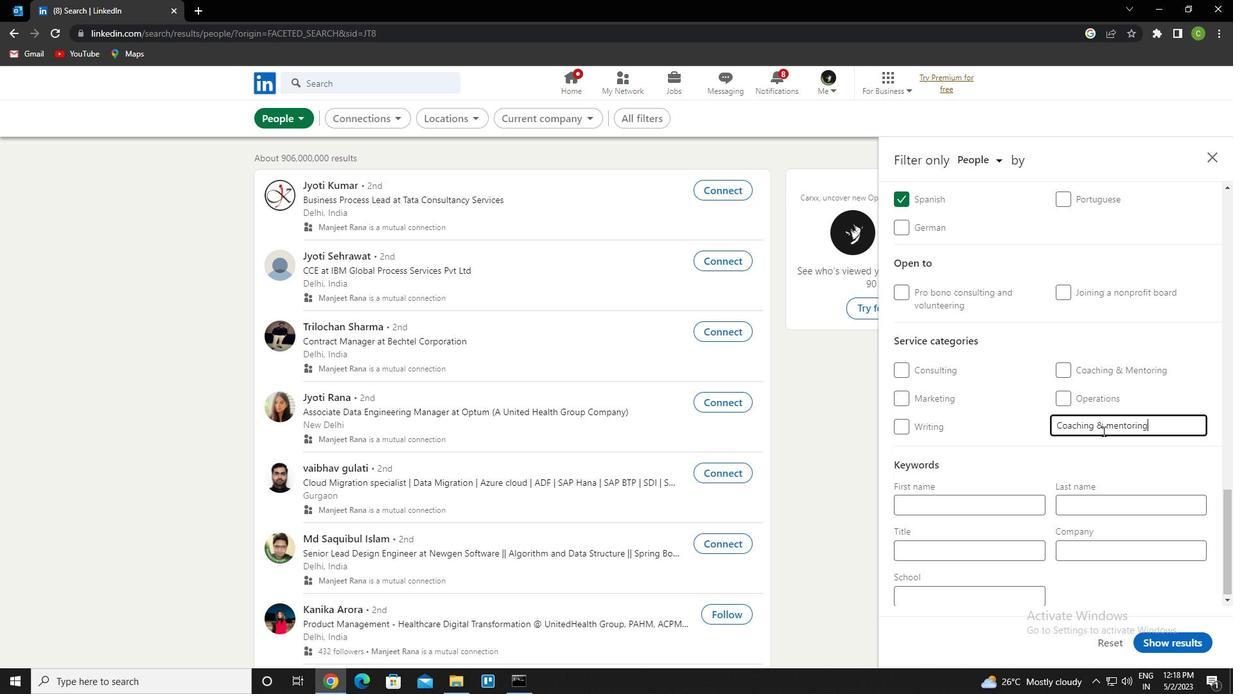
Action: Mouse moved to (992, 539)
Screenshot: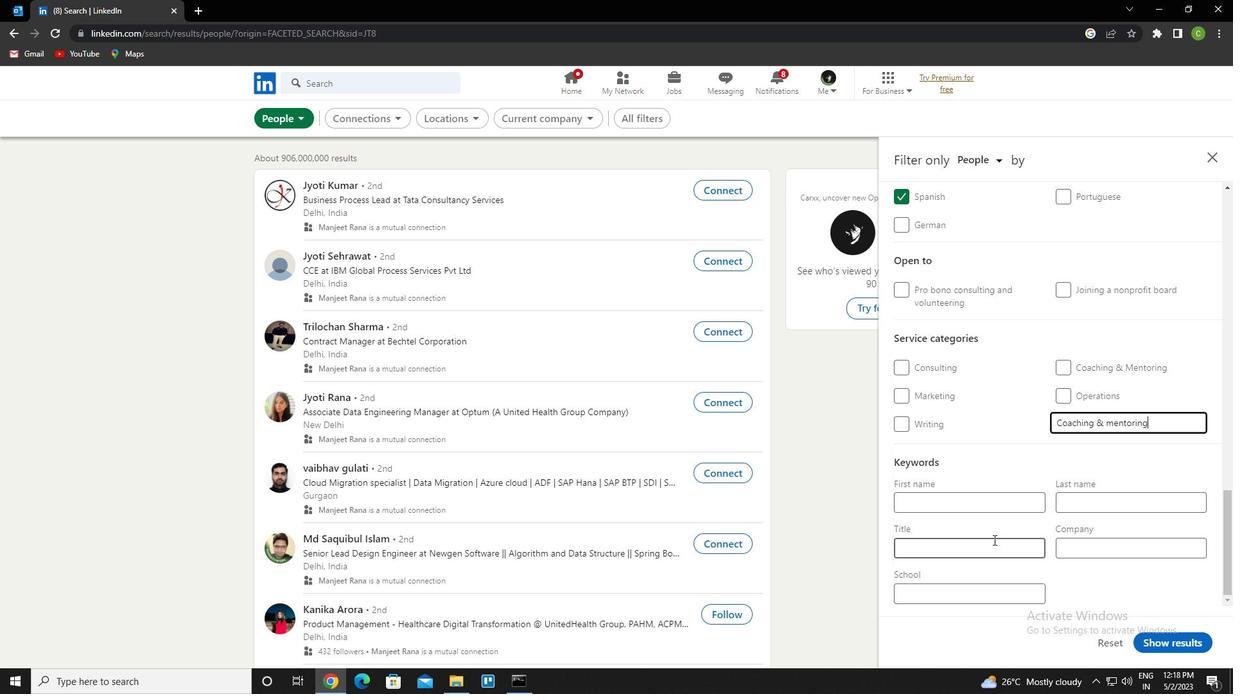 
Action: Mouse pressed left at (992, 539)
Screenshot: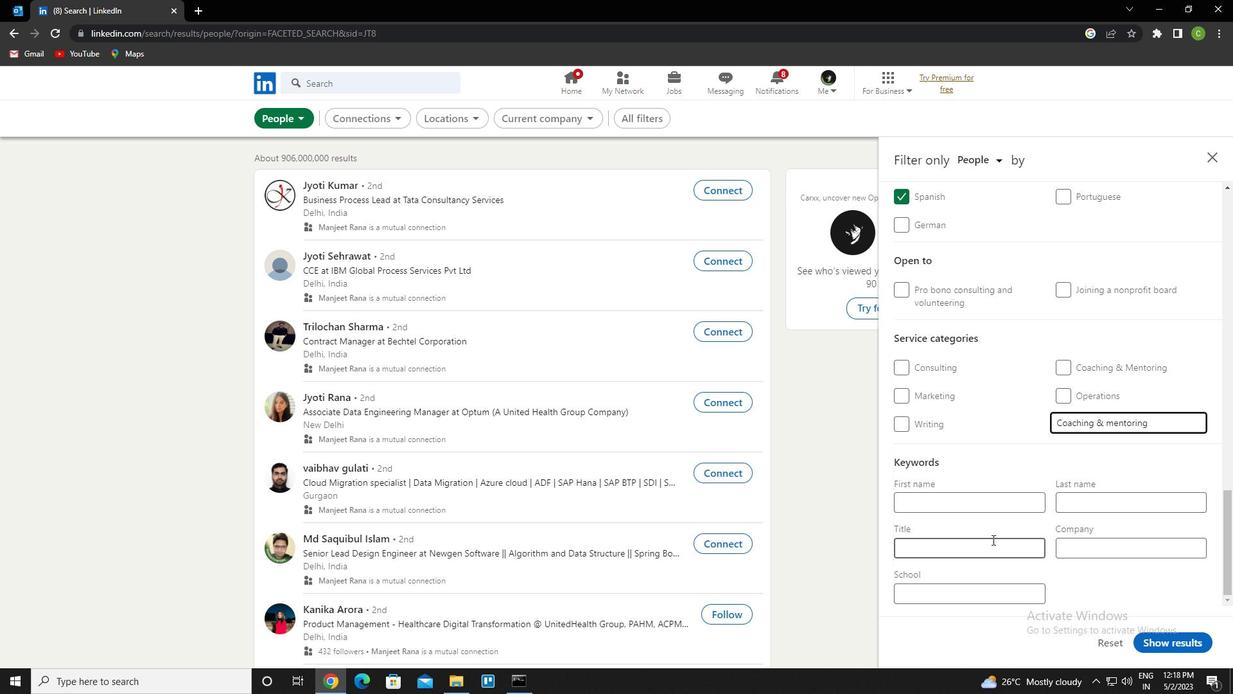 
Action: Key pressed <Key.caps_lock>C<Key.caps_lock>HIEF<Key.space><Key.caps_lock>R<Key.caps_lock>OBOT<Key.space><Key.caps_lock>W<Key.caps_lock>HISPEROR
Screenshot: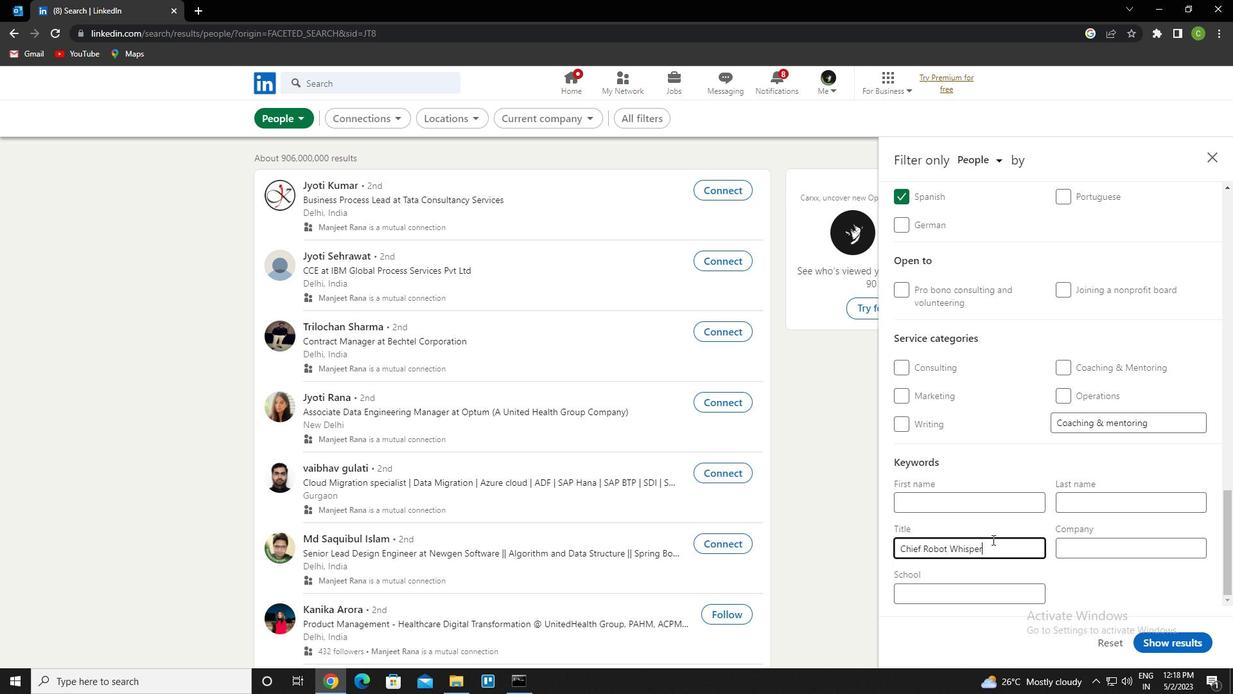 
Action: Mouse moved to (1183, 645)
Screenshot: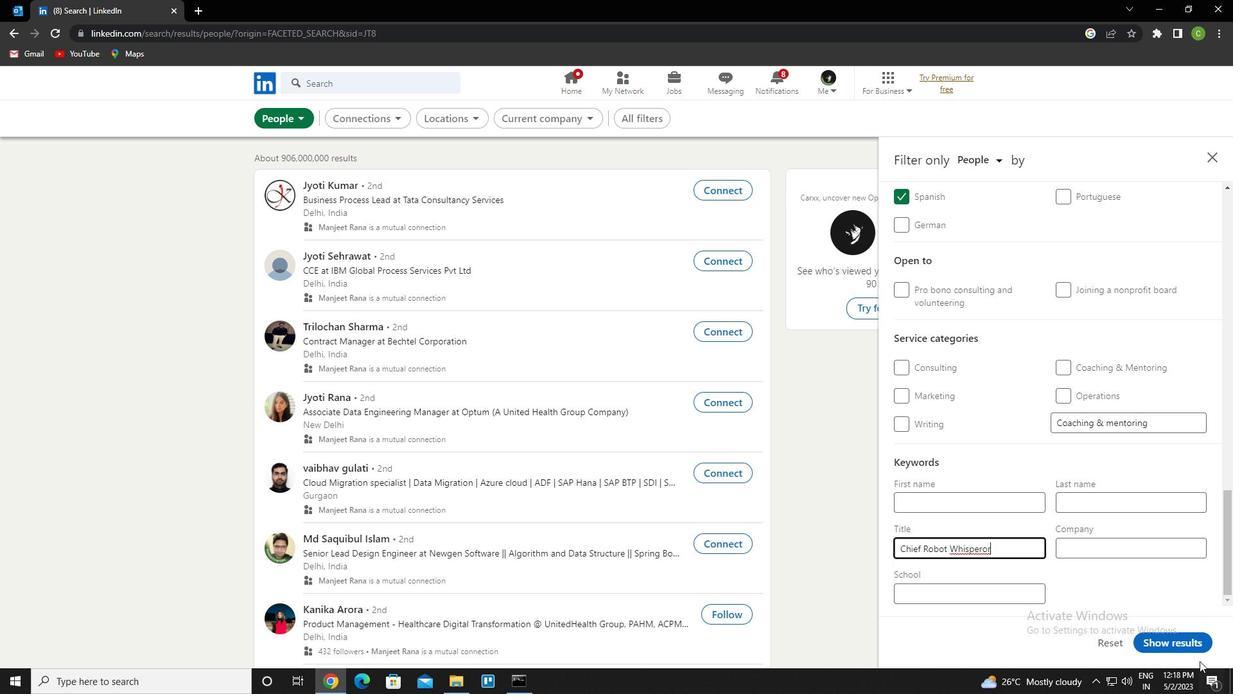 
Action: Mouse pressed left at (1183, 645)
Screenshot: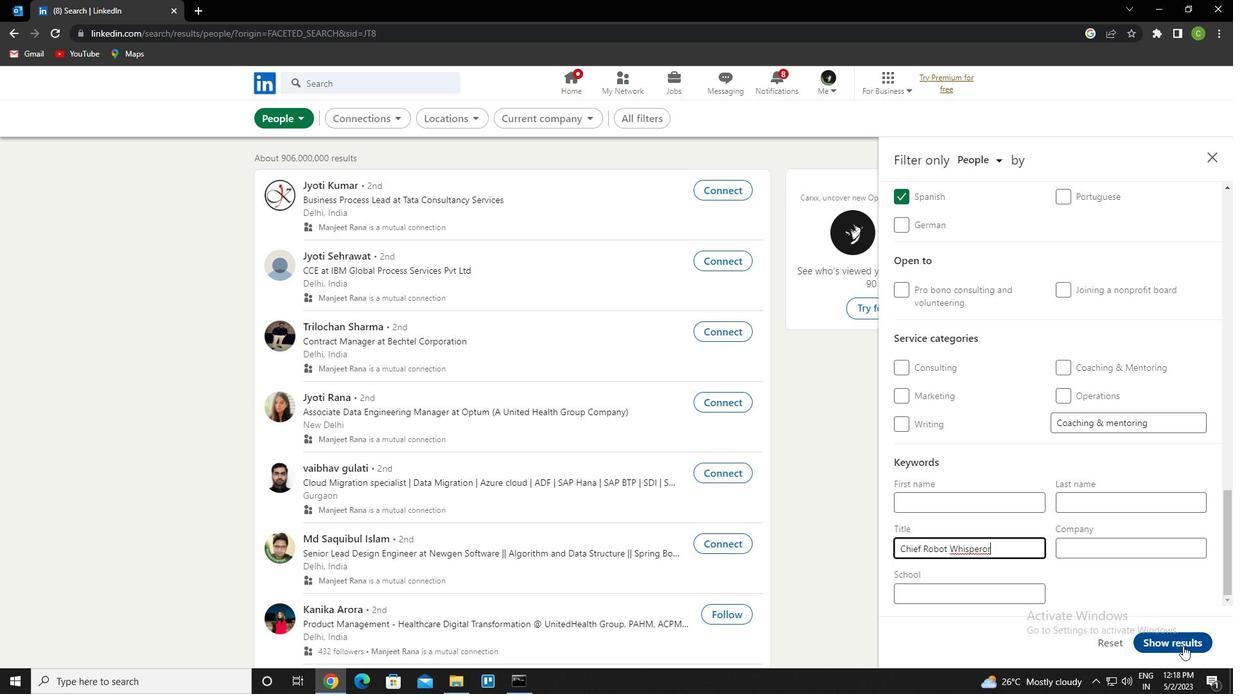 
Action: Mouse moved to (861, 537)
Screenshot: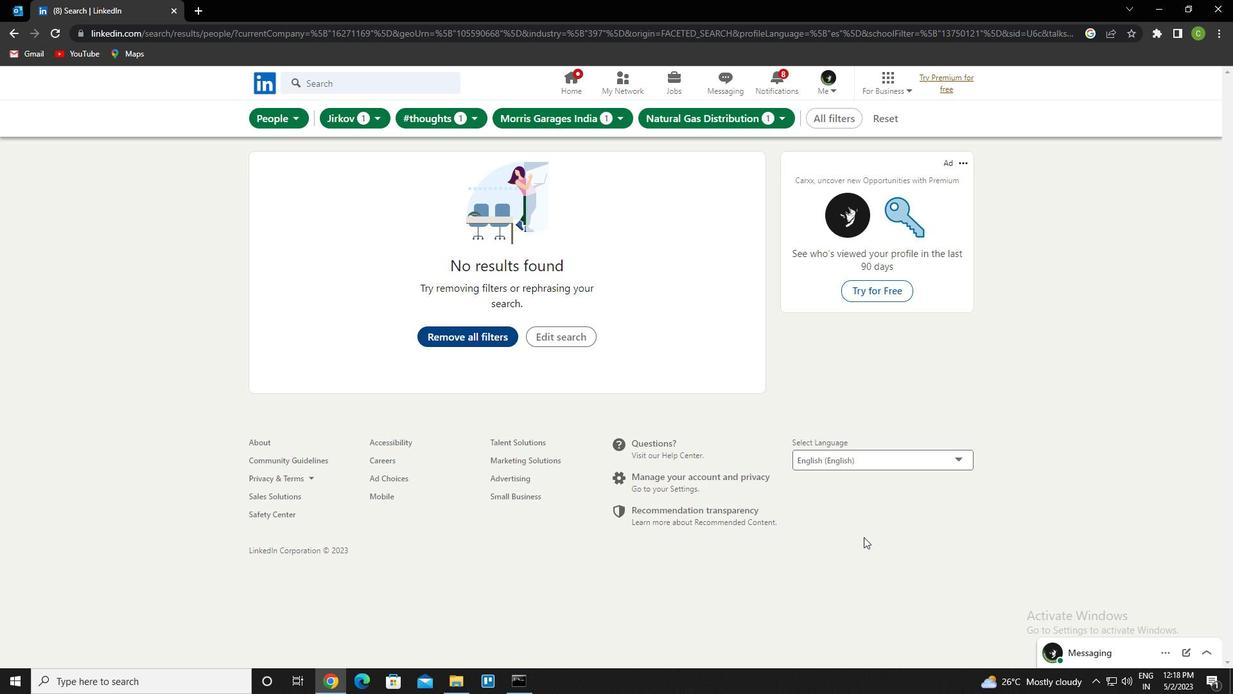 
